 Task: Compose an email with the signature Janice Green with the subject Request for feedback on a resume and the message Could you please provide a summary of the project plan? from softage.2@softage.net to softage.8@softage.net with an attached image file Postcard_design.png Undo the message and rewrite the message as I am writing to request your feedback on the project proposal. Send the email. Finally, move the email from Sent Items to the label Birthday parties
Action: Mouse moved to (903, 65)
Screenshot: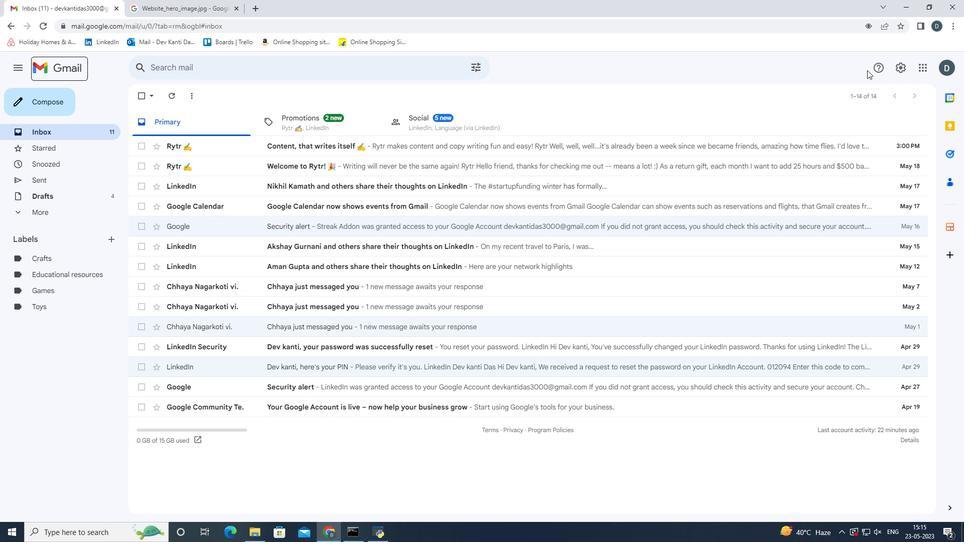 
Action: Mouse pressed left at (903, 65)
Screenshot: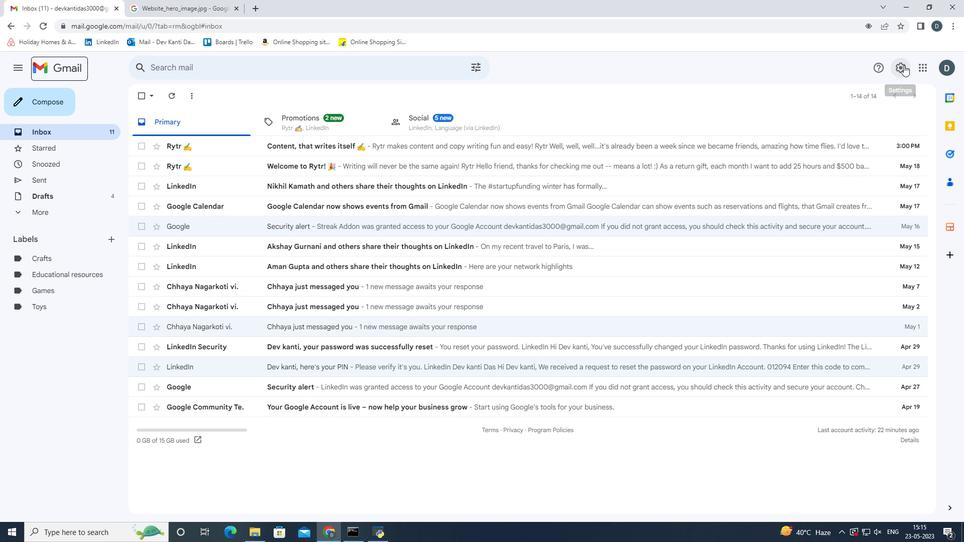 
Action: Mouse moved to (875, 121)
Screenshot: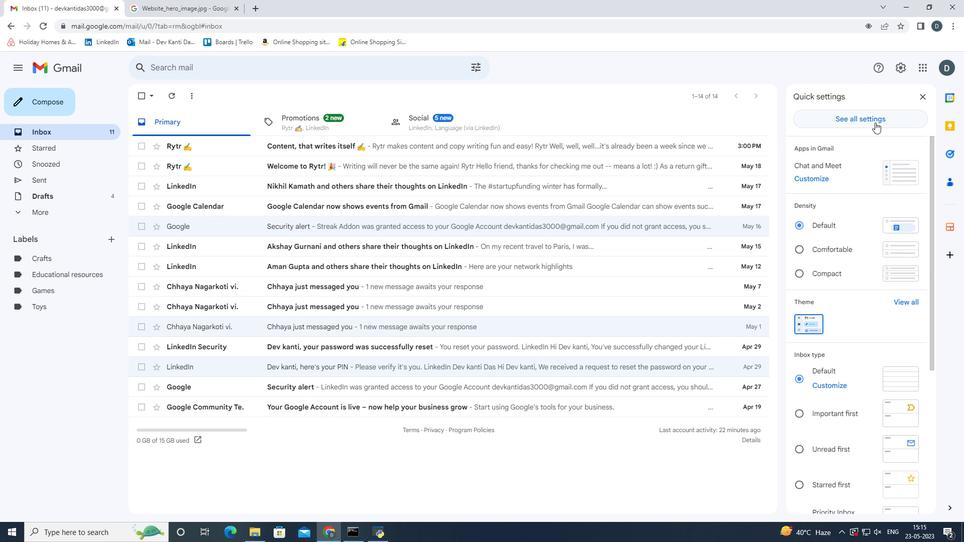
Action: Mouse pressed left at (875, 121)
Screenshot: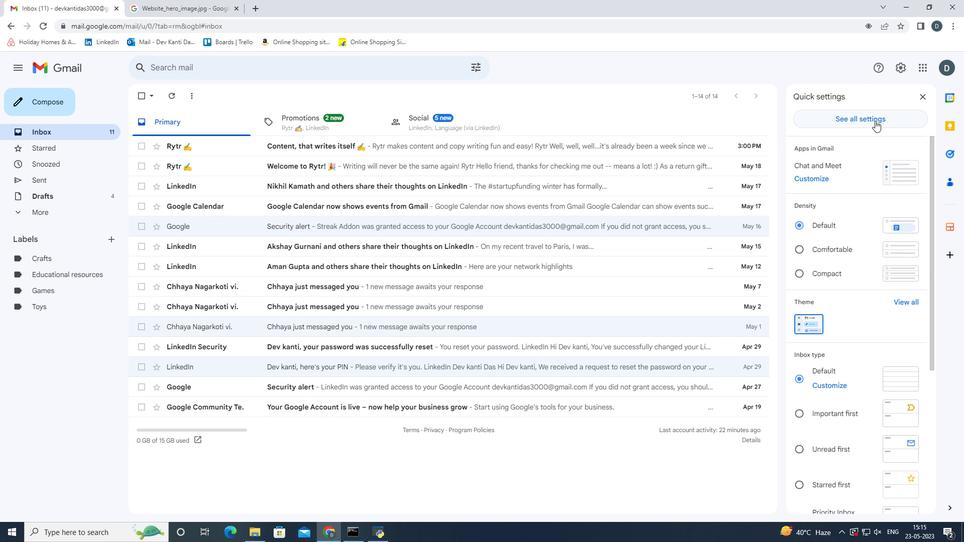 
Action: Mouse moved to (417, 342)
Screenshot: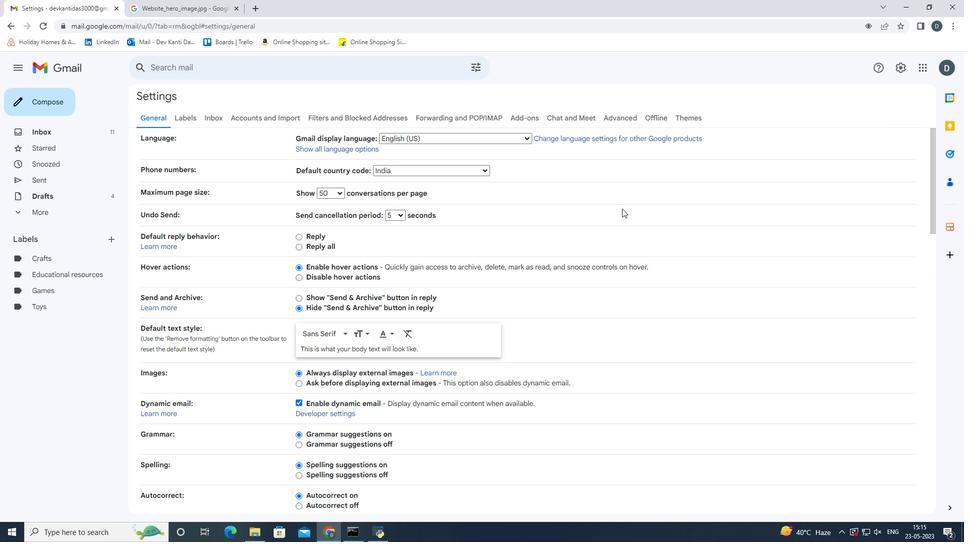 
Action: Mouse scrolled (417, 341) with delta (0, 0)
Screenshot: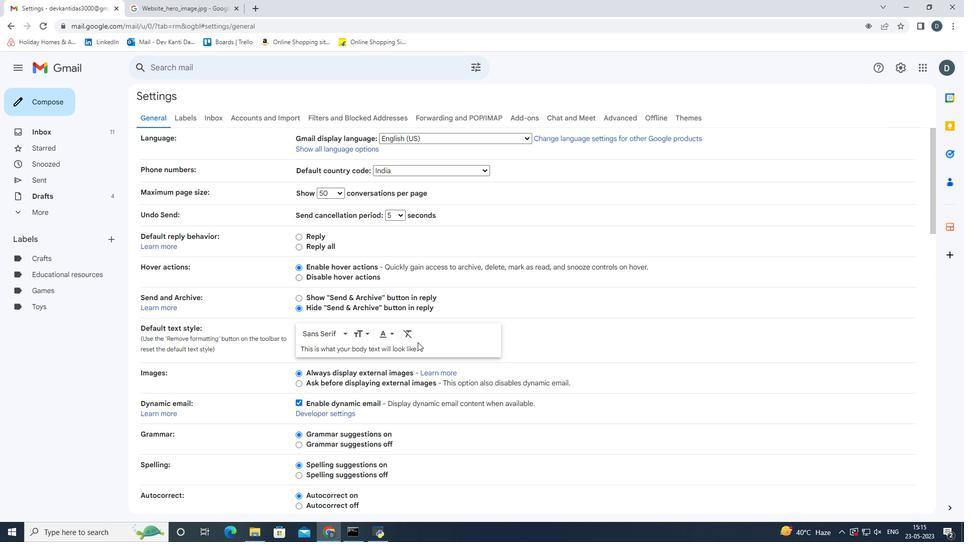 
Action: Mouse scrolled (417, 341) with delta (0, 0)
Screenshot: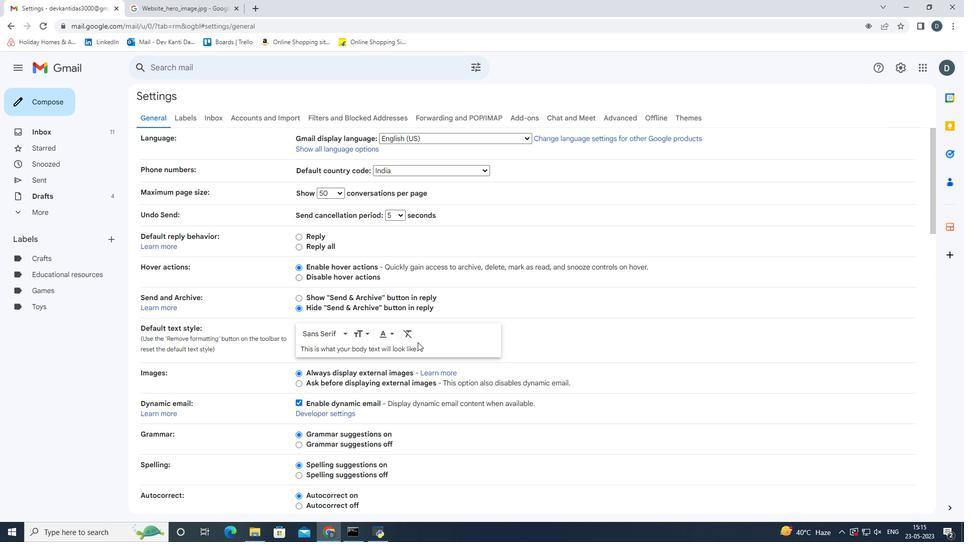 
Action: Mouse scrolled (417, 341) with delta (0, 0)
Screenshot: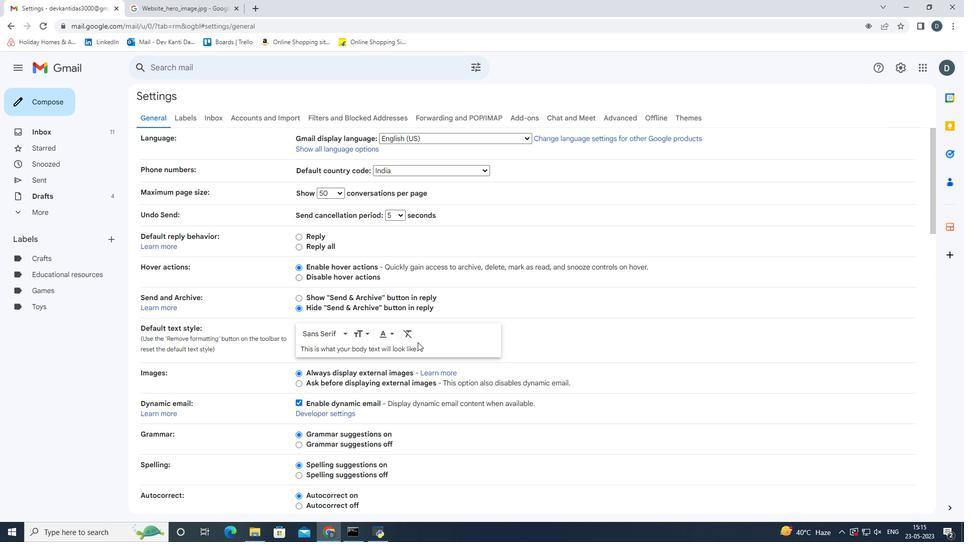 
Action: Mouse moved to (417, 342)
Screenshot: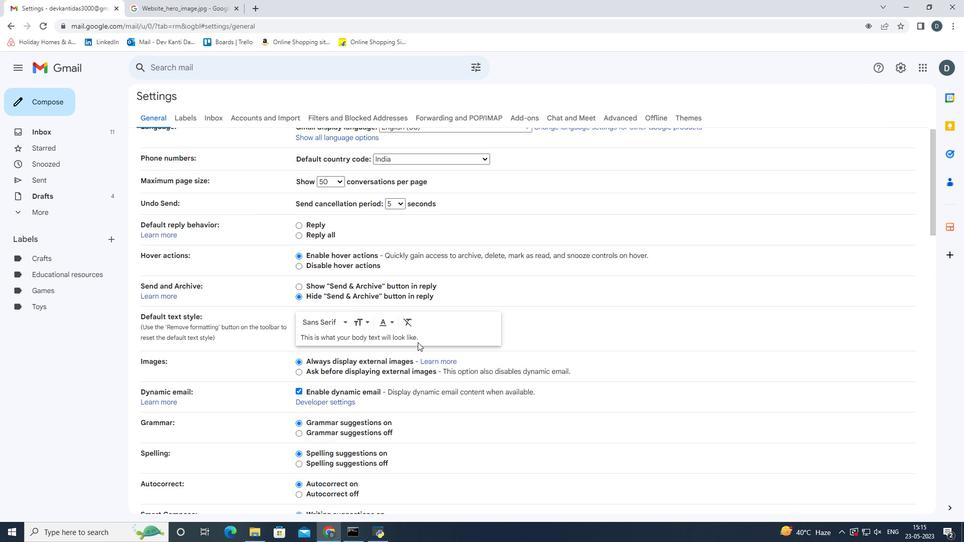 
Action: Mouse scrolled (417, 341) with delta (0, 0)
Screenshot: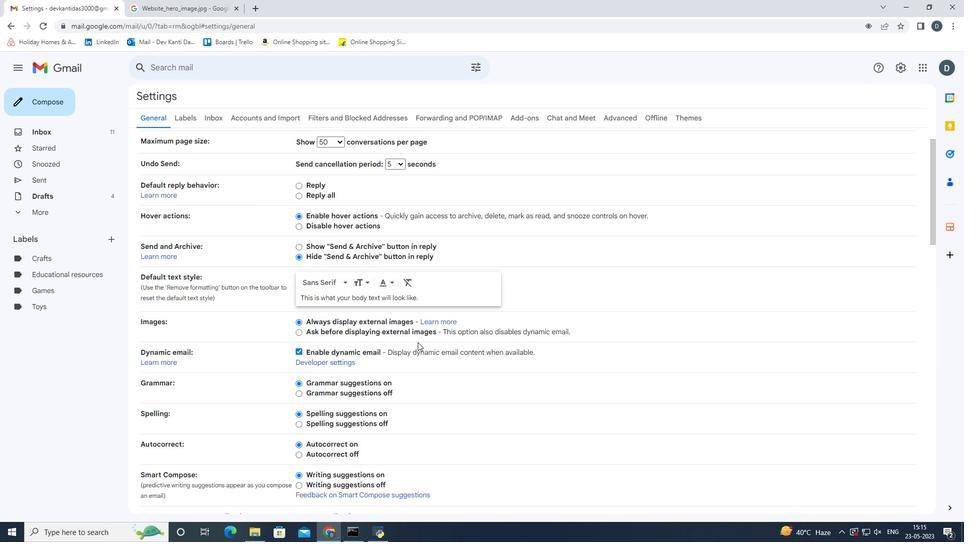 
Action: Mouse scrolled (417, 341) with delta (0, 0)
Screenshot: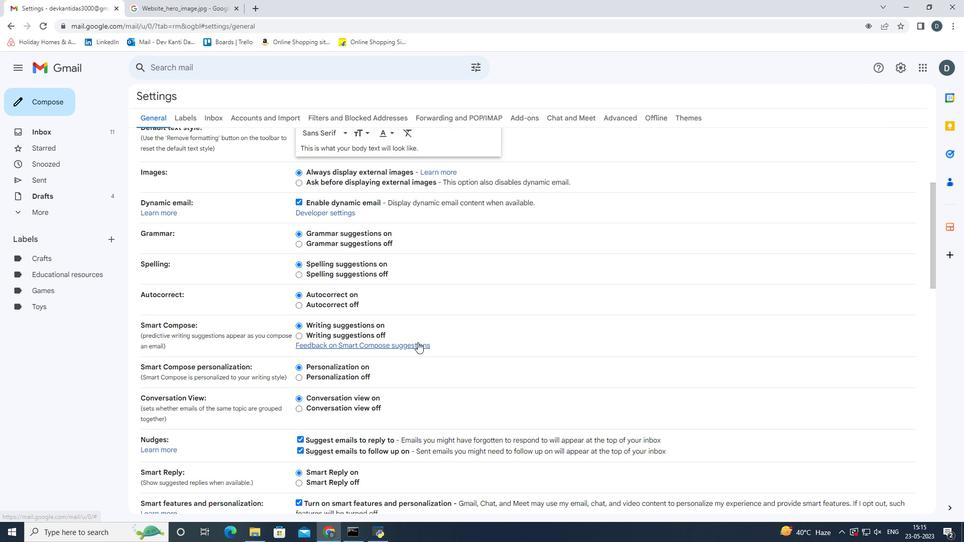 
Action: Mouse scrolled (417, 341) with delta (0, 0)
Screenshot: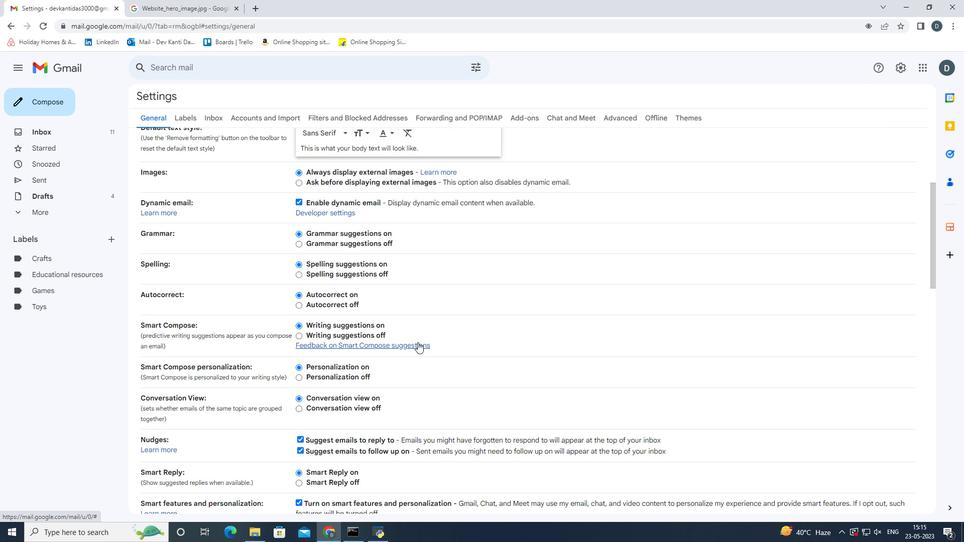 
Action: Mouse scrolled (417, 341) with delta (0, 0)
Screenshot: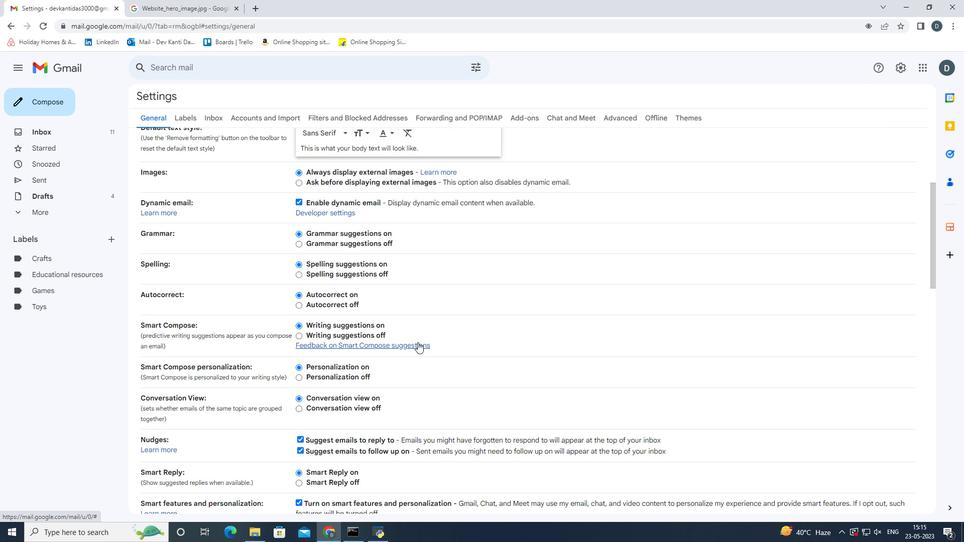 
Action: Mouse scrolled (417, 341) with delta (0, 0)
Screenshot: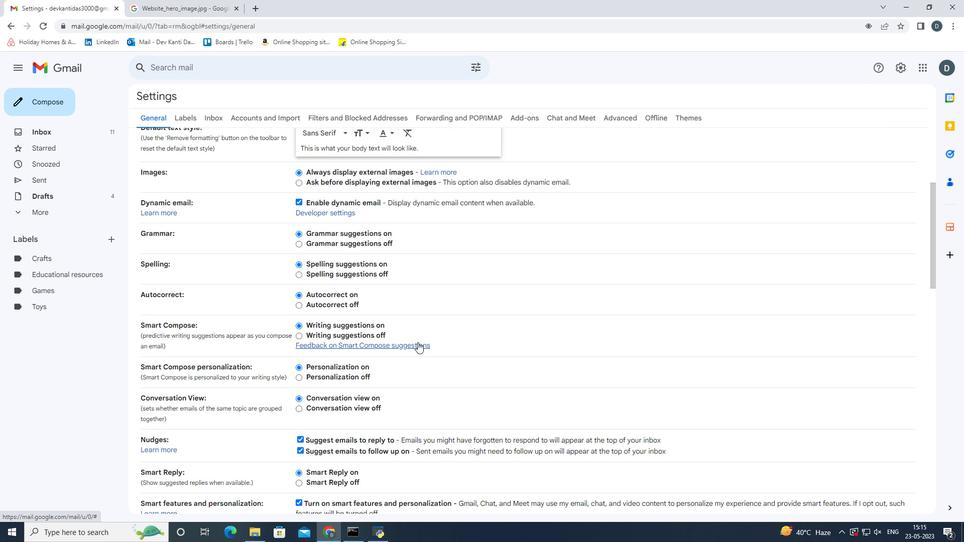 
Action: Mouse scrolled (417, 341) with delta (0, 0)
Screenshot: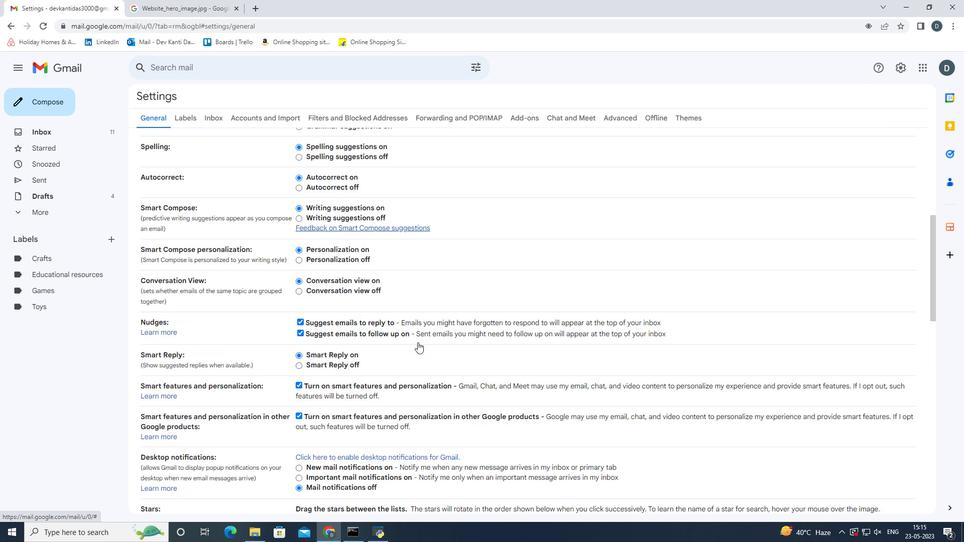 
Action: Mouse scrolled (417, 341) with delta (0, 0)
Screenshot: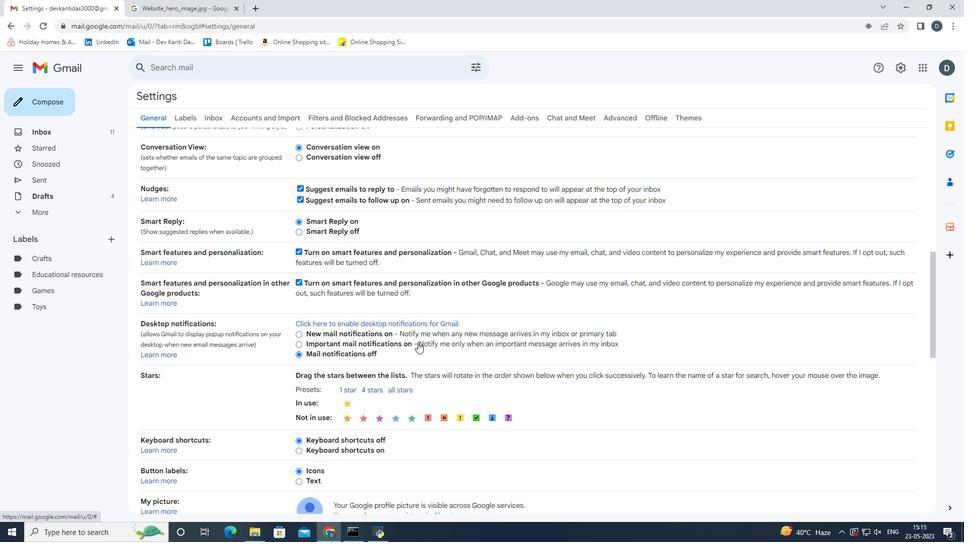 
Action: Mouse scrolled (417, 341) with delta (0, 0)
Screenshot: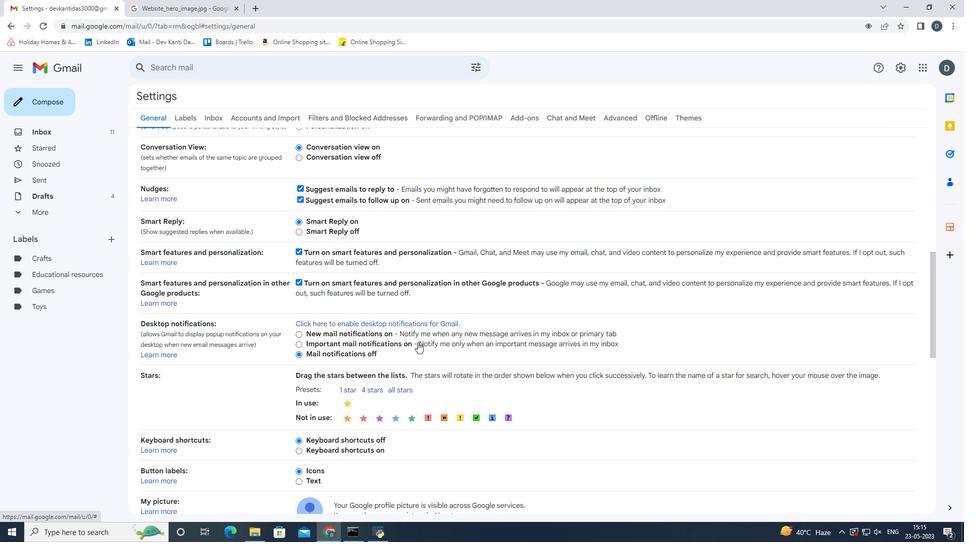 
Action: Mouse scrolled (417, 341) with delta (0, 0)
Screenshot: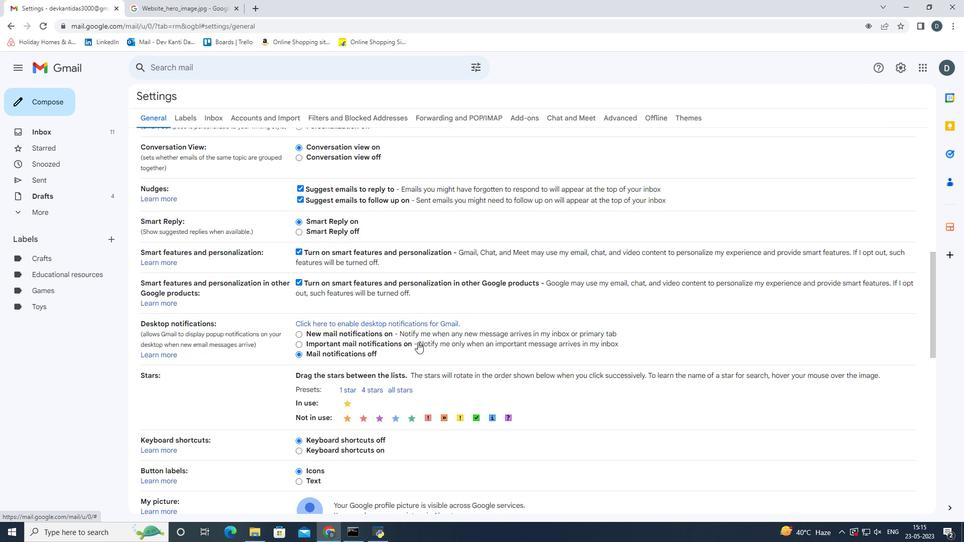 
Action: Mouse scrolled (417, 341) with delta (0, 0)
Screenshot: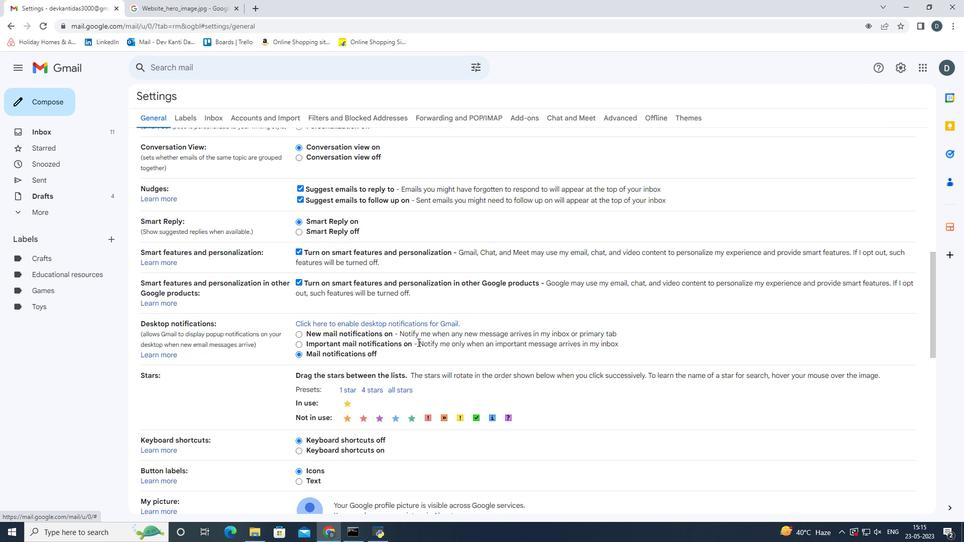 
Action: Mouse scrolled (417, 341) with delta (0, 0)
Screenshot: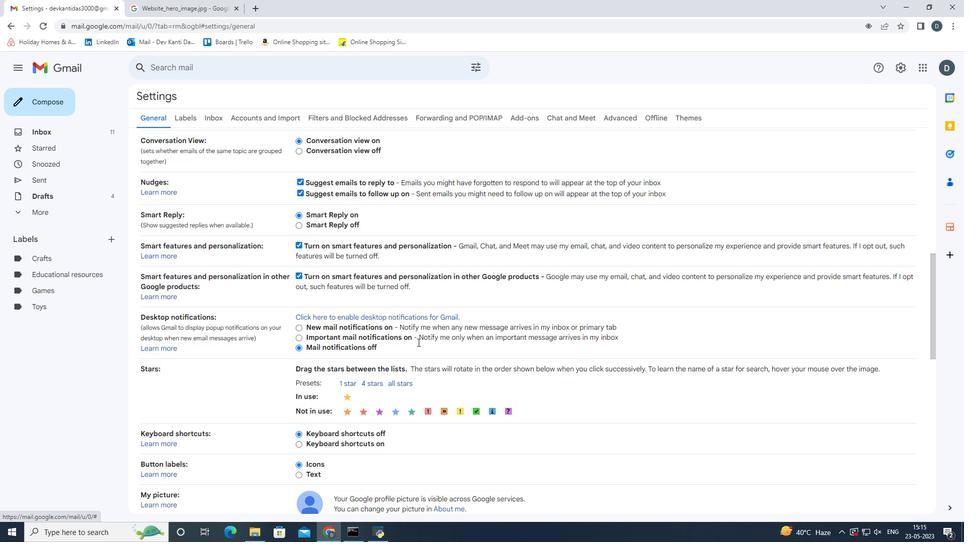 
Action: Mouse moved to (401, 350)
Screenshot: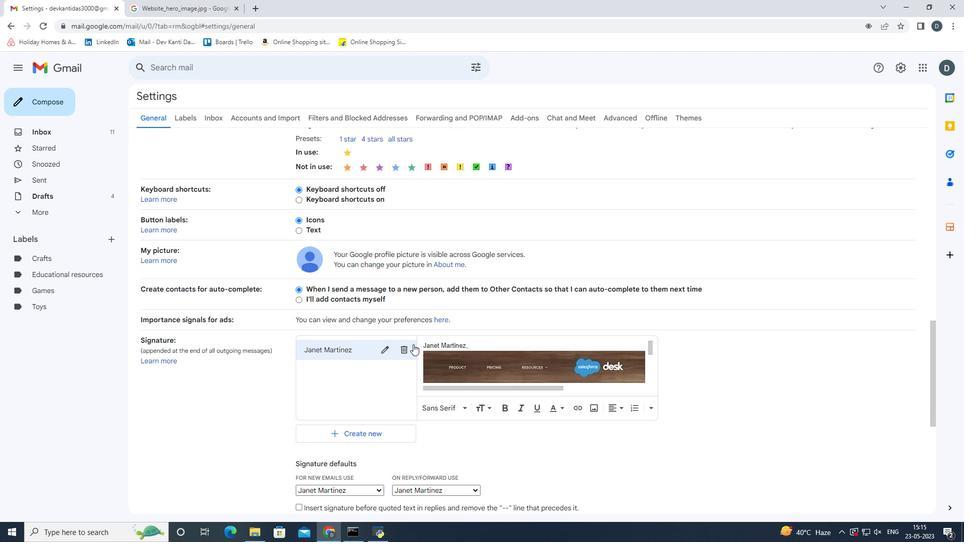 
Action: Mouse pressed left at (401, 350)
Screenshot: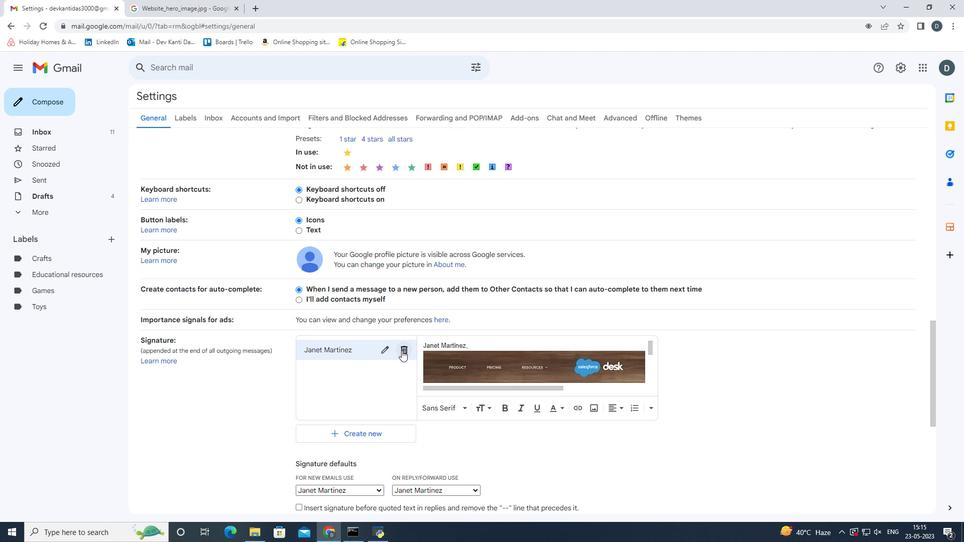 
Action: Mouse moved to (571, 305)
Screenshot: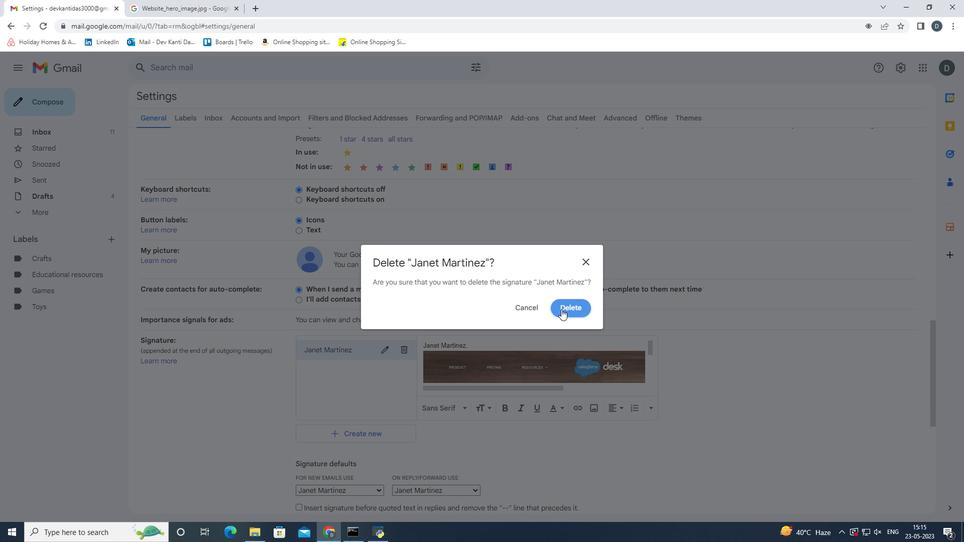 
Action: Mouse pressed left at (571, 305)
Screenshot: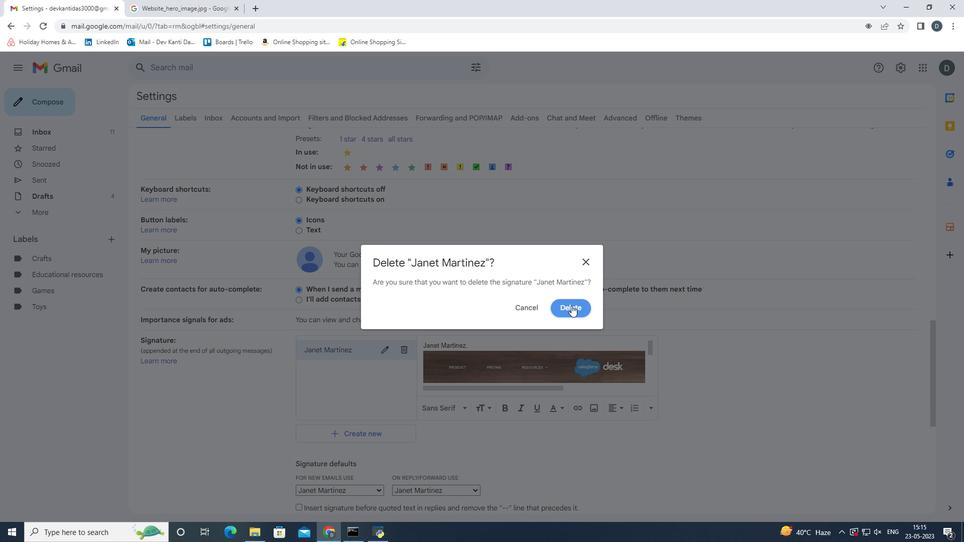 
Action: Mouse moved to (334, 356)
Screenshot: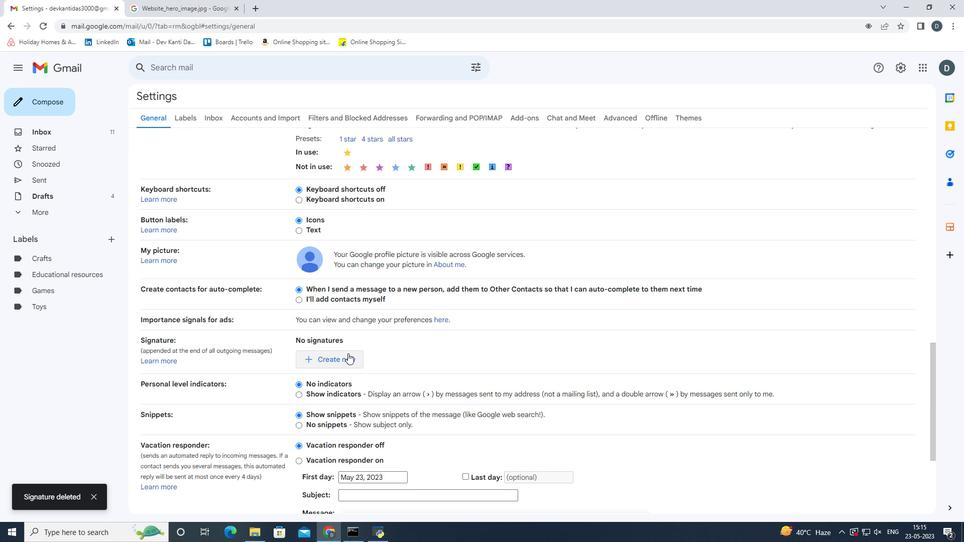 
Action: Mouse pressed left at (334, 356)
Screenshot: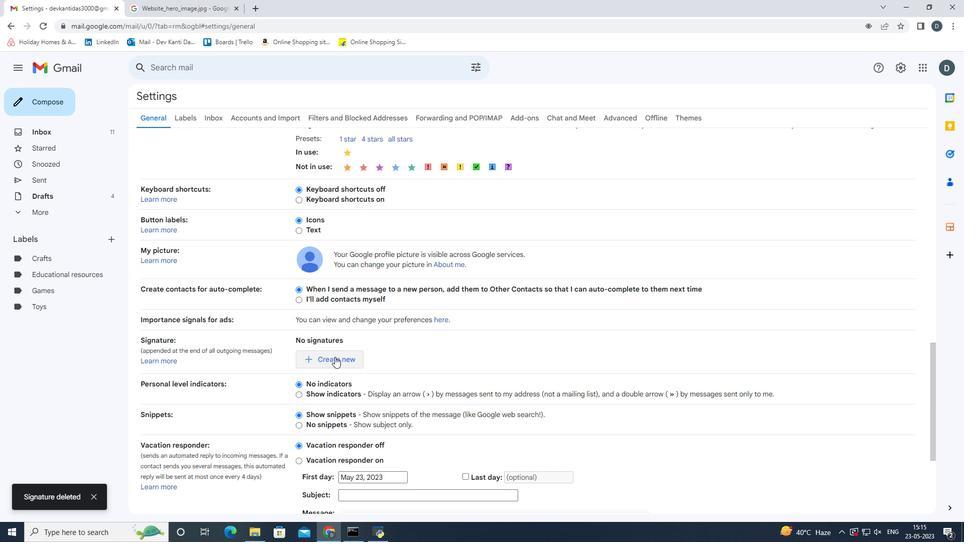 
Action: Mouse moved to (463, 285)
Screenshot: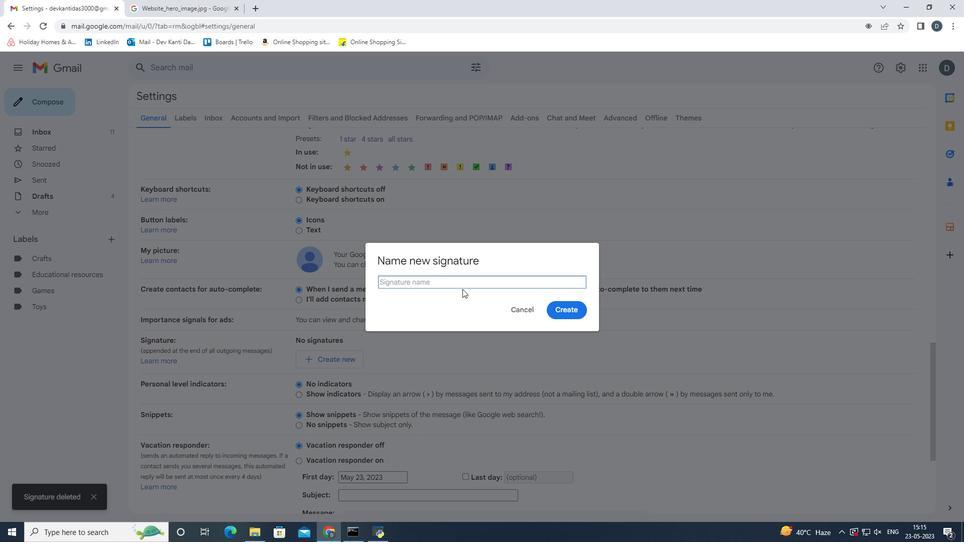 
Action: Key pressed <Key.shift><Key.shift><Key.shift><Key.shift><Key.shift><Key.shift>Janice<Key.space><Key.shift><Key.shift><Key.shift>Green<Key.enter>
Screenshot: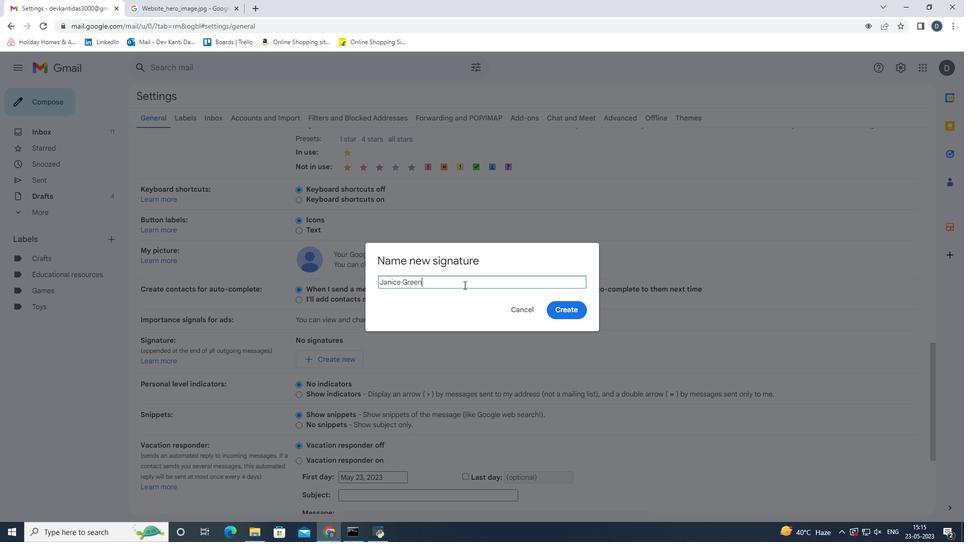 
Action: Mouse moved to (445, 357)
Screenshot: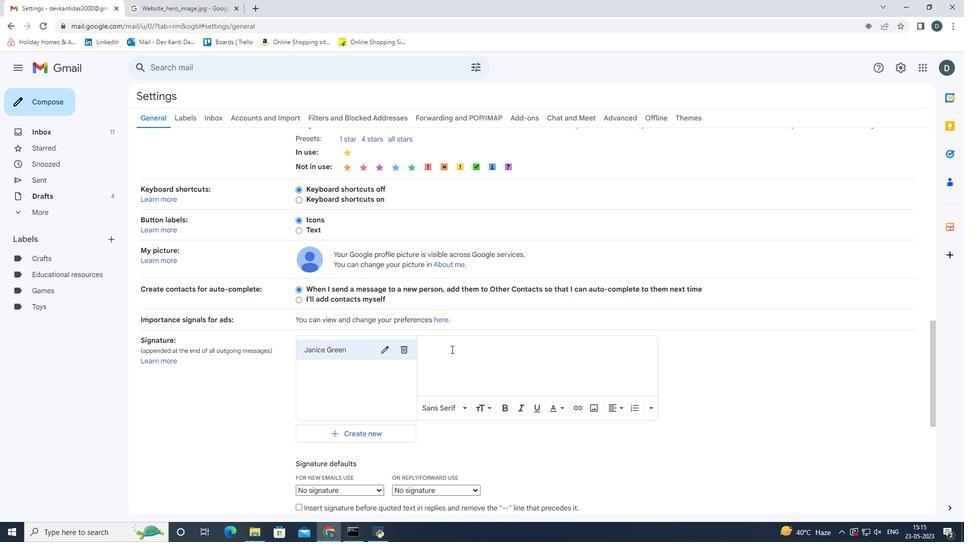 
Action: Mouse pressed left at (445, 357)
Screenshot: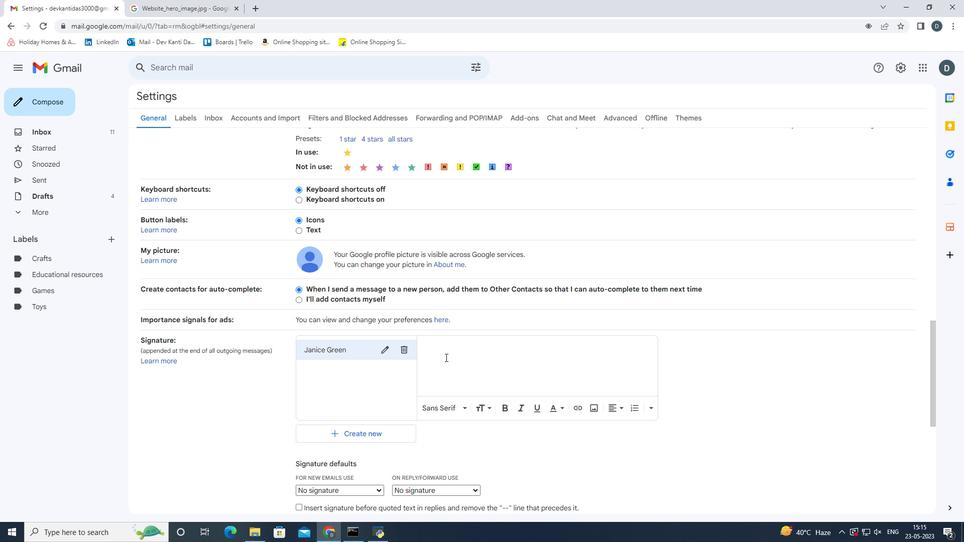 
Action: Key pressed <Key.shift><Key.shift><Key.shift><Key.shift><Key.shift><Key.shift><Key.shift><Key.shift><Key.shift><Key.shift>Janice<Key.space><Key.shift>Green,<Key.enter>
Screenshot: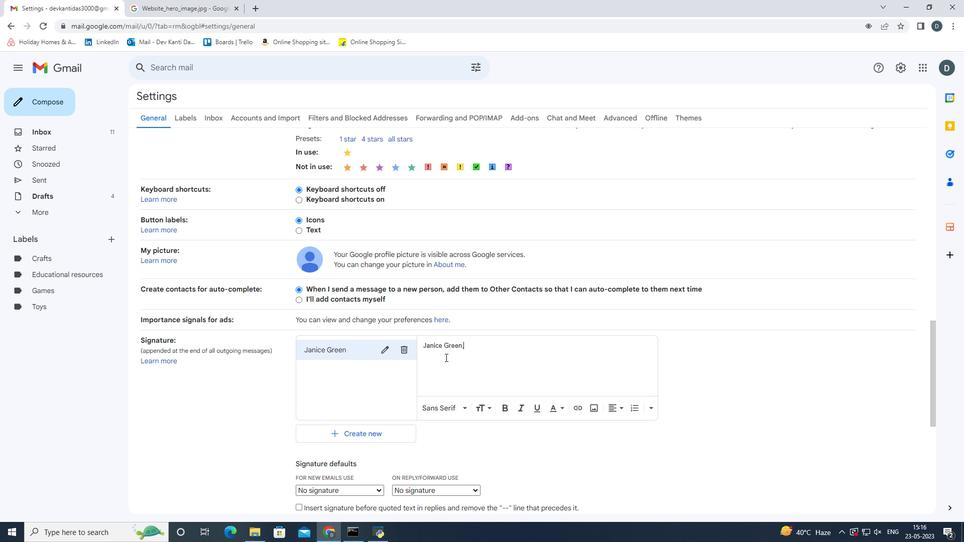 
Action: Mouse moved to (149, 0)
Screenshot: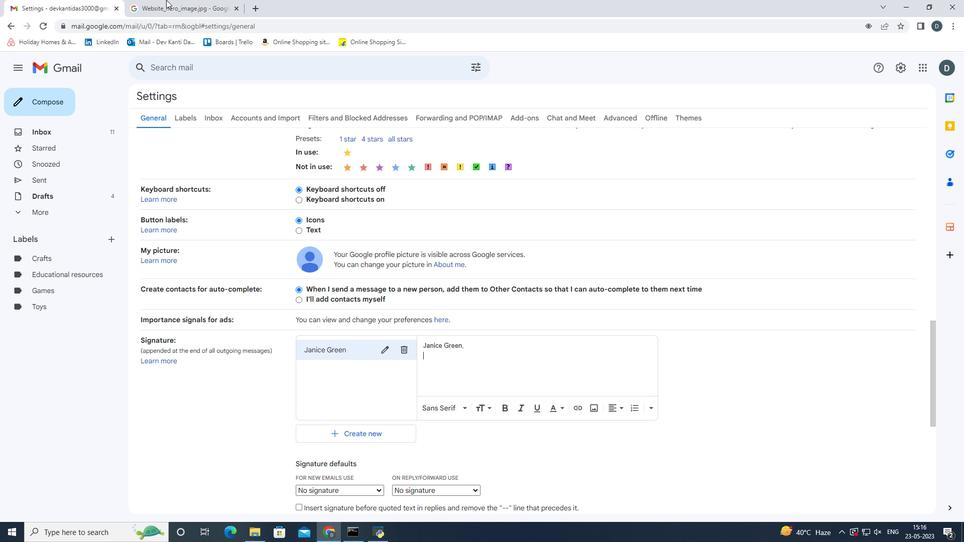 
Action: Mouse pressed left at (149, 0)
Screenshot: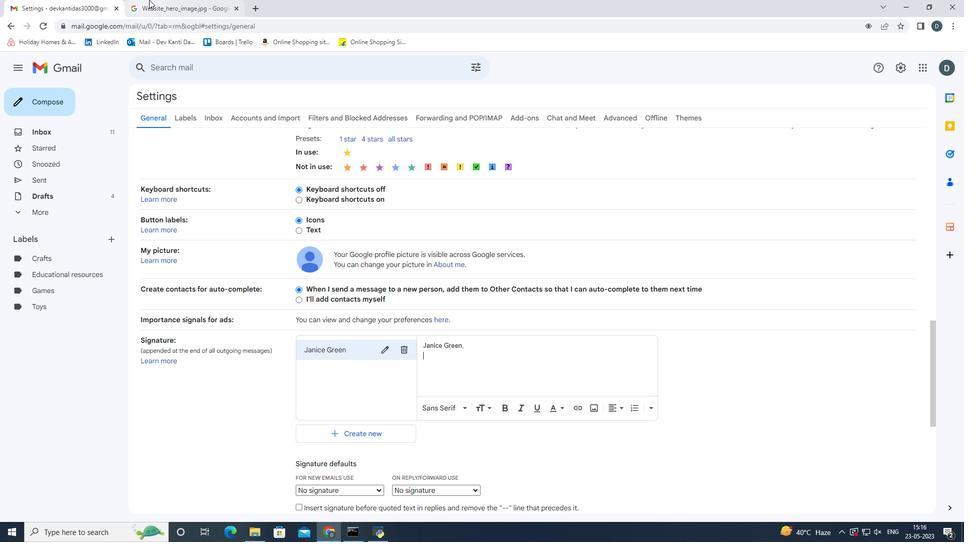 
Action: Mouse moved to (375, 78)
Screenshot: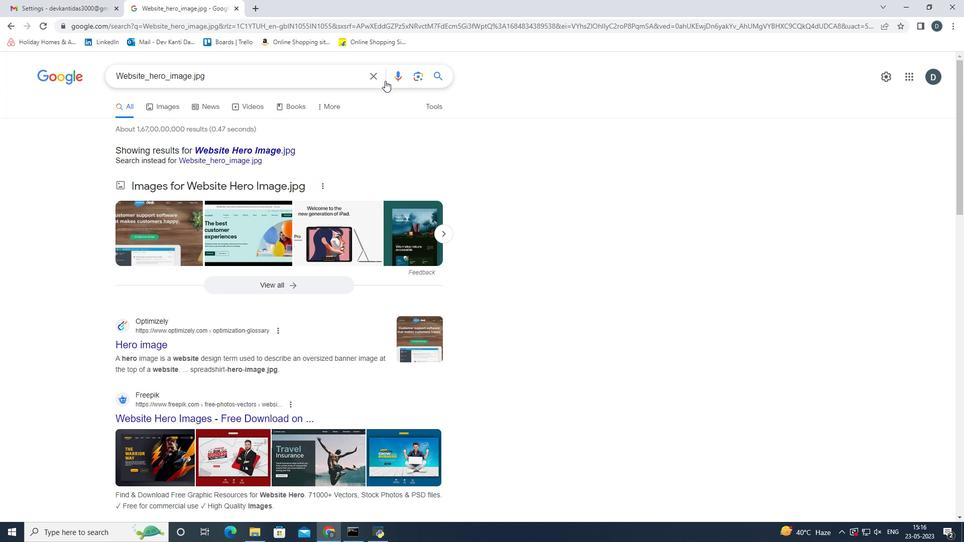 
Action: Mouse pressed left at (375, 78)
Screenshot: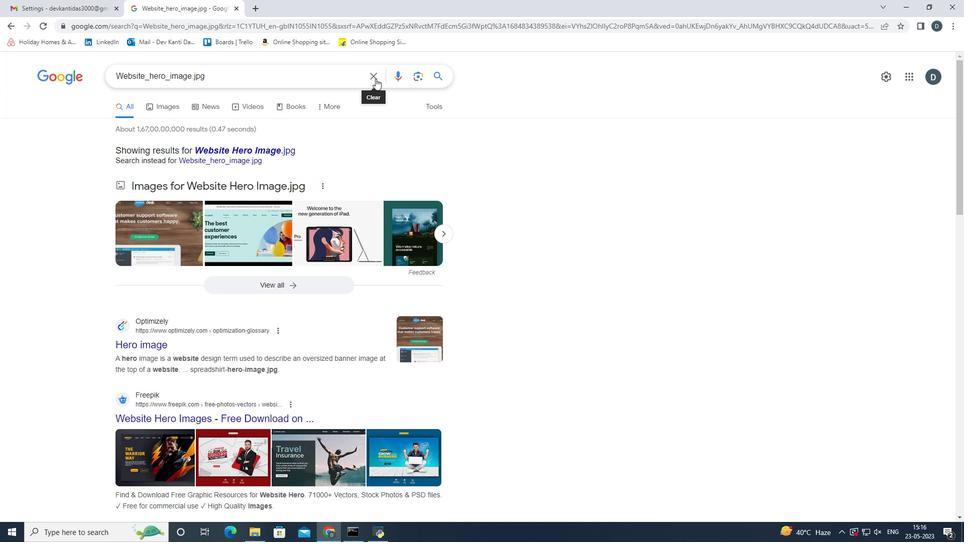 
Action: Key pressed <Key.shift>Postcard<Key.shift_r>_design.png<Key.enter>
Screenshot: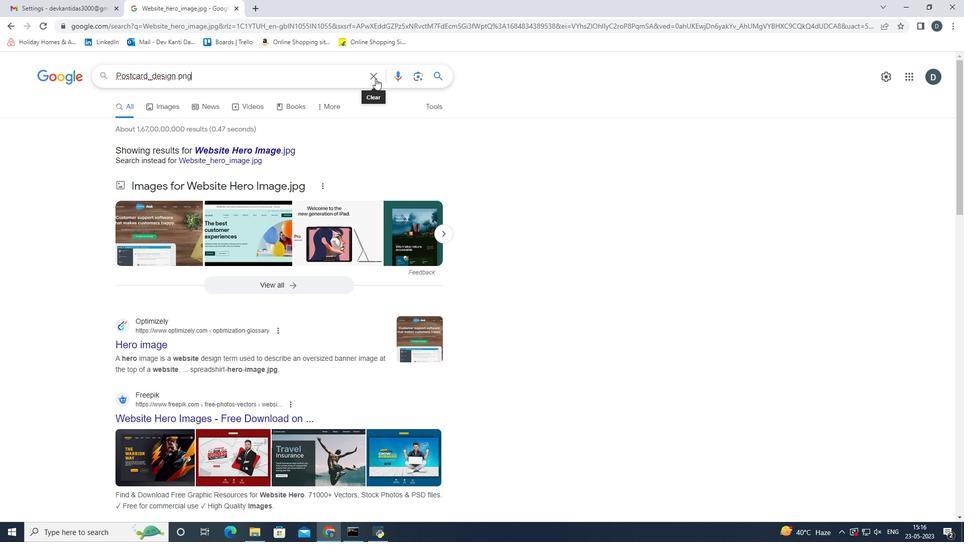 
Action: Mouse moved to (307, 80)
Screenshot: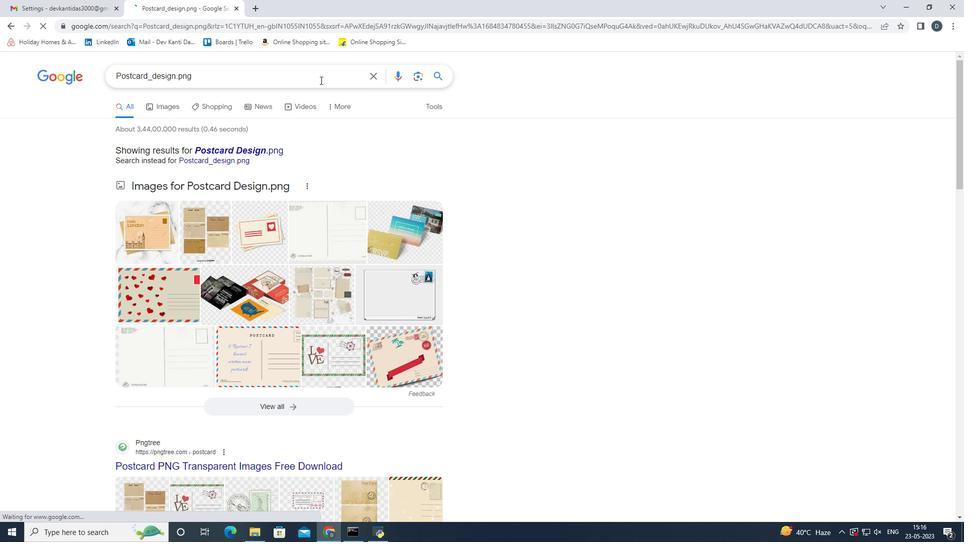 
Action: Mouse pressed left at (307, 80)
Screenshot: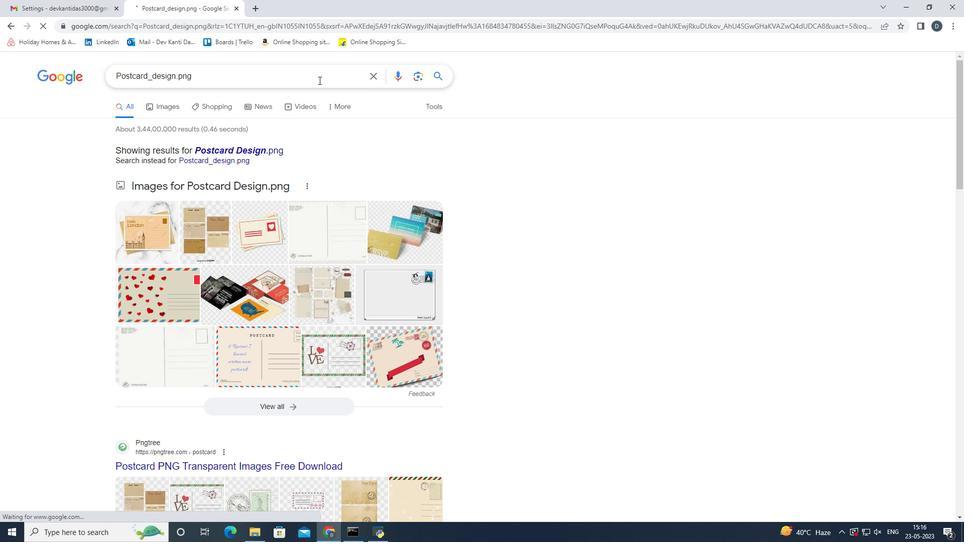 
Action: Key pressed ctrl+A<'\x03'>
Screenshot: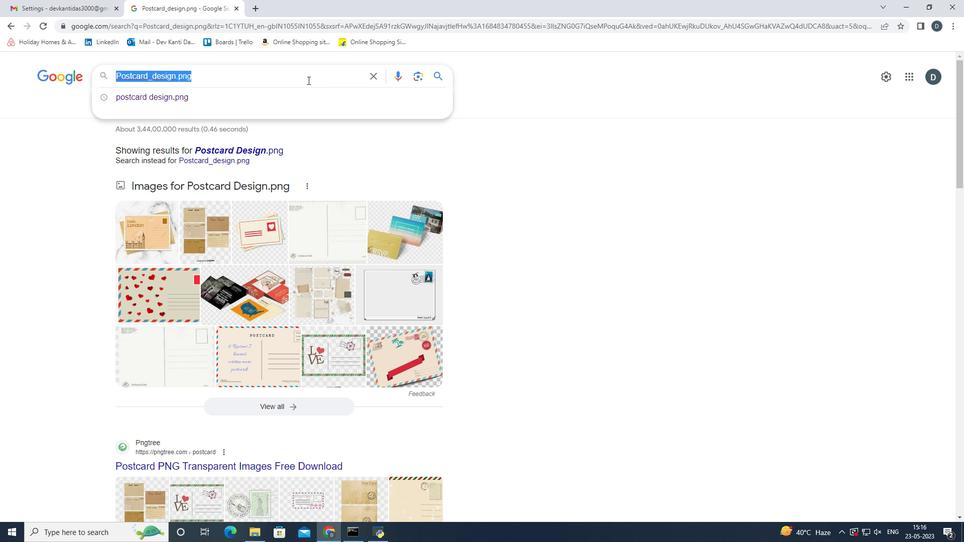 
Action: Mouse moved to (559, 246)
Screenshot: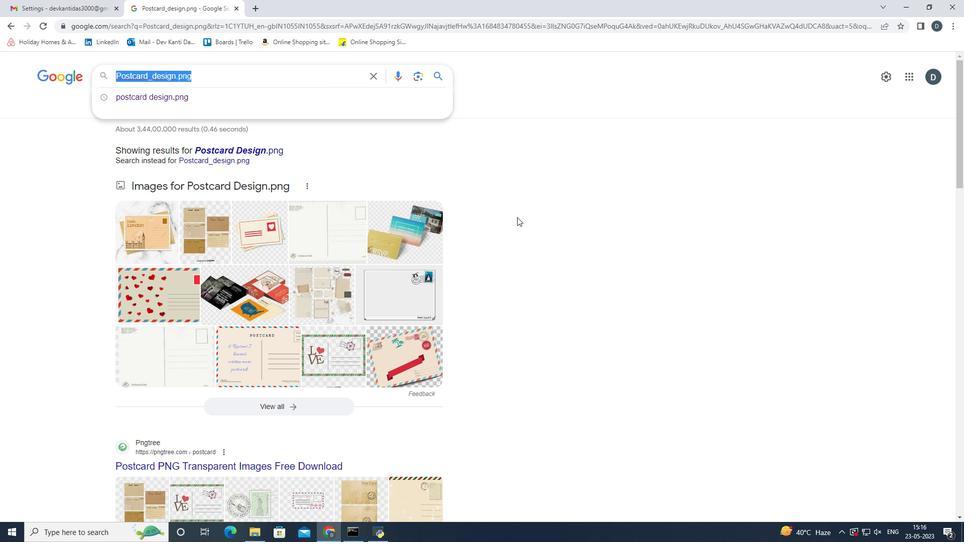 
Action: Mouse pressed left at (559, 246)
Screenshot: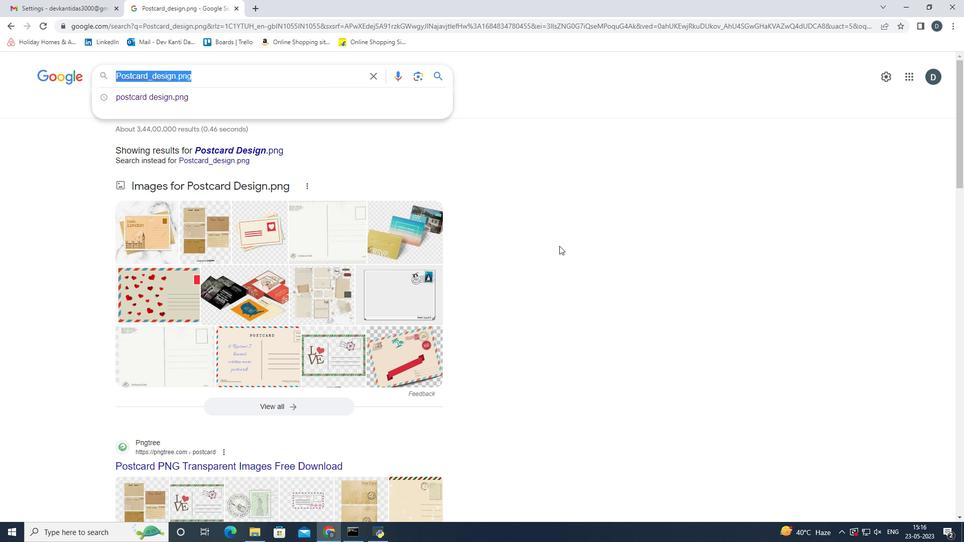 
Action: Mouse moved to (148, 214)
Screenshot: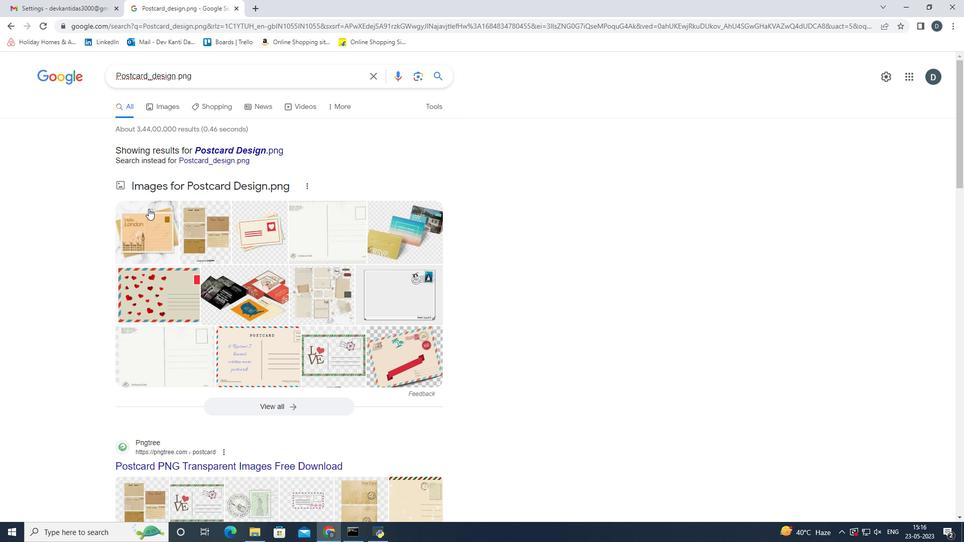
Action: Mouse pressed left at (148, 214)
Screenshot: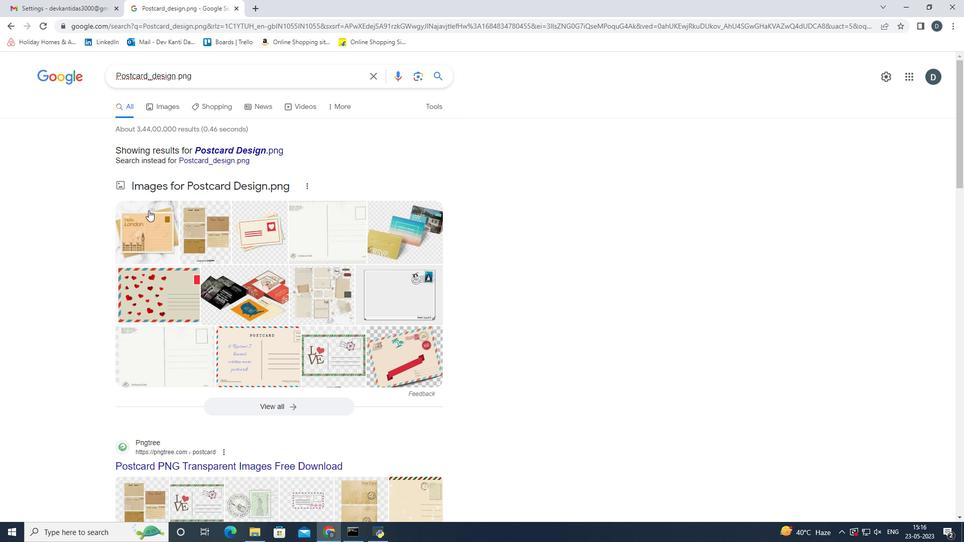 
Action: Mouse moved to (591, 232)
Screenshot: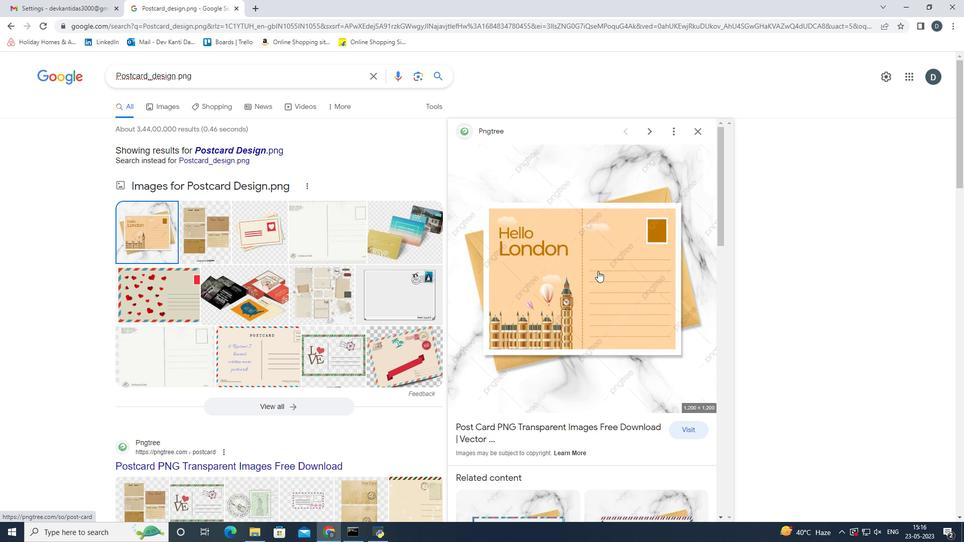 
Action: Mouse pressed right at (591, 232)
Screenshot: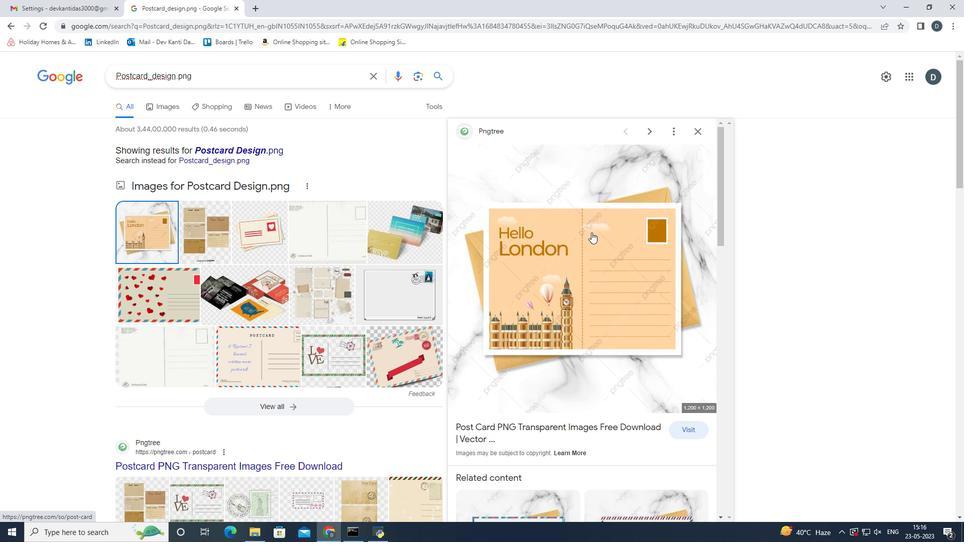 
Action: Mouse moved to (641, 337)
Screenshot: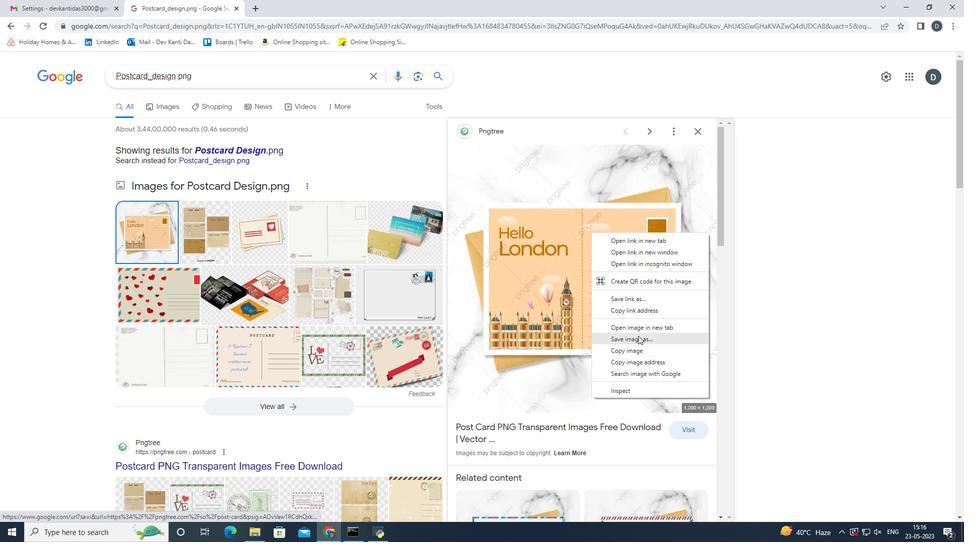 
Action: Mouse pressed left at (641, 337)
Screenshot: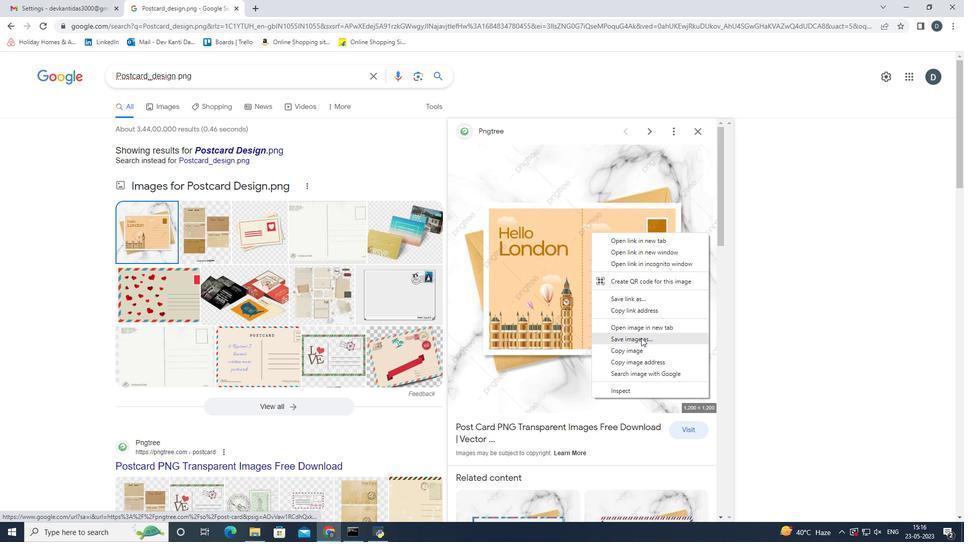 
Action: Mouse moved to (324, 218)
Screenshot: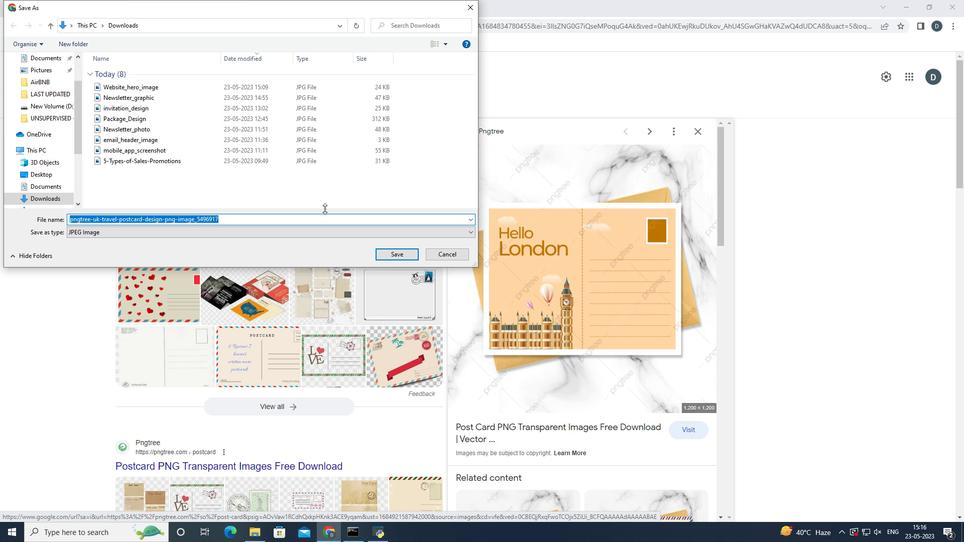 
Action: Key pressed ctrl+V
Screenshot: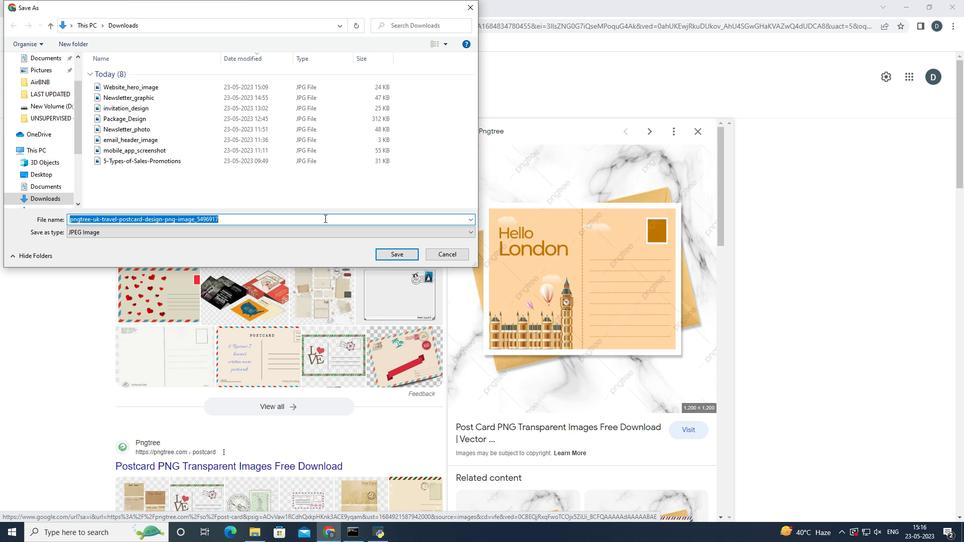 
Action: Mouse moved to (412, 249)
Screenshot: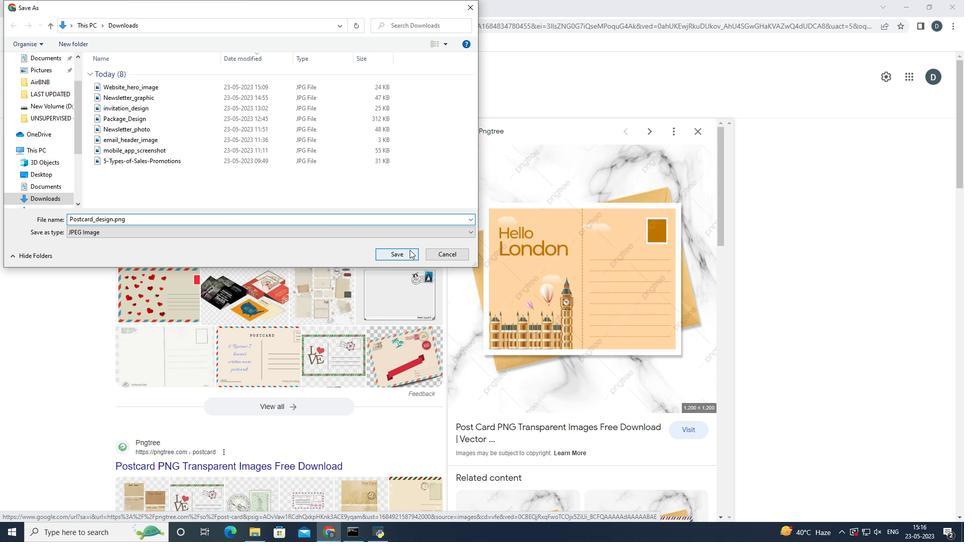 
Action: Mouse pressed left at (412, 249)
Screenshot: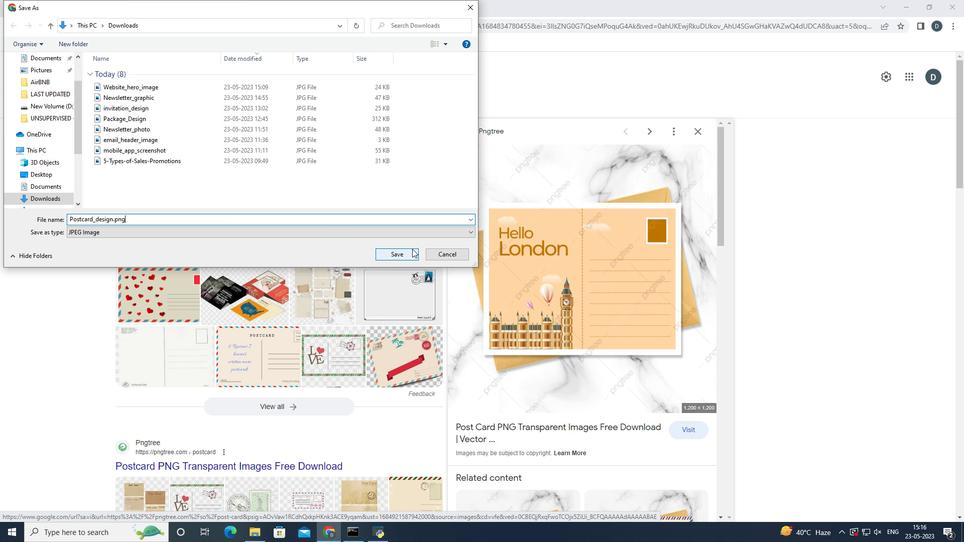 
Action: Mouse moved to (695, 132)
Screenshot: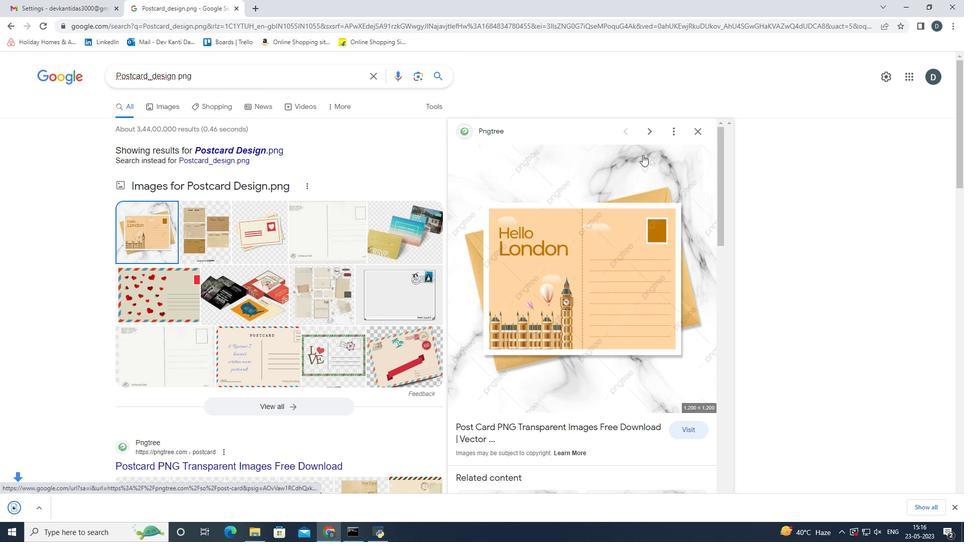 
Action: Mouse pressed left at (695, 132)
Screenshot: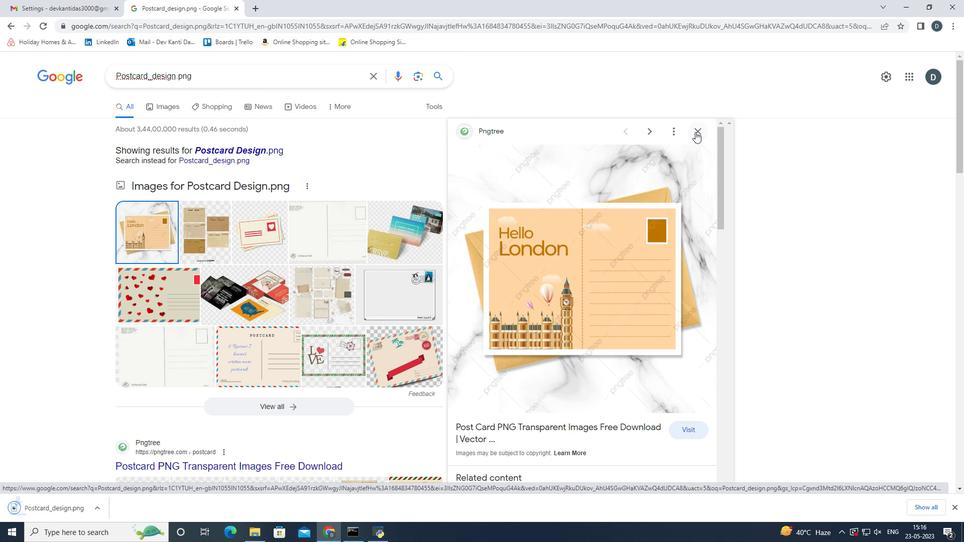 
Action: Mouse moved to (956, 510)
Screenshot: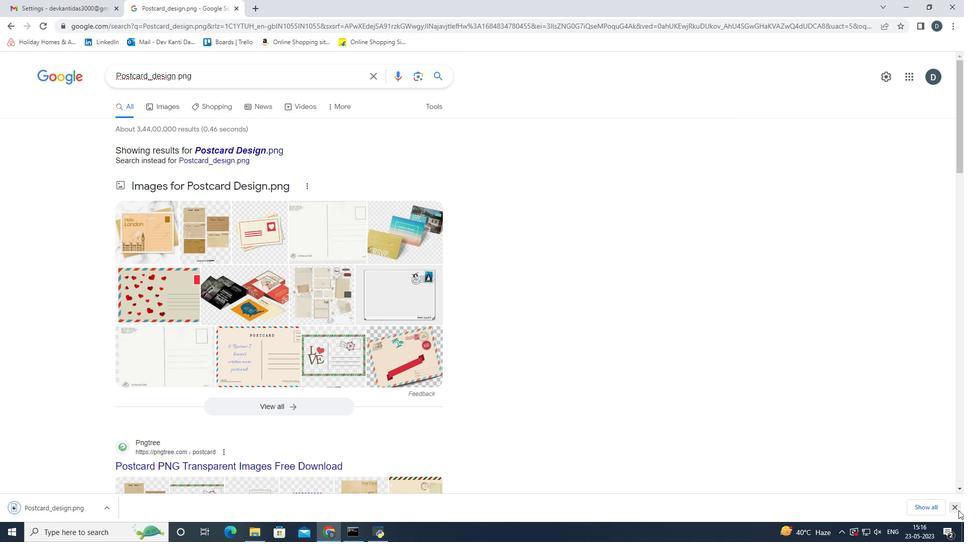 
Action: Mouse pressed left at (956, 510)
Screenshot: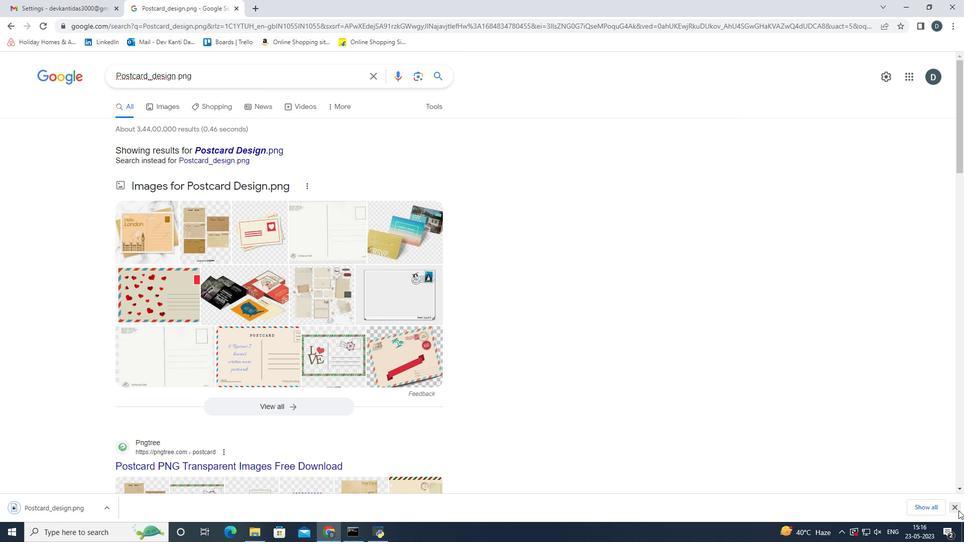 
Action: Mouse moved to (89, 0)
Screenshot: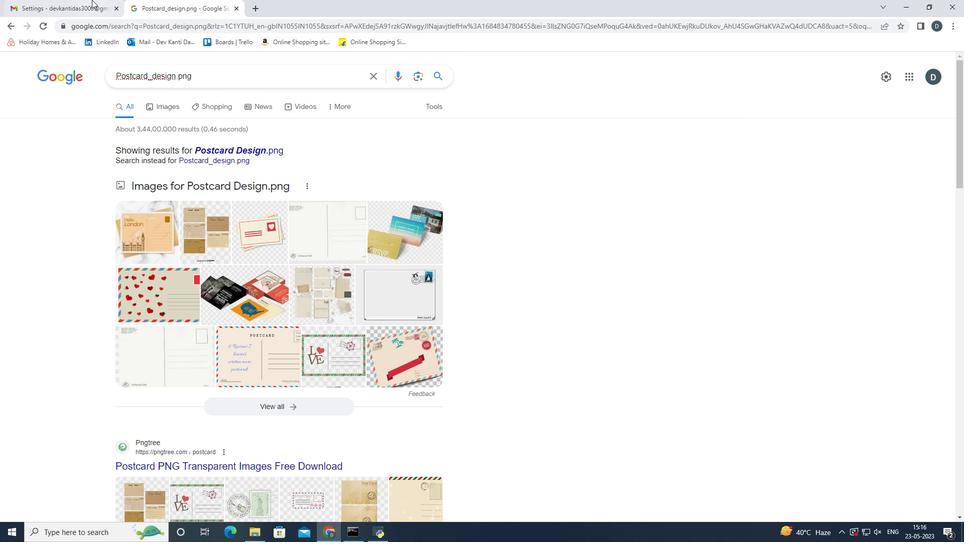 
Action: Mouse pressed left at (89, 0)
Screenshot: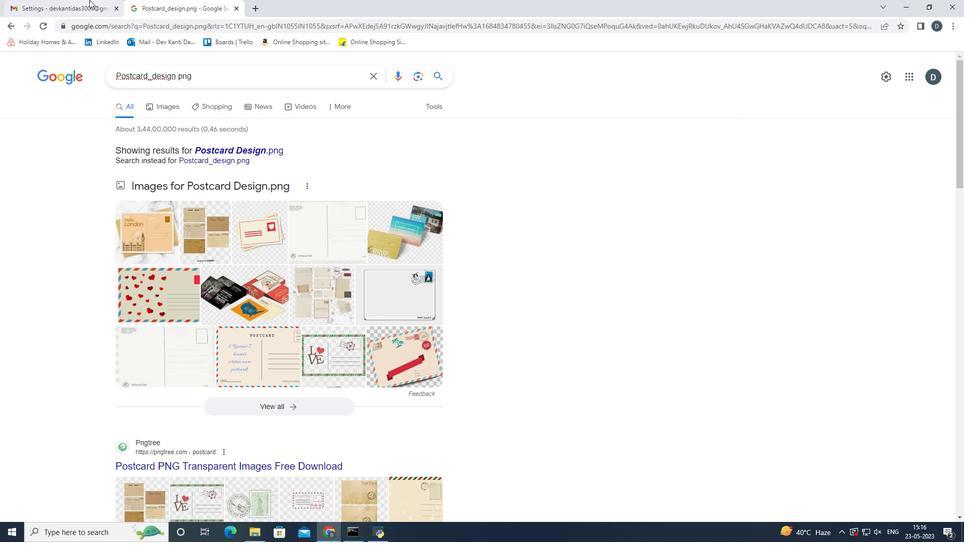 
Action: Mouse moved to (596, 407)
Screenshot: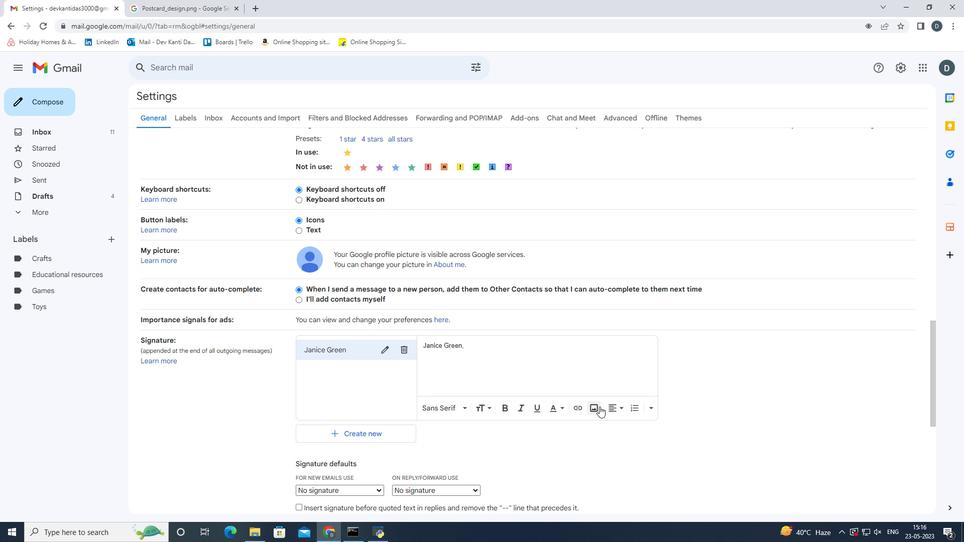 
Action: Mouse pressed left at (596, 407)
Screenshot: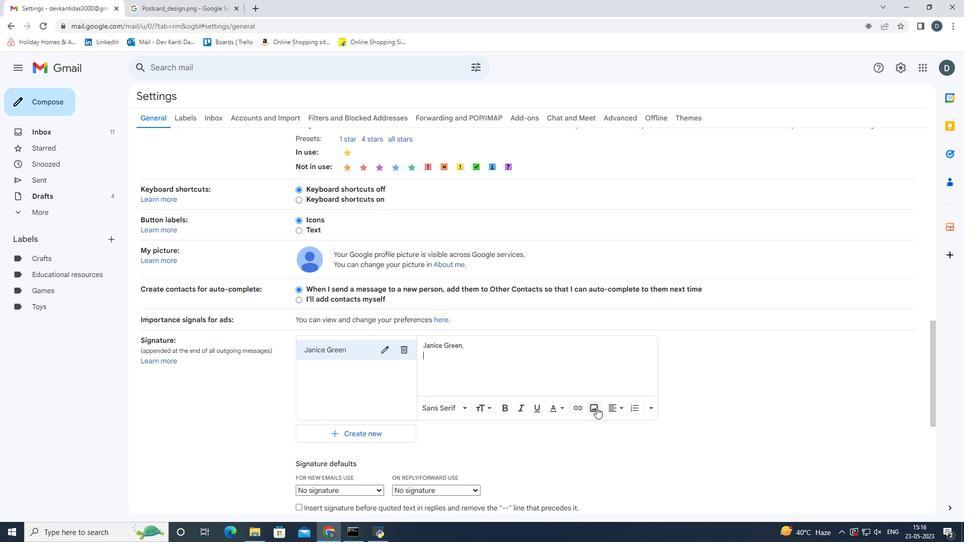 
Action: Mouse moved to (372, 158)
Screenshot: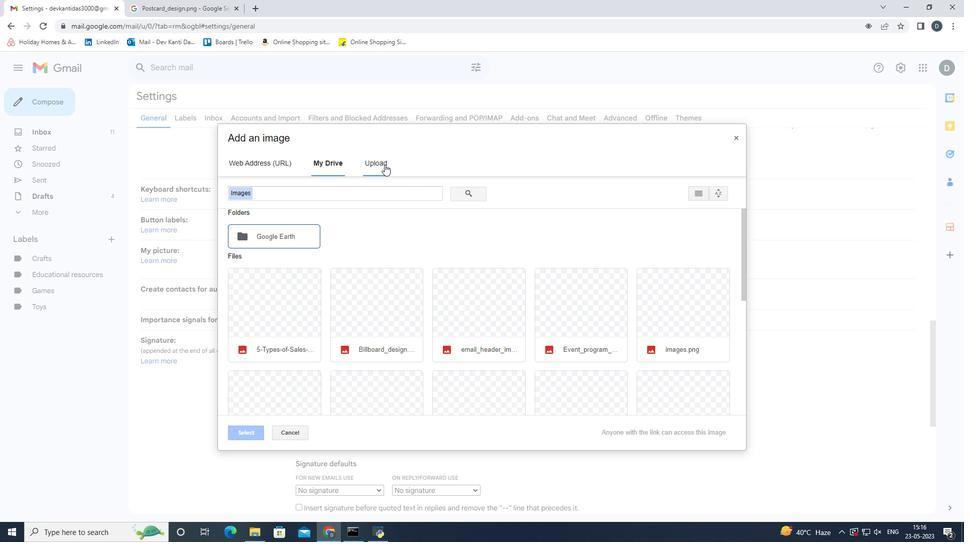 
Action: Mouse pressed left at (372, 158)
Screenshot: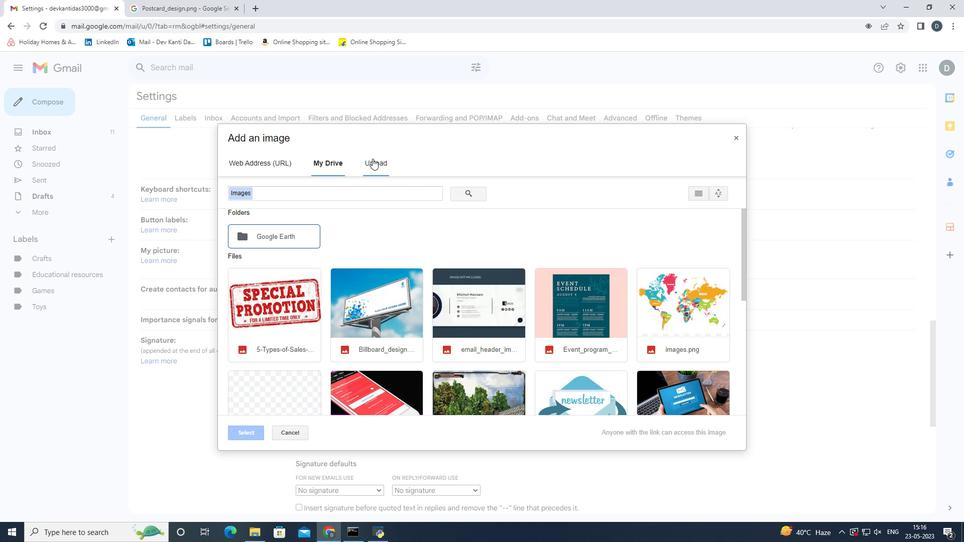 
Action: Mouse moved to (479, 311)
Screenshot: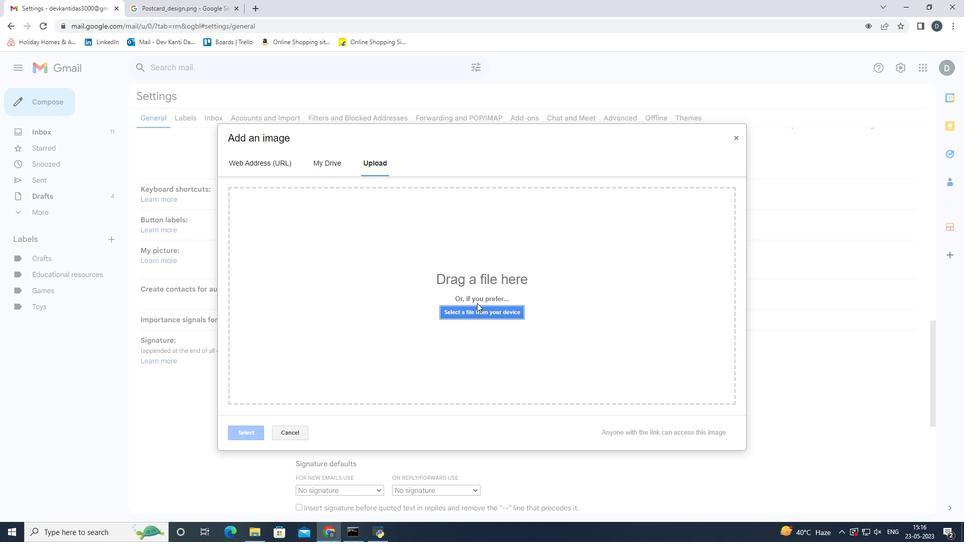 
Action: Mouse pressed left at (479, 311)
Screenshot: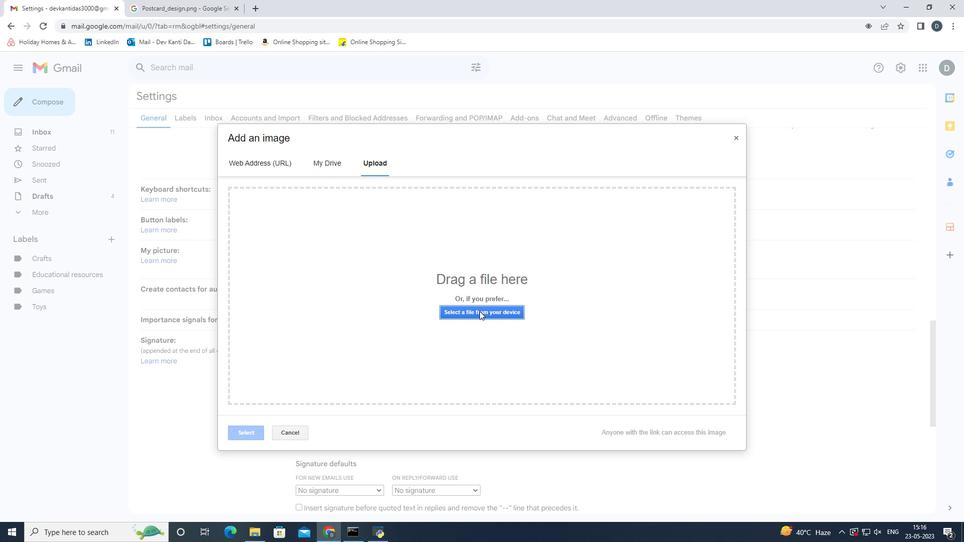 
Action: Mouse moved to (282, 81)
Screenshot: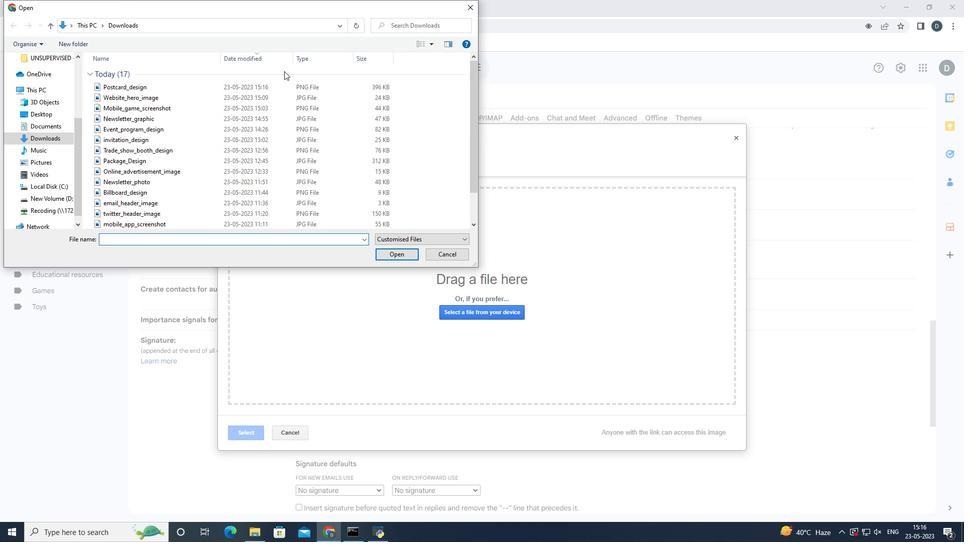 
Action: Mouse pressed left at (282, 81)
Screenshot: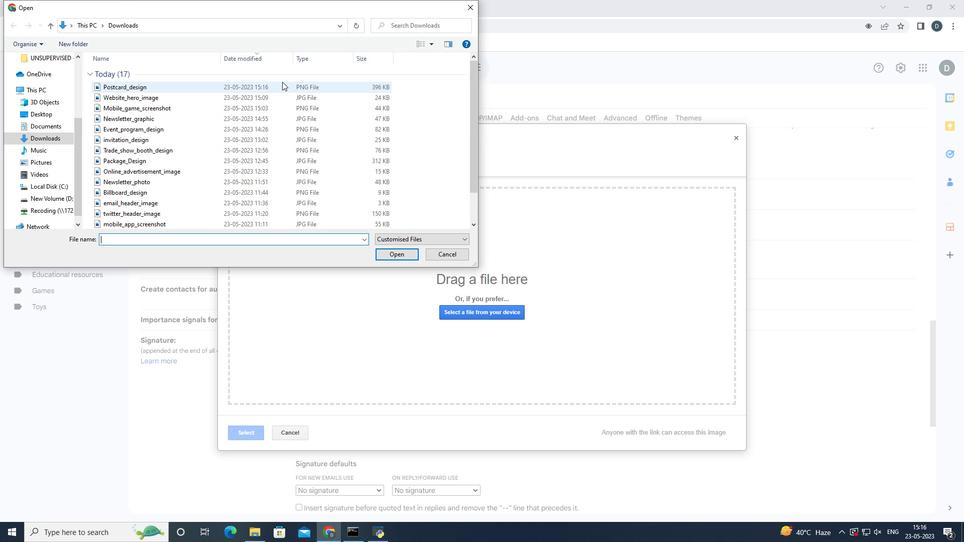 
Action: Mouse moved to (386, 258)
Screenshot: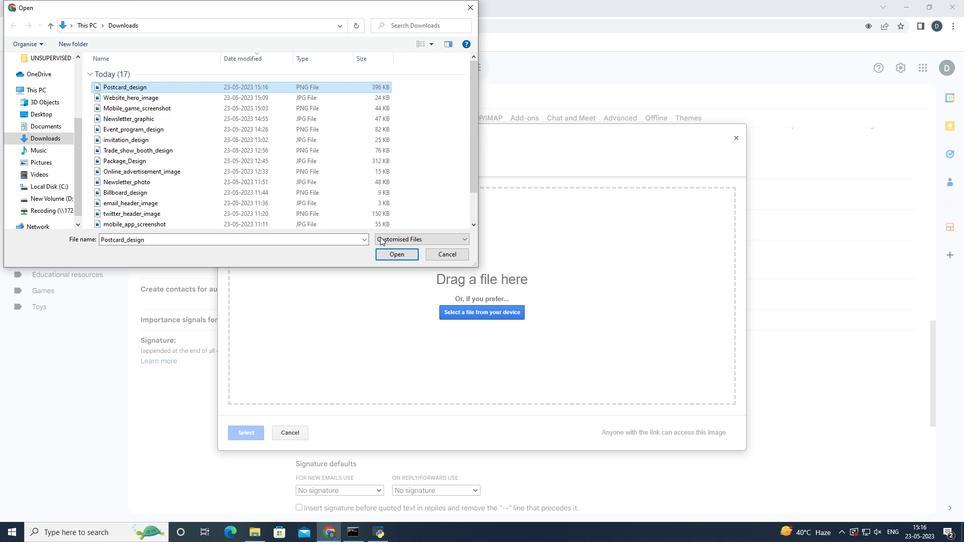 
Action: Mouse pressed left at (386, 258)
Screenshot: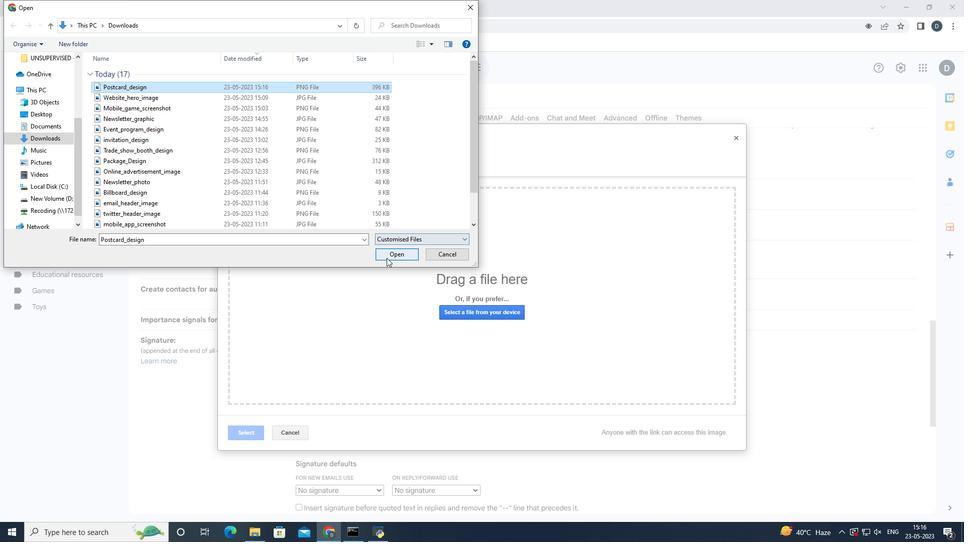 
Action: Mouse moved to (515, 369)
Screenshot: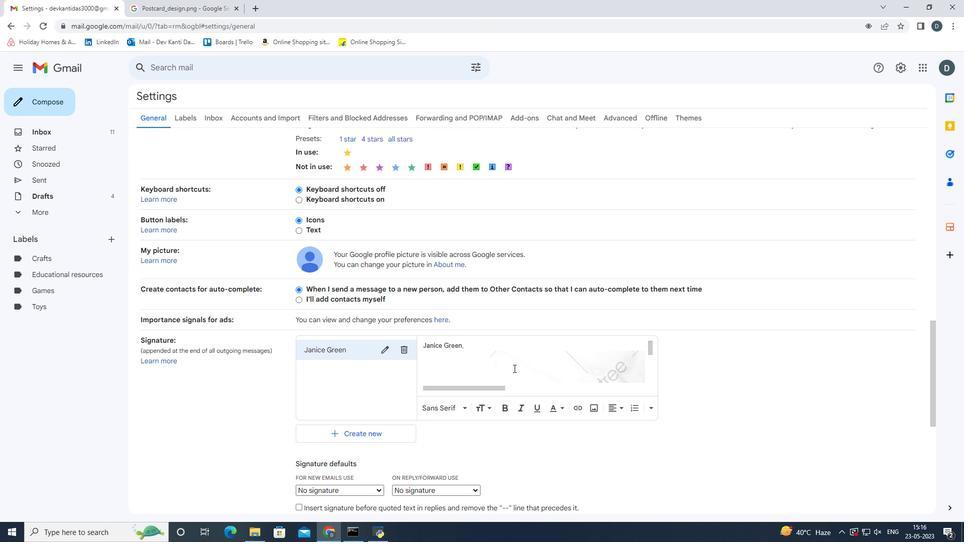 
Action: Mouse scrolled (515, 369) with delta (0, 0)
Screenshot: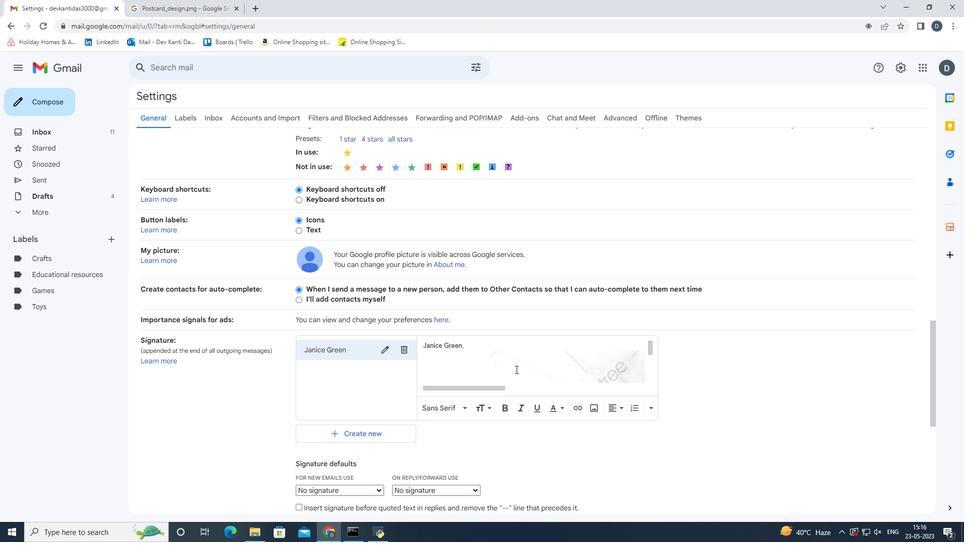 
Action: Mouse scrolled (515, 369) with delta (0, 0)
Screenshot: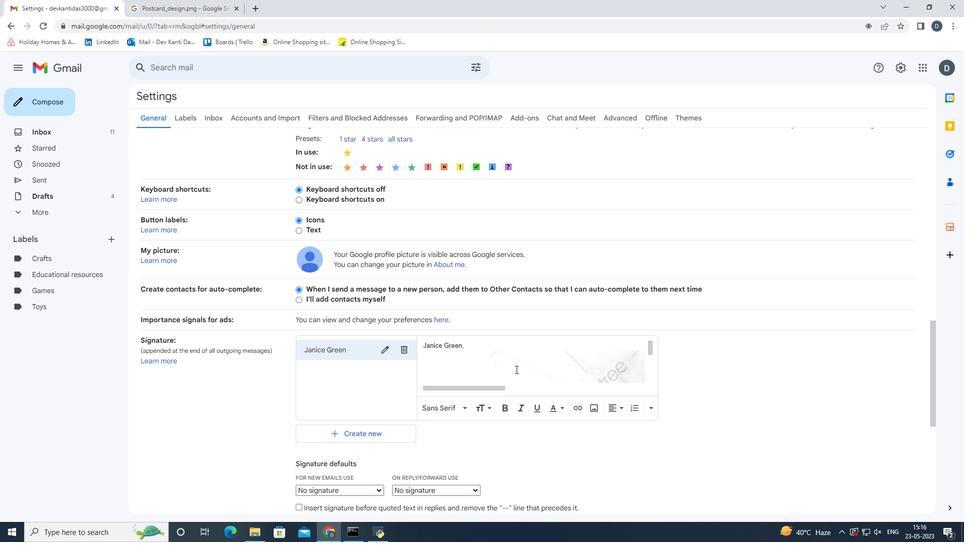 
Action: Mouse scrolled (515, 369) with delta (0, 0)
Screenshot: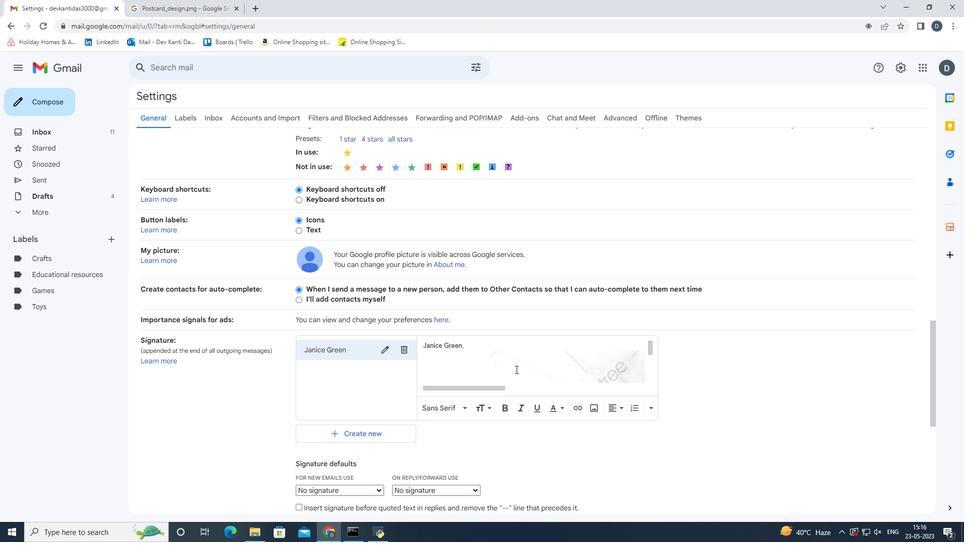 
Action: Mouse scrolled (515, 369) with delta (0, 0)
Screenshot: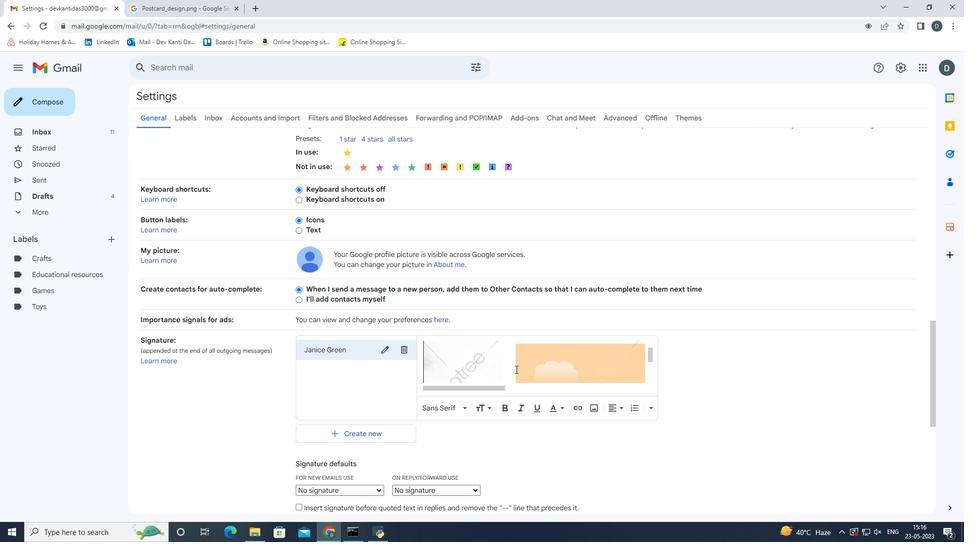 
Action: Mouse scrolled (515, 369) with delta (0, 0)
Screenshot: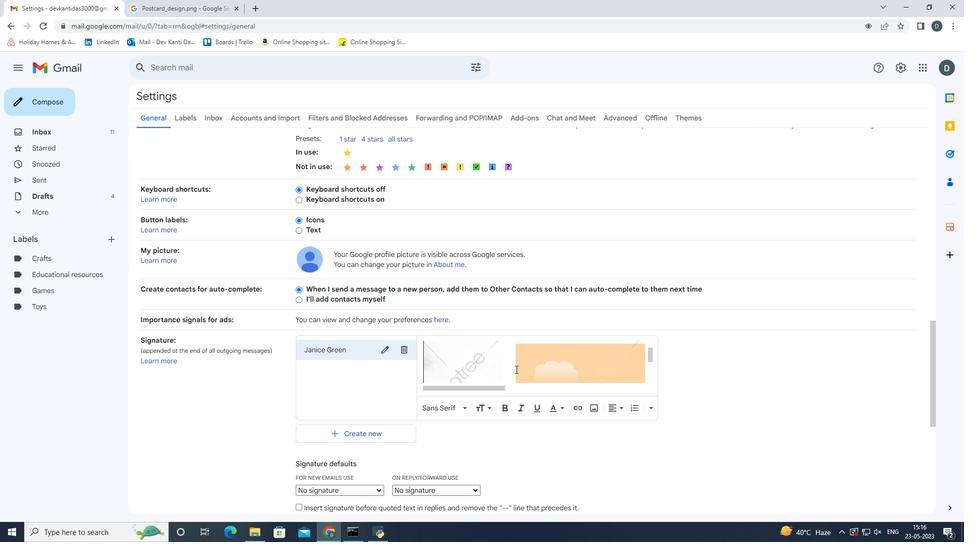 
Action: Mouse scrolled (515, 369) with delta (0, 0)
Screenshot: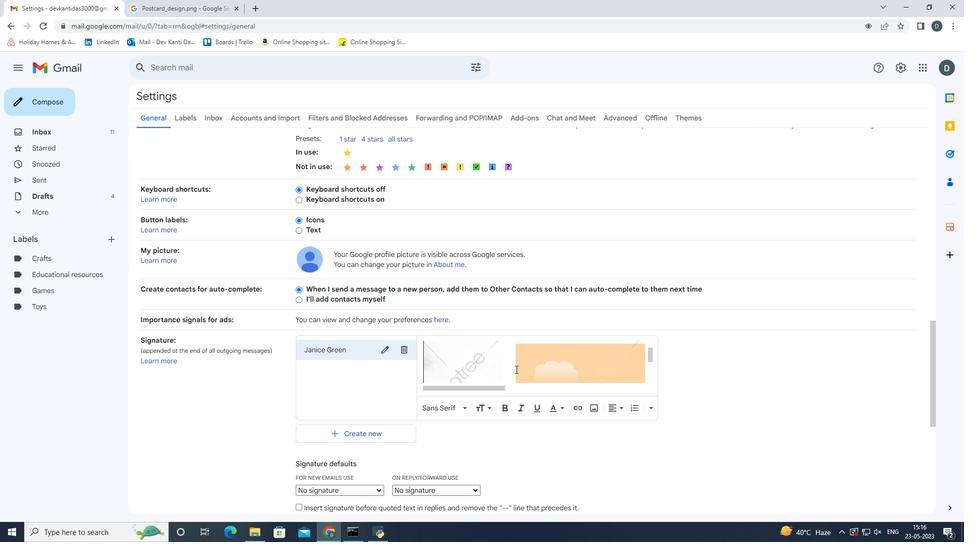 
Action: Mouse scrolled (515, 369) with delta (0, 0)
Screenshot: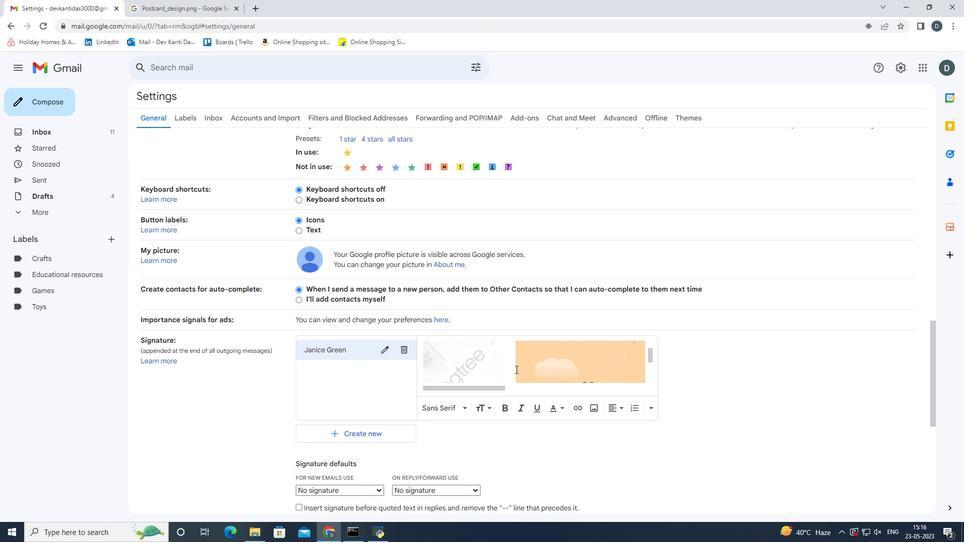 
Action: Mouse scrolled (515, 369) with delta (0, 0)
Screenshot: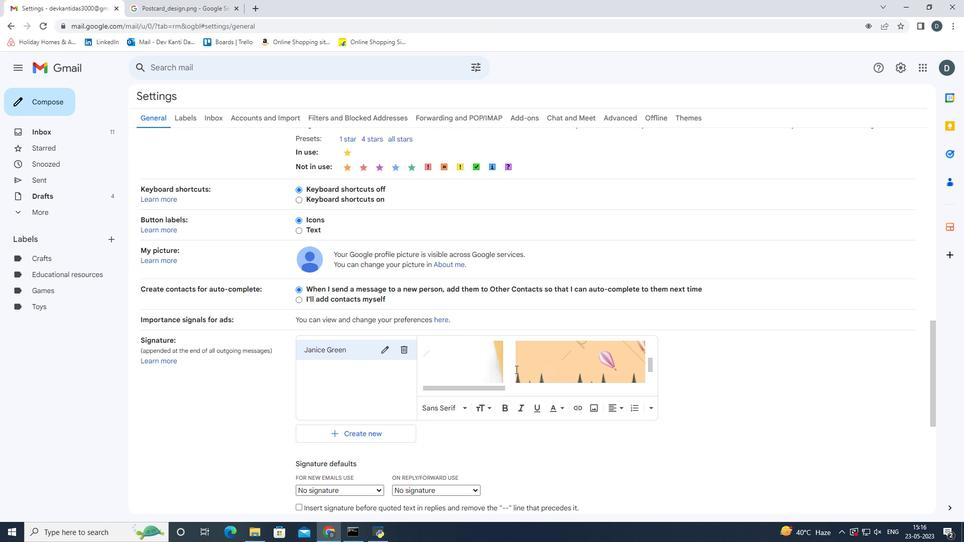 
Action: Mouse scrolled (515, 369) with delta (0, 0)
Screenshot: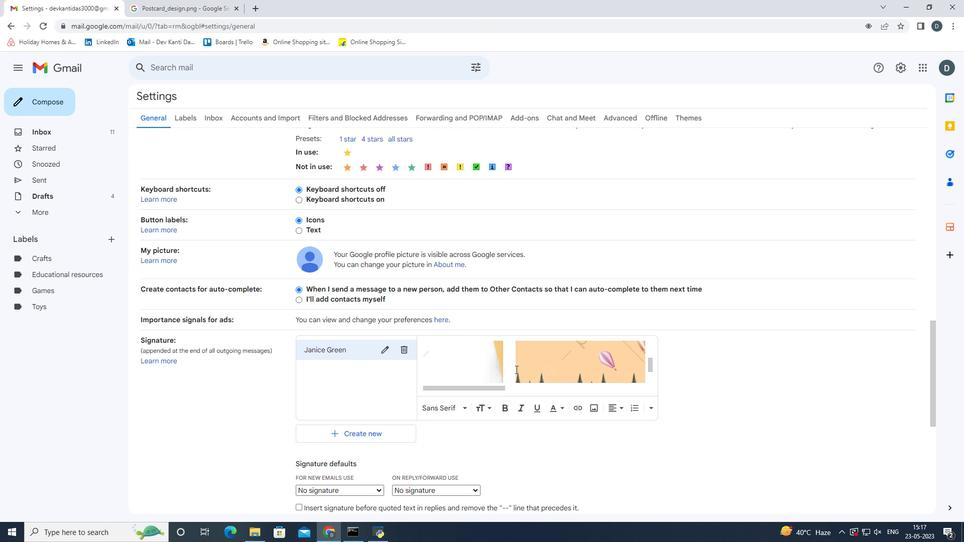 
Action: Mouse scrolled (515, 369) with delta (0, 0)
Screenshot: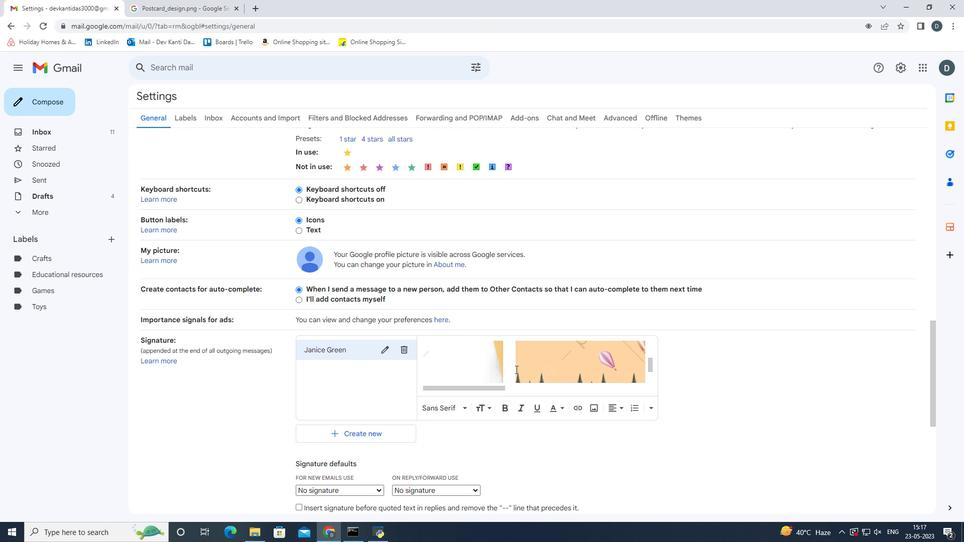 
Action: Mouse scrolled (515, 369) with delta (0, 0)
Screenshot: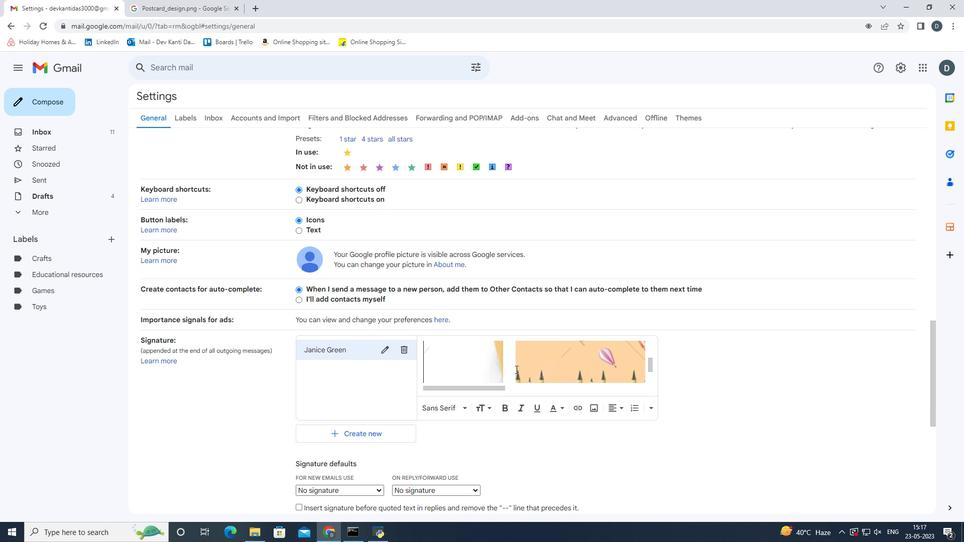 
Action: Mouse scrolled (515, 370) with delta (0, 0)
Screenshot: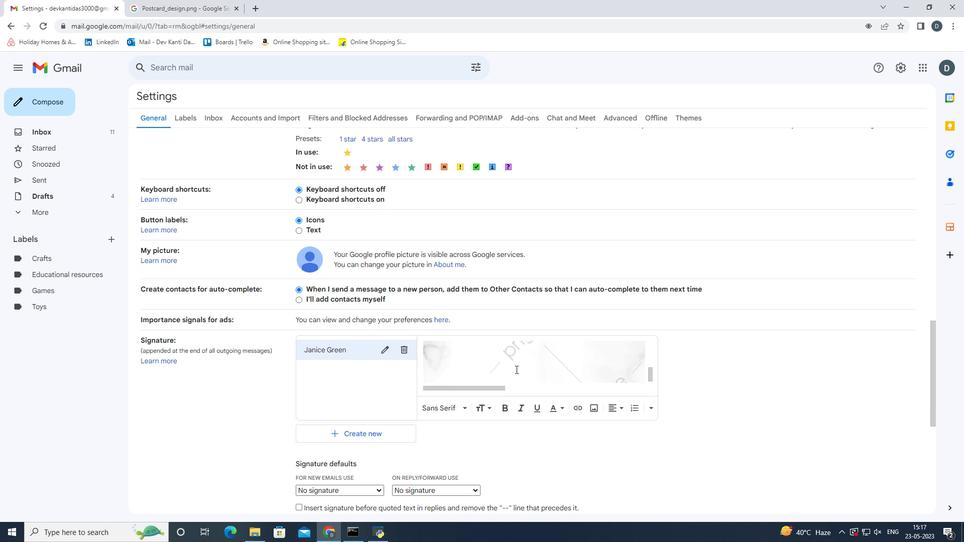 
Action: Mouse scrolled (515, 370) with delta (0, 0)
Screenshot: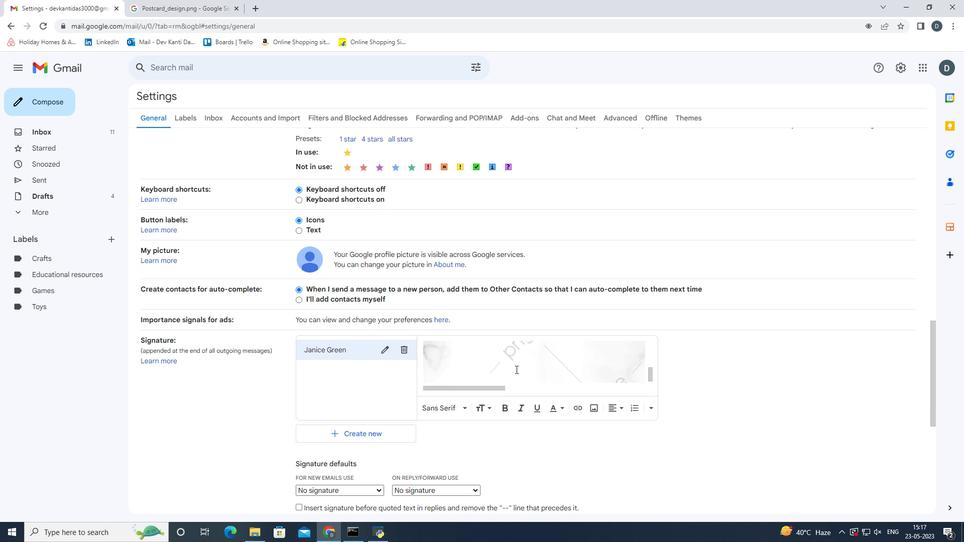 
Action: Mouse scrolled (515, 370) with delta (0, 0)
Screenshot: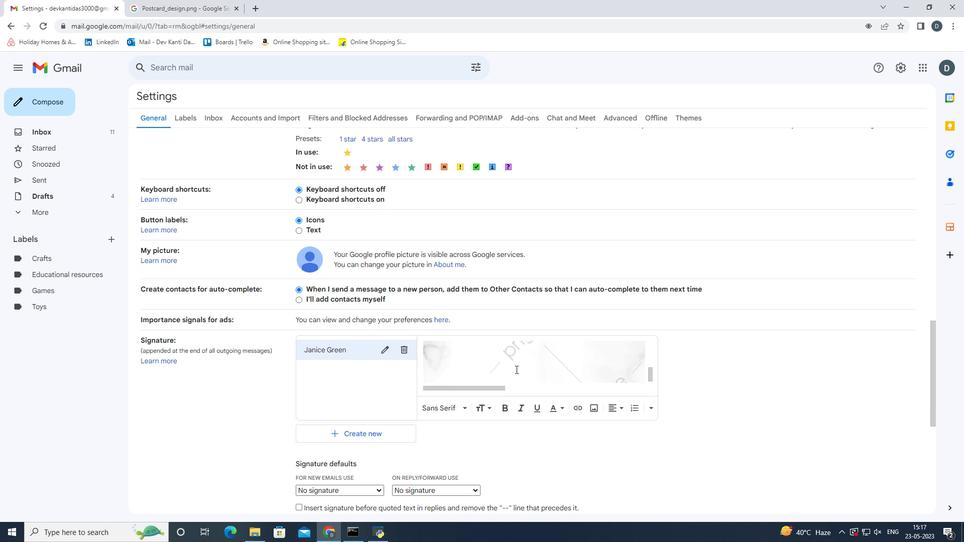 
Action: Mouse scrolled (515, 370) with delta (0, 0)
Screenshot: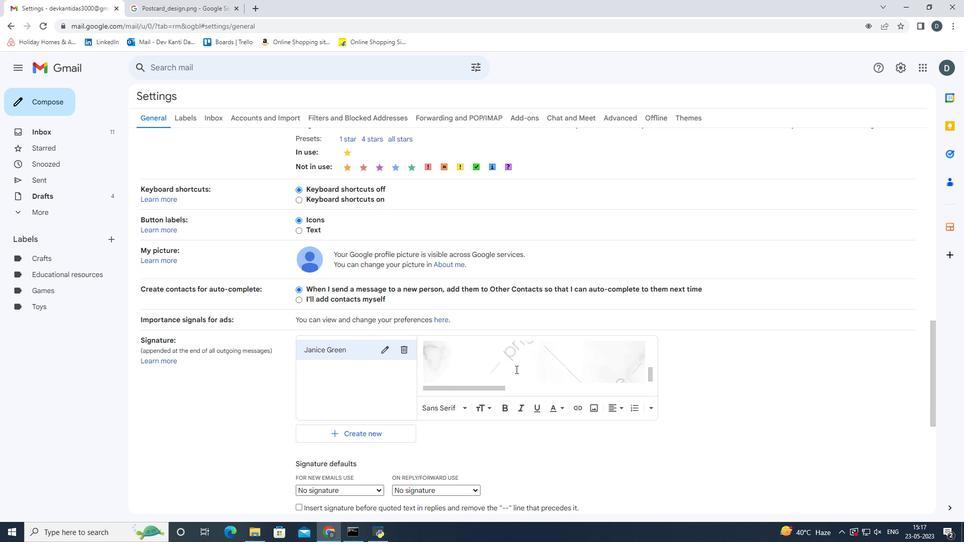 
Action: Mouse scrolled (515, 370) with delta (0, 0)
Screenshot: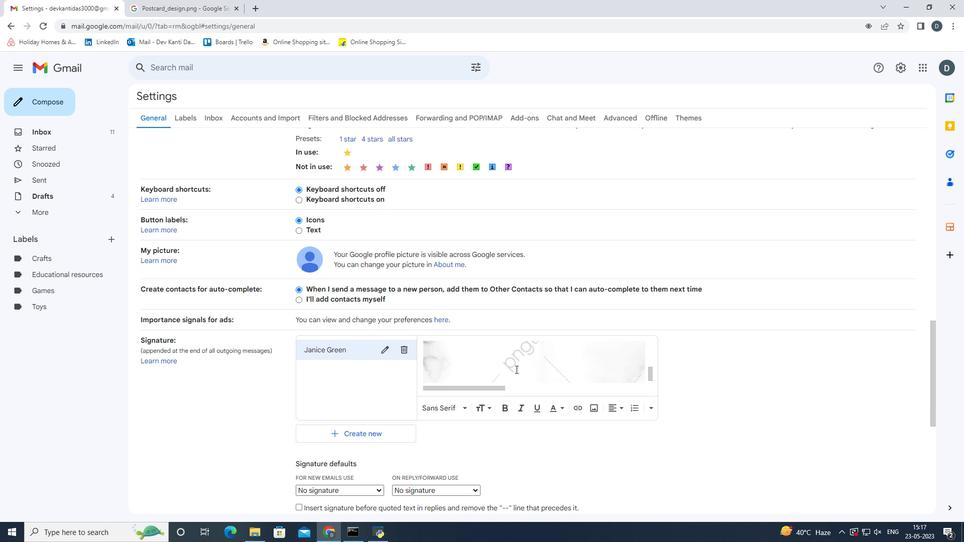 
Action: Mouse scrolled (515, 370) with delta (0, 0)
Screenshot: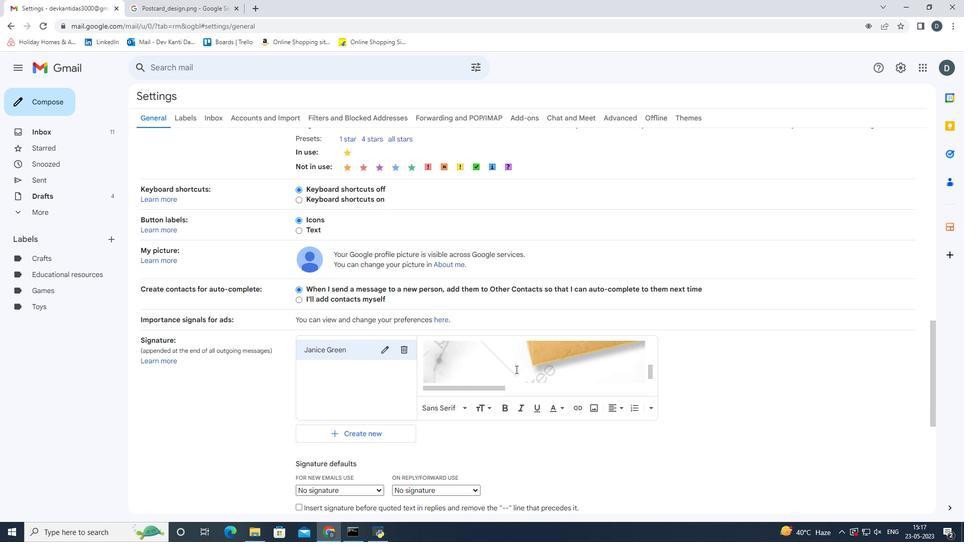 
Action: Mouse scrolled (515, 370) with delta (0, 0)
Screenshot: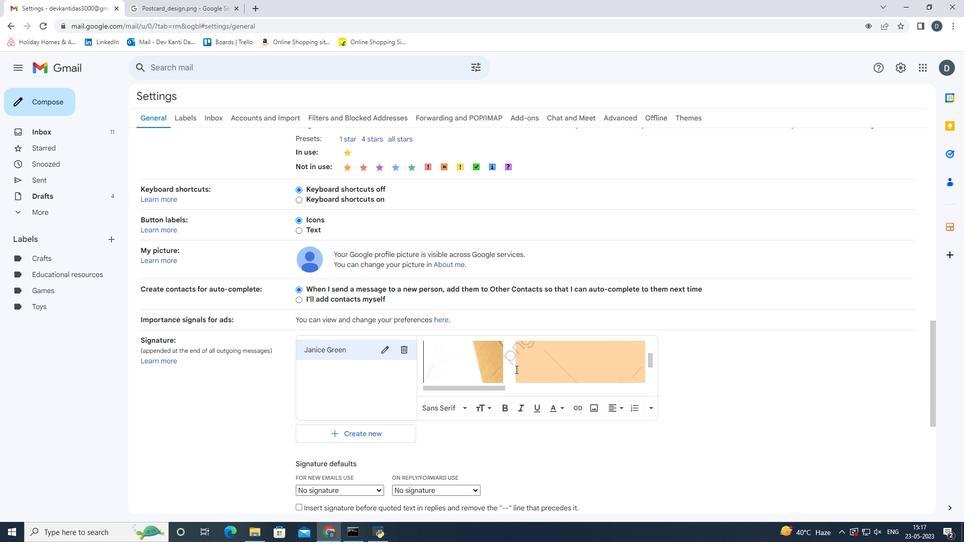 
Action: Mouse scrolled (515, 370) with delta (0, 0)
Screenshot: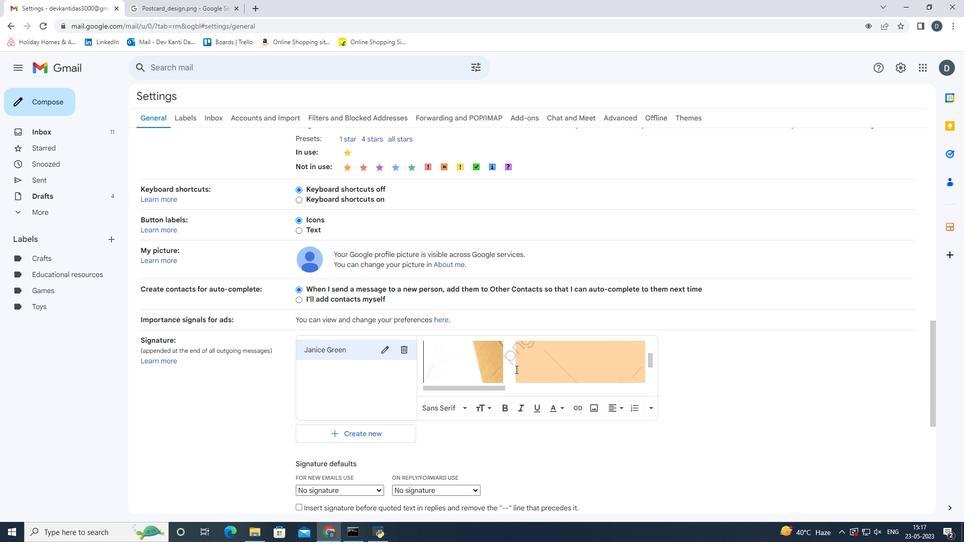 
Action: Mouse scrolled (515, 370) with delta (0, 0)
Screenshot: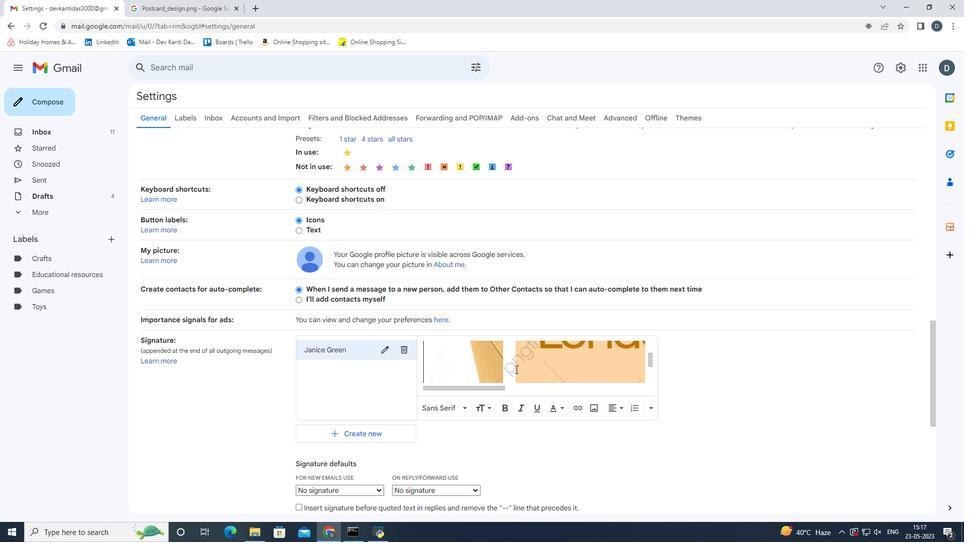 
Action: Mouse scrolled (515, 370) with delta (0, 0)
Screenshot: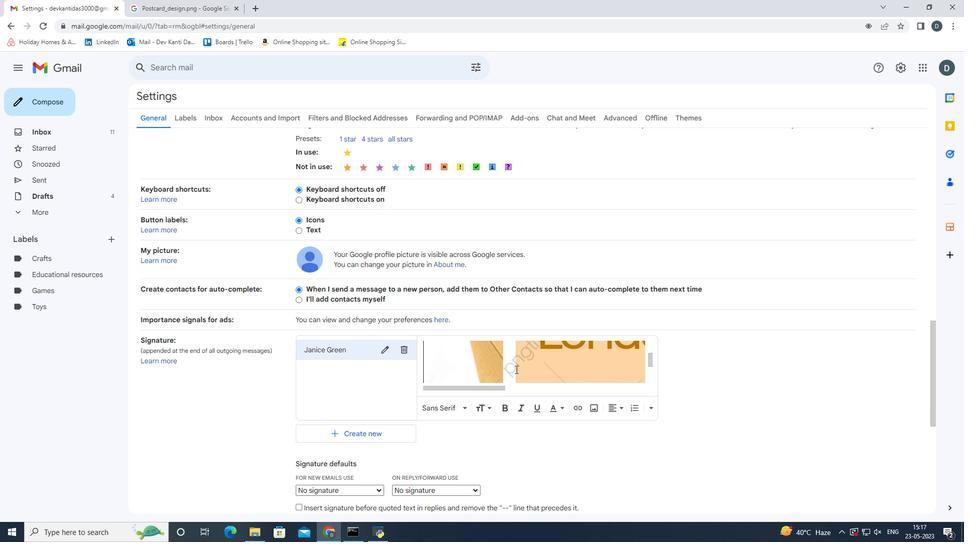 
Action: Mouse moved to (731, 362)
Screenshot: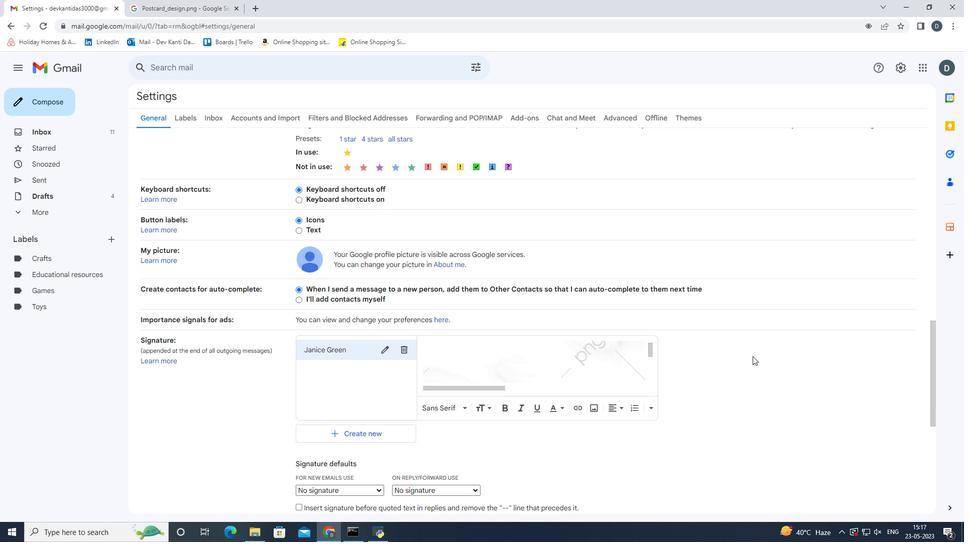 
Action: Mouse scrolled (731, 362) with delta (0, 0)
Screenshot: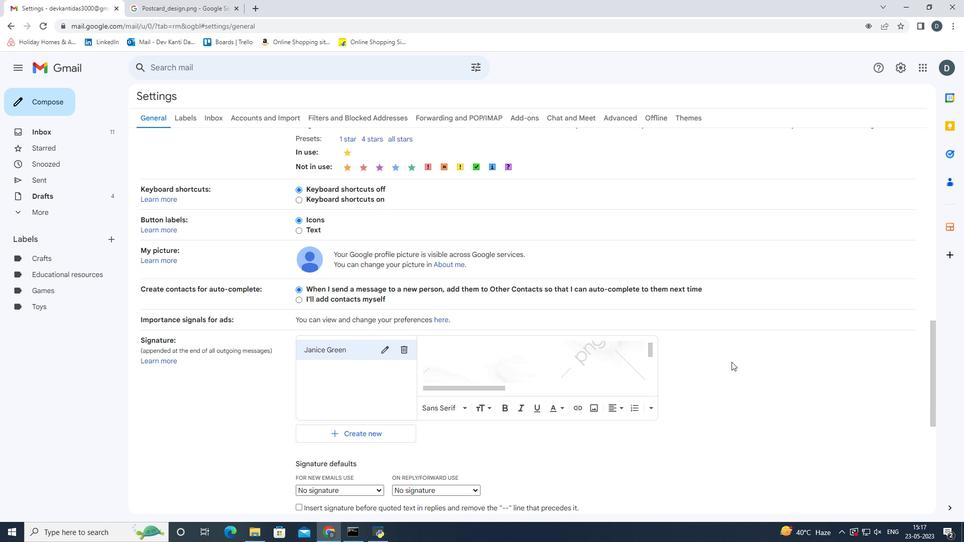 
Action: Mouse scrolled (731, 362) with delta (0, 0)
Screenshot: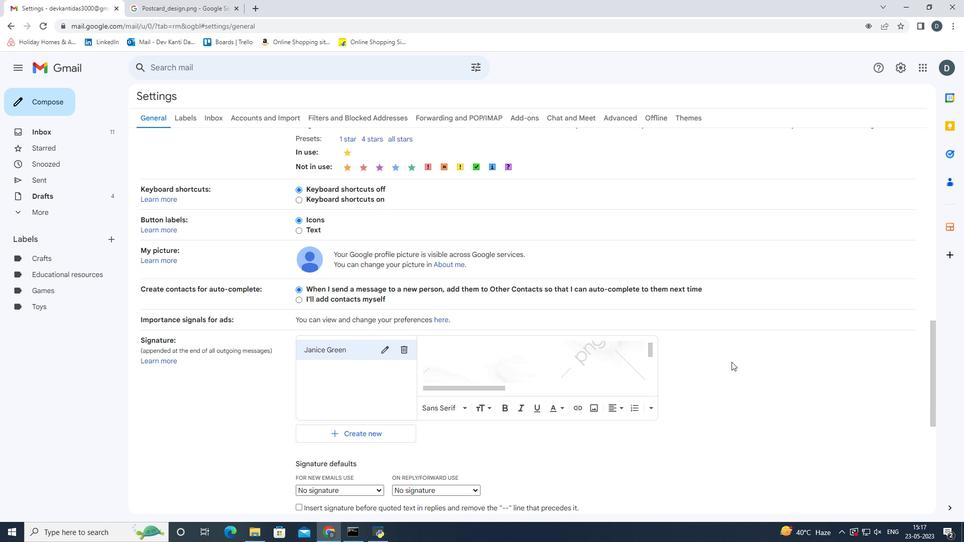 
Action: Mouse scrolled (731, 362) with delta (0, 0)
Screenshot: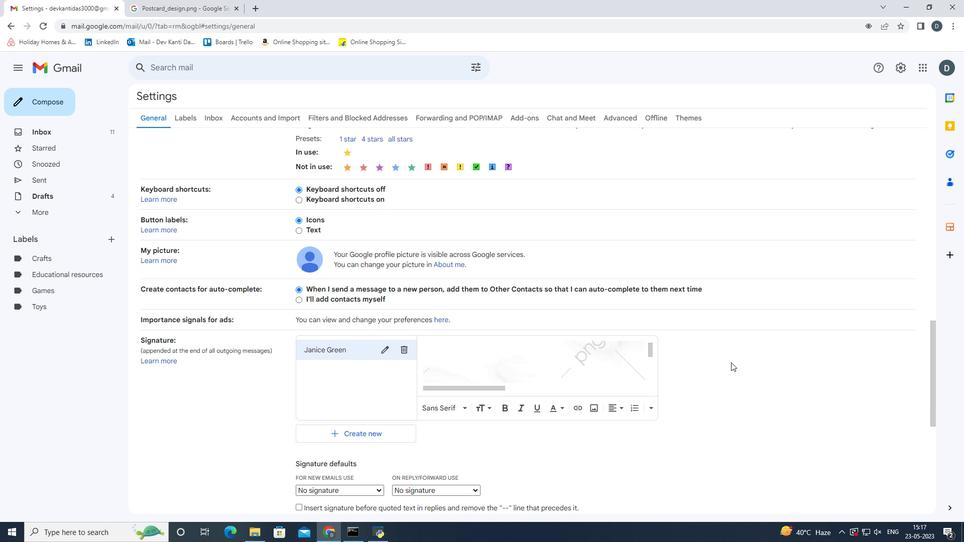 
Action: Mouse moved to (362, 343)
Screenshot: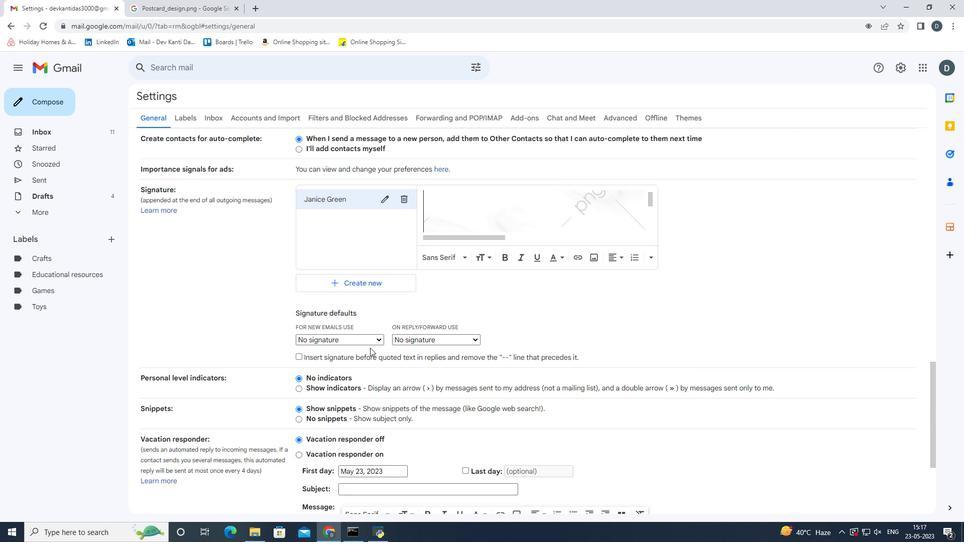 
Action: Mouse pressed left at (362, 343)
Screenshot: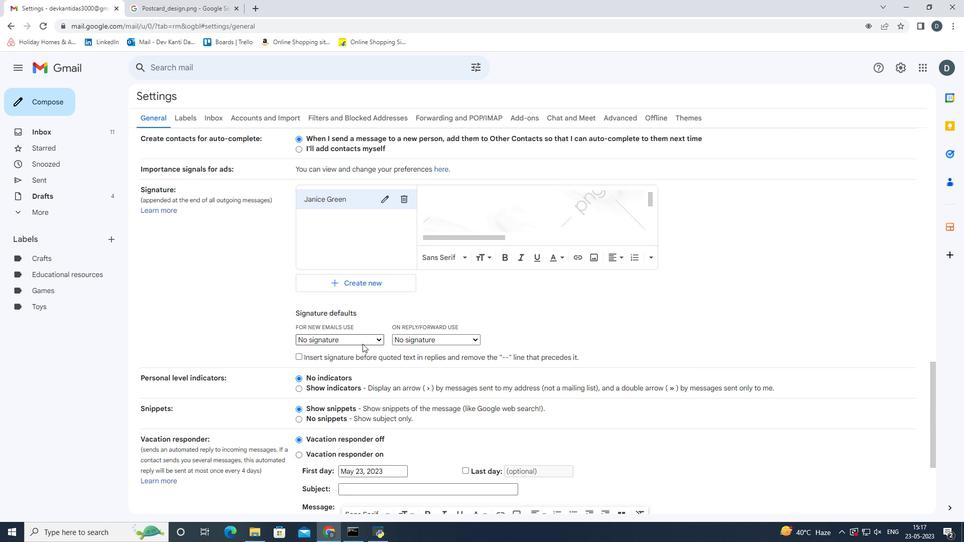 
Action: Mouse moved to (360, 360)
Screenshot: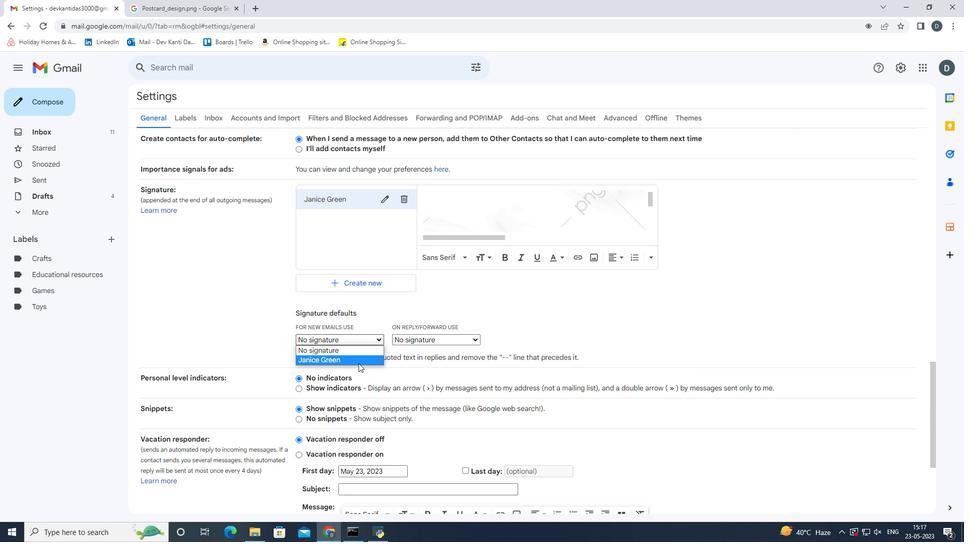 
Action: Mouse pressed left at (360, 360)
Screenshot: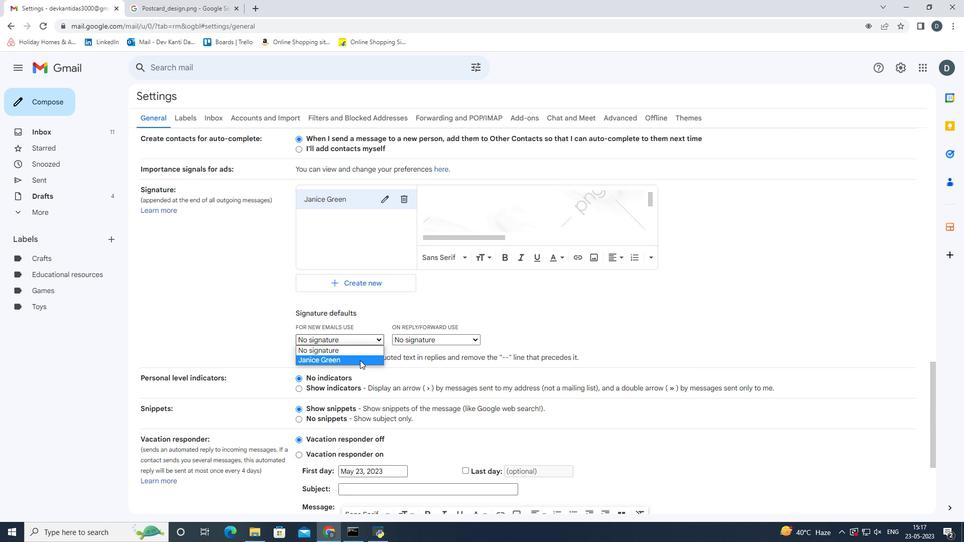 
Action: Mouse moved to (416, 344)
Screenshot: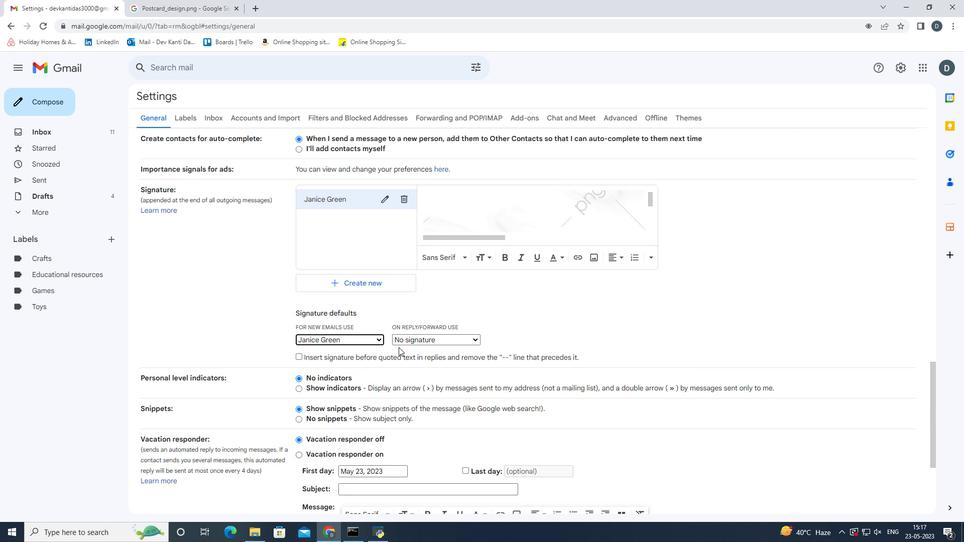 
Action: Mouse pressed left at (416, 344)
Screenshot: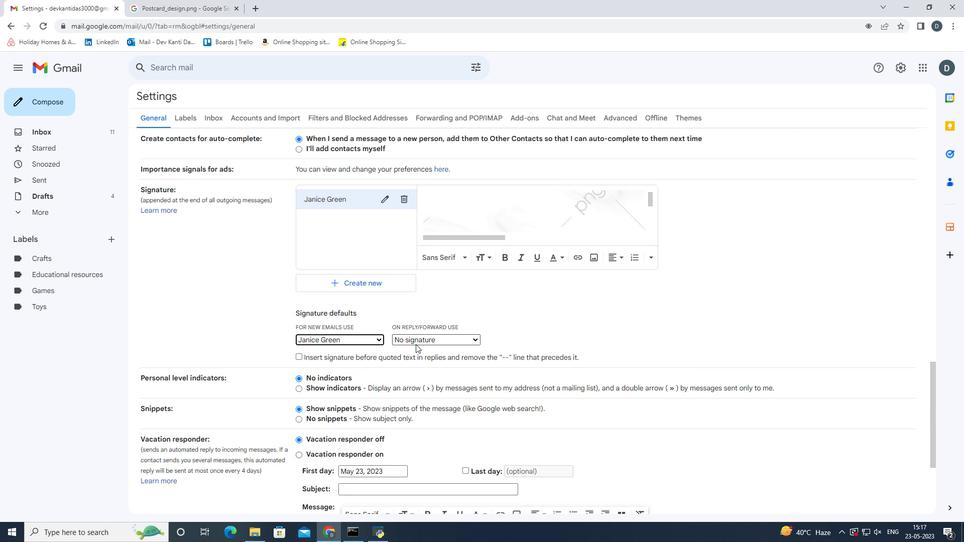 
Action: Mouse moved to (416, 357)
Screenshot: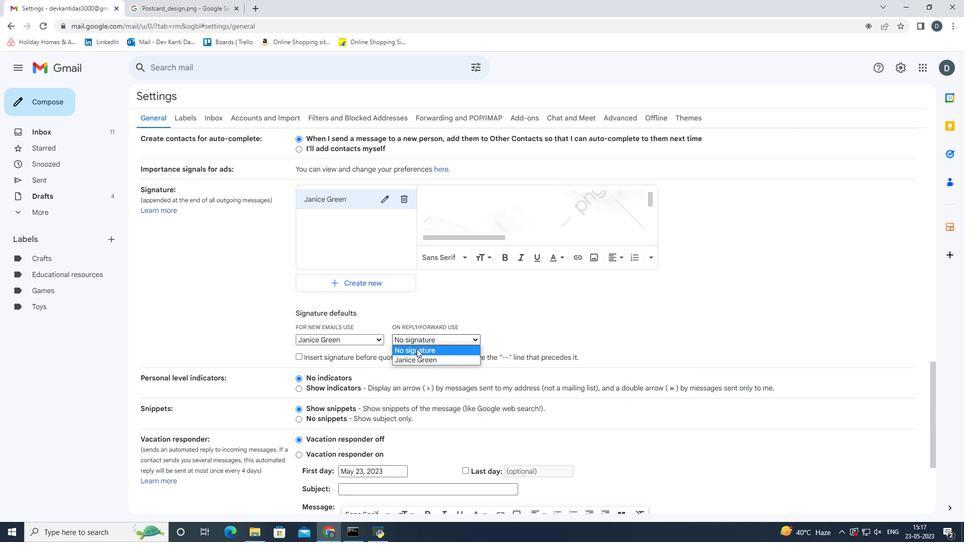 
Action: Mouse pressed left at (416, 357)
Screenshot: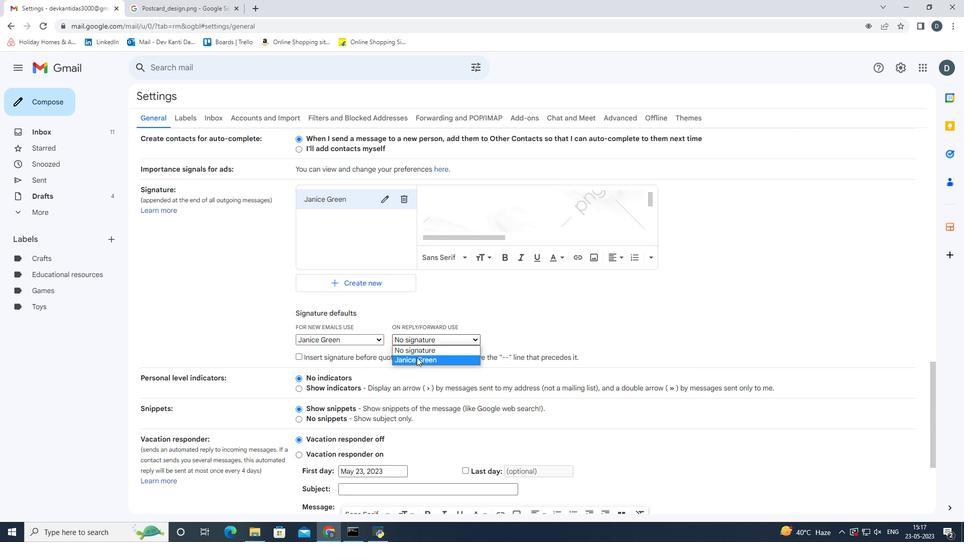 
Action: Mouse moved to (685, 356)
Screenshot: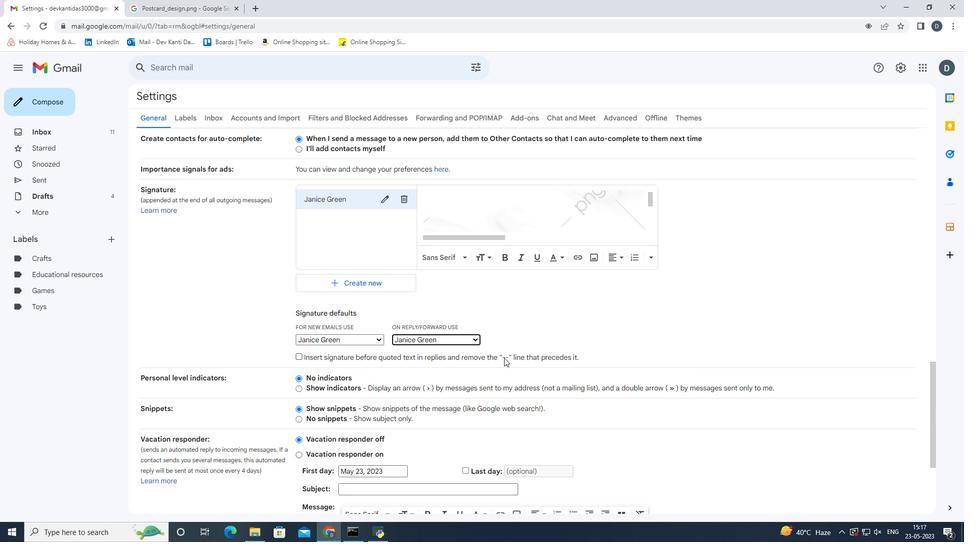 
Action: Mouse pressed left at (685, 356)
Screenshot: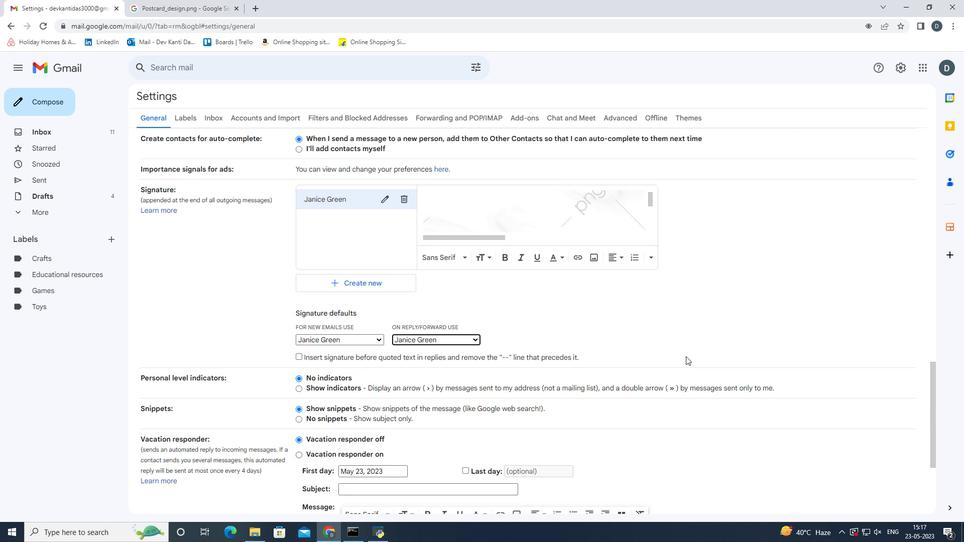
Action: Mouse scrolled (685, 355) with delta (0, 0)
Screenshot: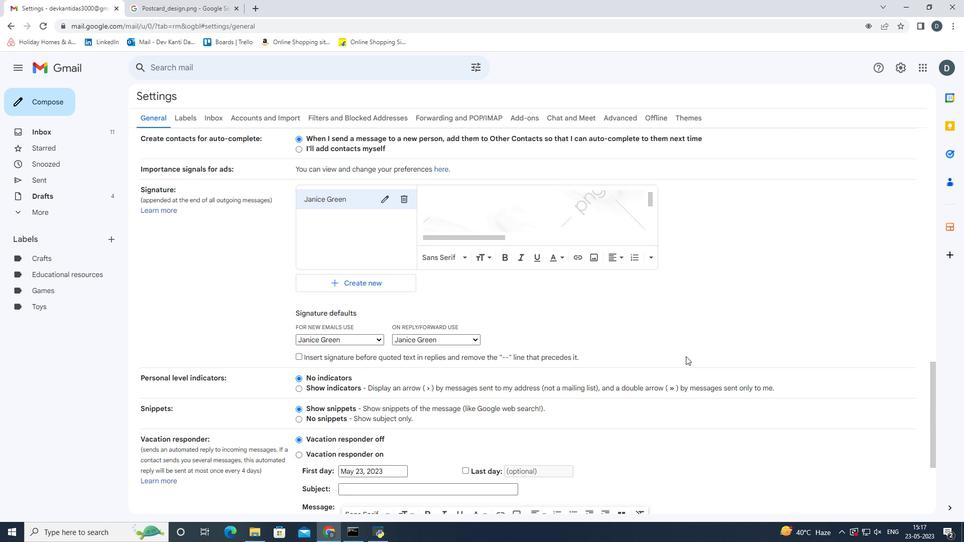 
Action: Mouse scrolled (685, 355) with delta (0, 0)
Screenshot: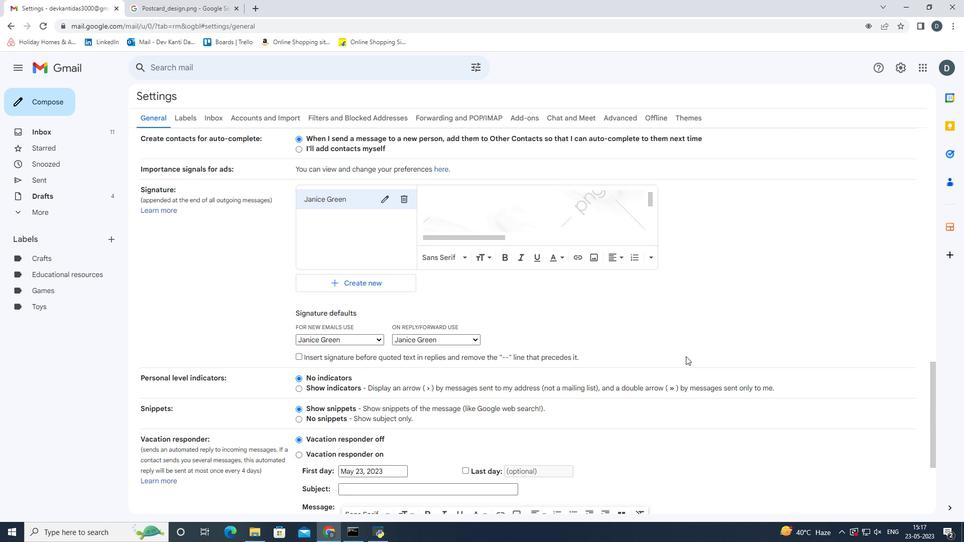 
Action: Mouse scrolled (685, 355) with delta (0, 0)
Screenshot: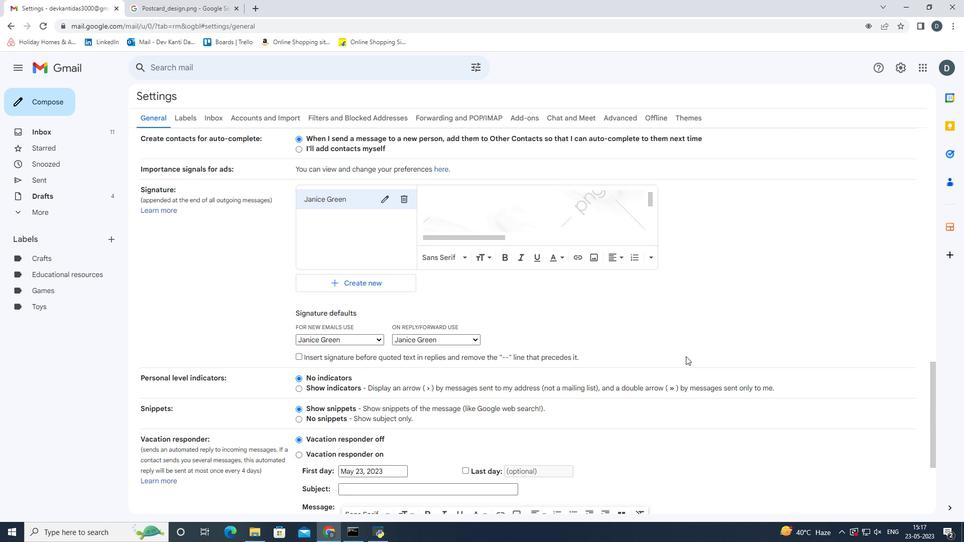 
Action: Mouse scrolled (685, 355) with delta (0, 0)
Screenshot: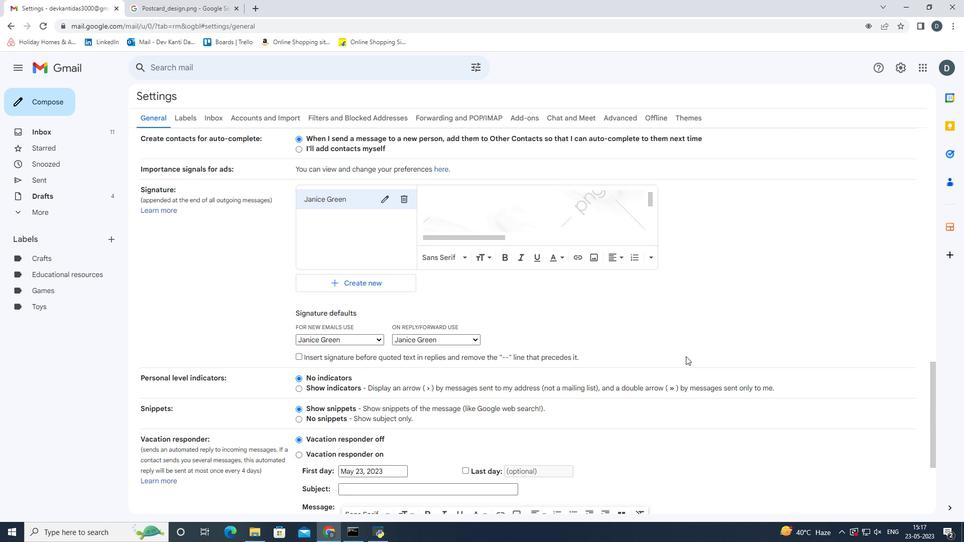 
Action: Mouse scrolled (685, 355) with delta (0, 0)
Screenshot: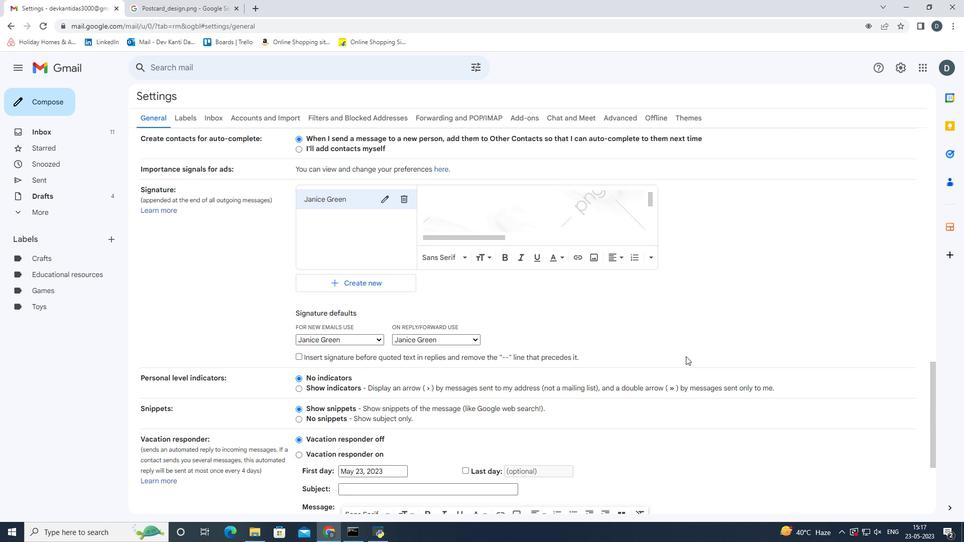 
Action: Mouse scrolled (685, 355) with delta (0, 0)
Screenshot: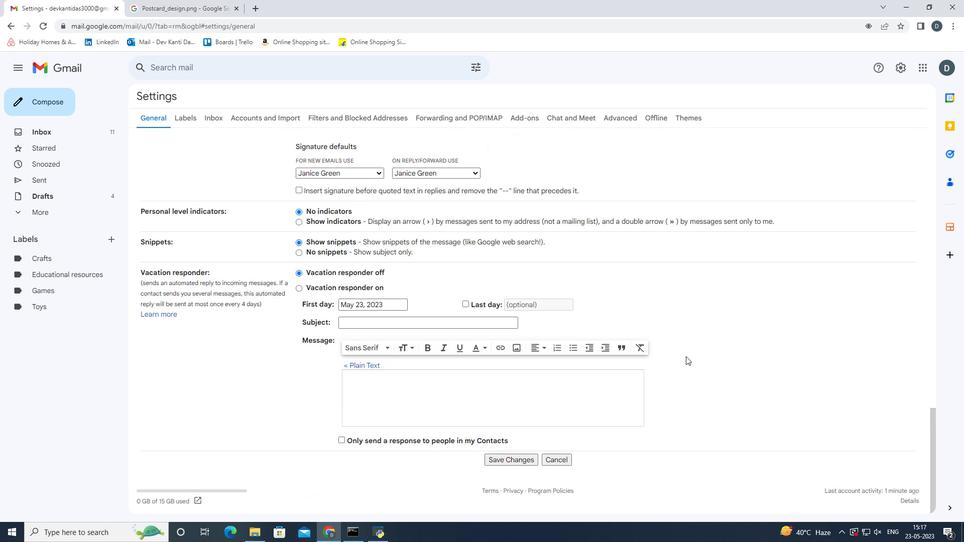 
Action: Mouse scrolled (685, 355) with delta (0, 0)
Screenshot: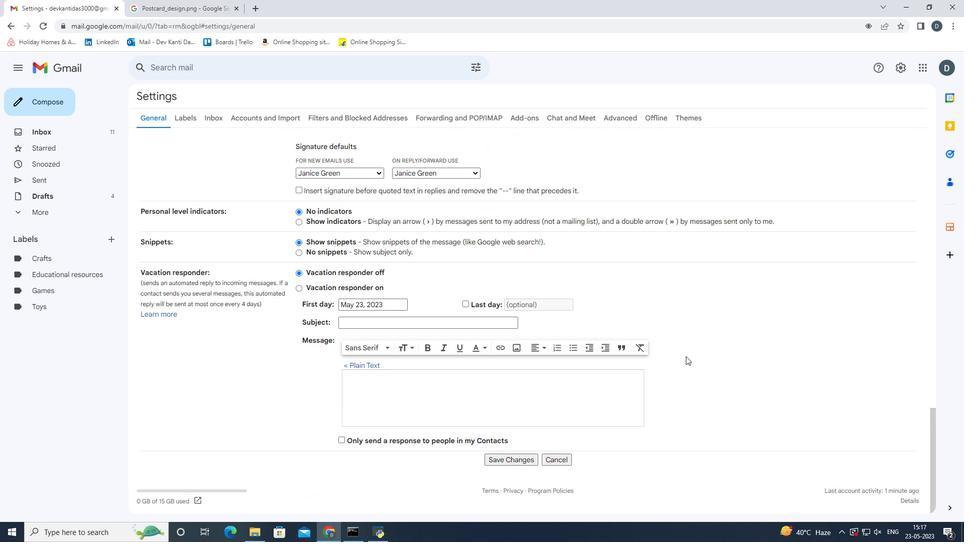 
Action: Mouse scrolled (685, 355) with delta (0, 0)
Screenshot: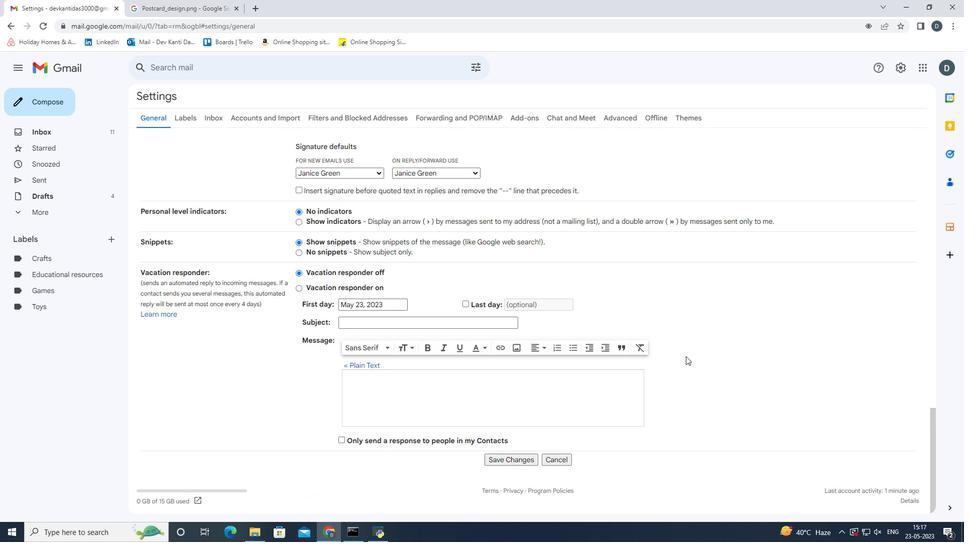
Action: Mouse scrolled (685, 355) with delta (0, 0)
Screenshot: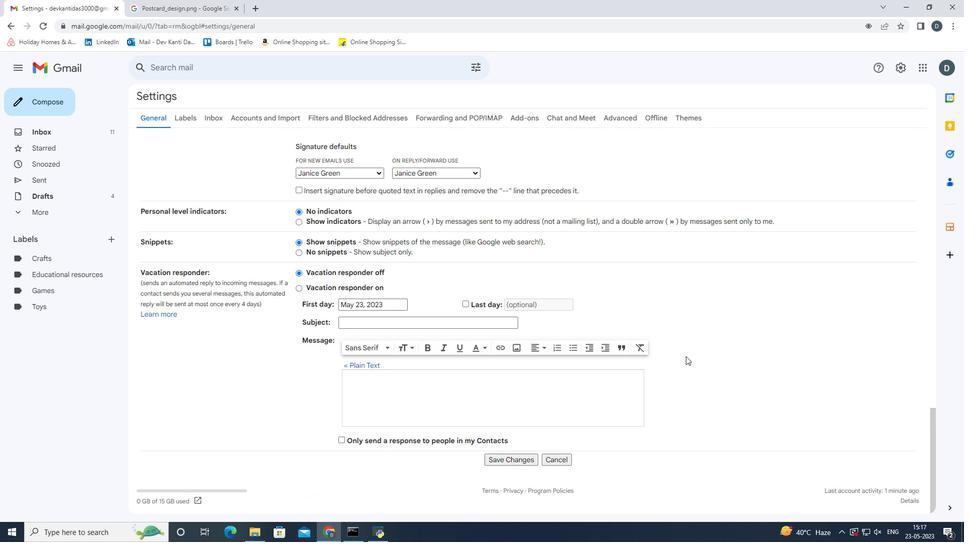 
Action: Mouse moved to (517, 458)
Screenshot: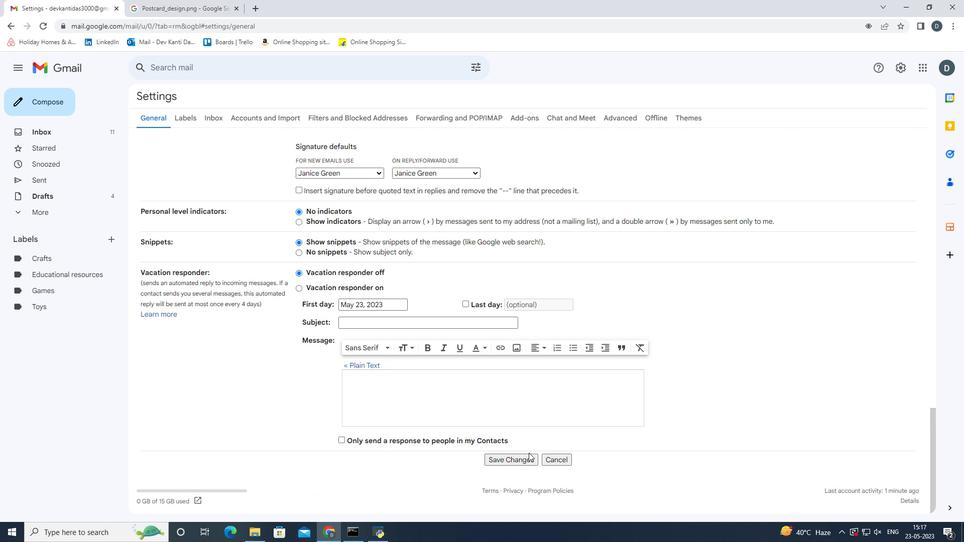 
Action: Mouse pressed left at (517, 458)
Screenshot: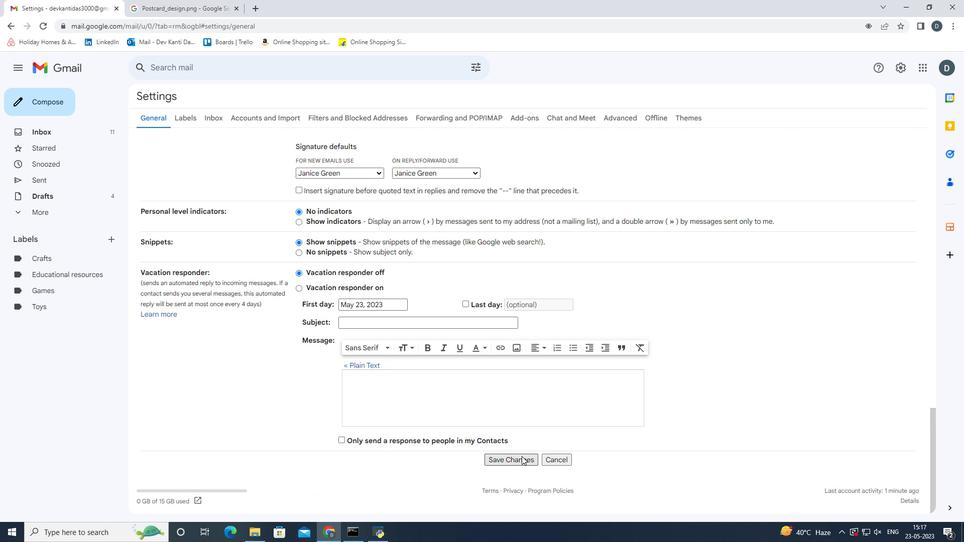 
Action: Mouse moved to (56, 97)
Screenshot: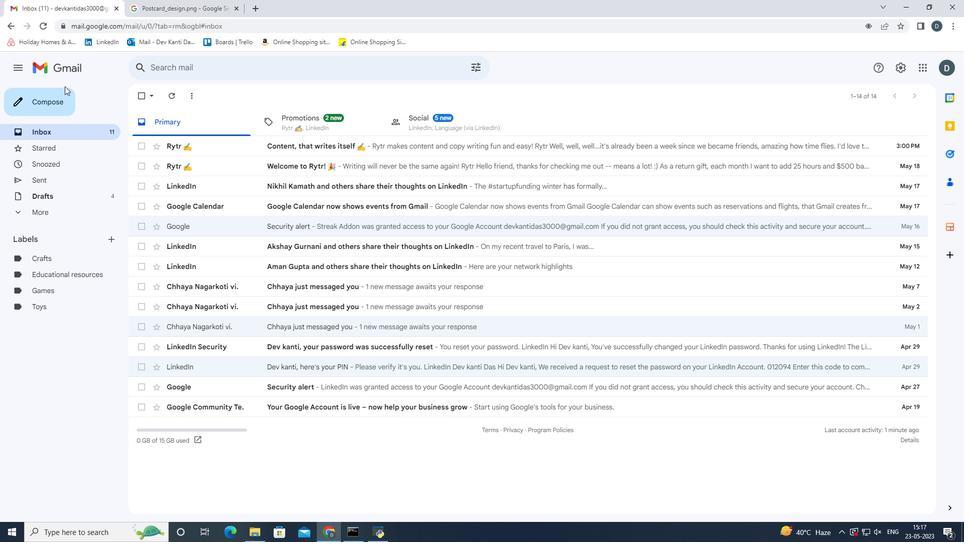 
Action: Mouse pressed left at (56, 97)
Screenshot: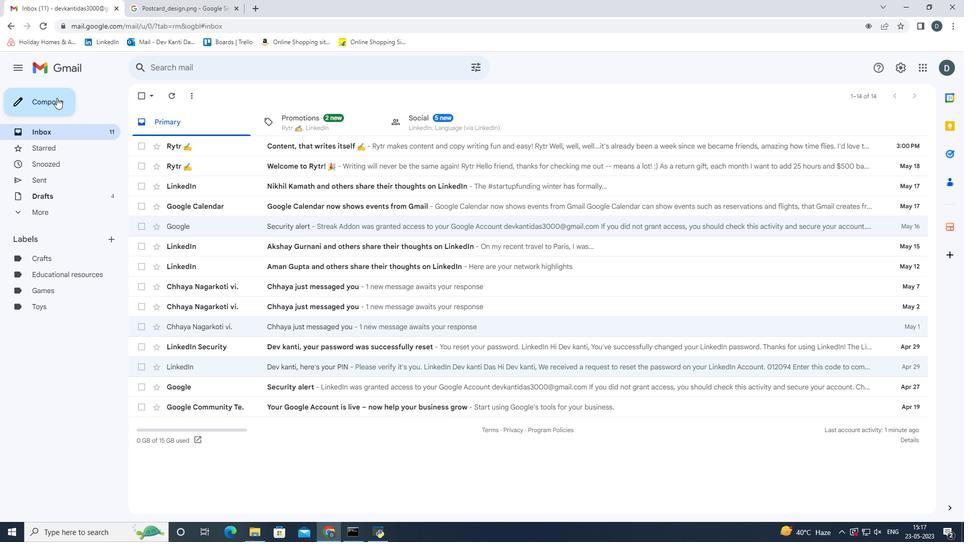 
Action: Mouse moved to (694, 245)
Screenshot: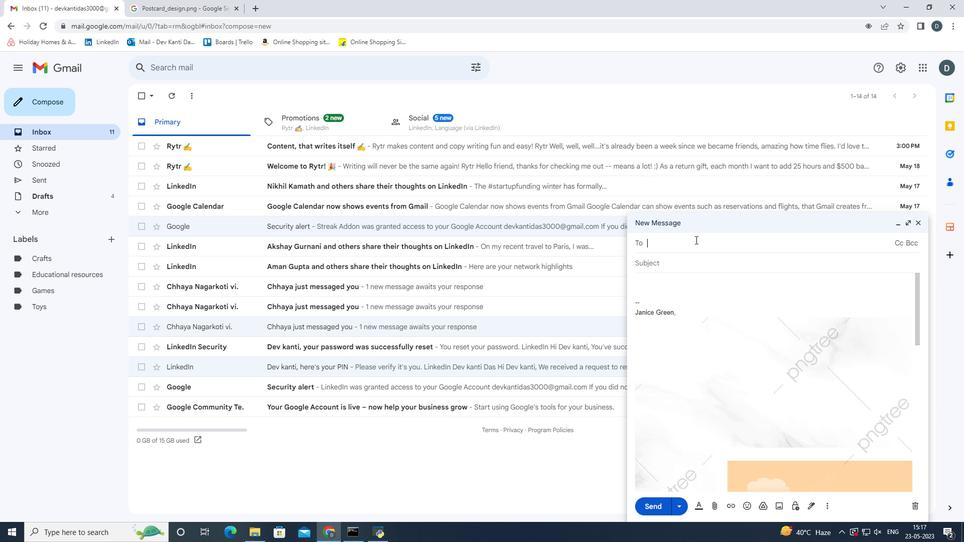 
Action: Key pressed <Key.shift>Softage.8
Screenshot: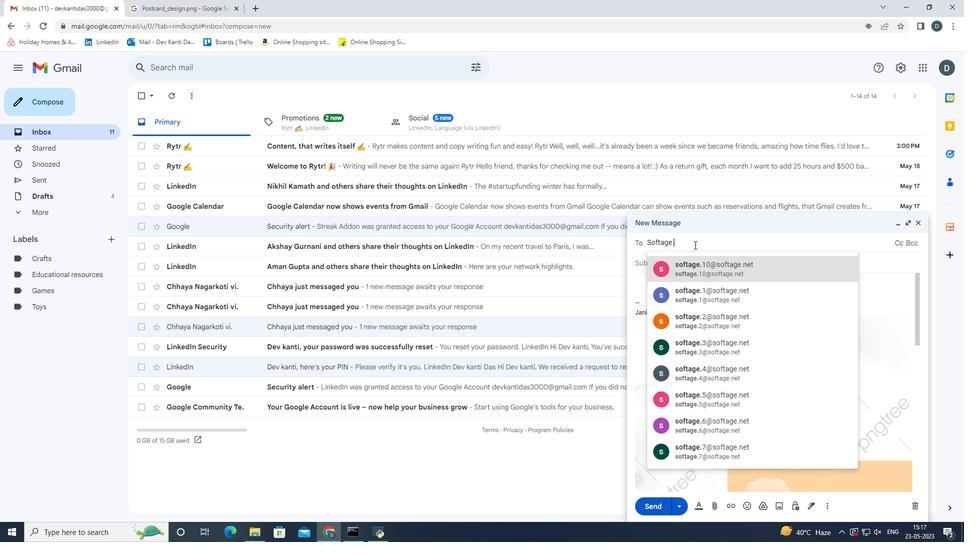 
Action: Mouse moved to (697, 260)
Screenshot: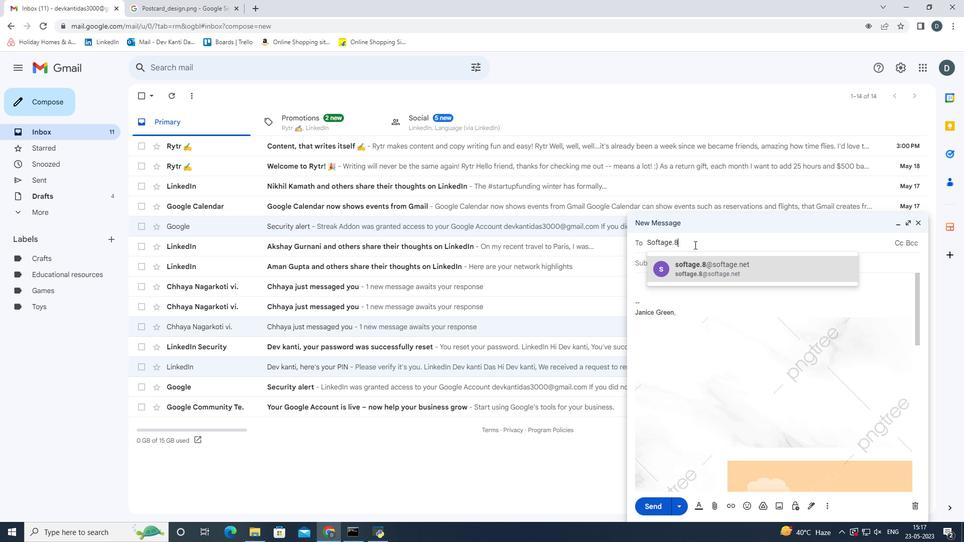 
Action: Mouse pressed left at (697, 260)
Screenshot: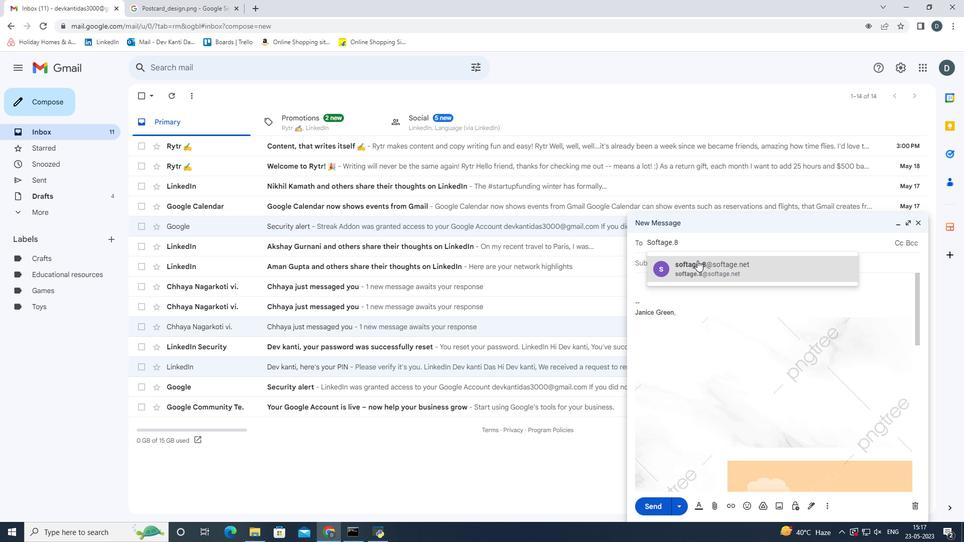 
Action: Mouse moved to (697, 277)
Screenshot: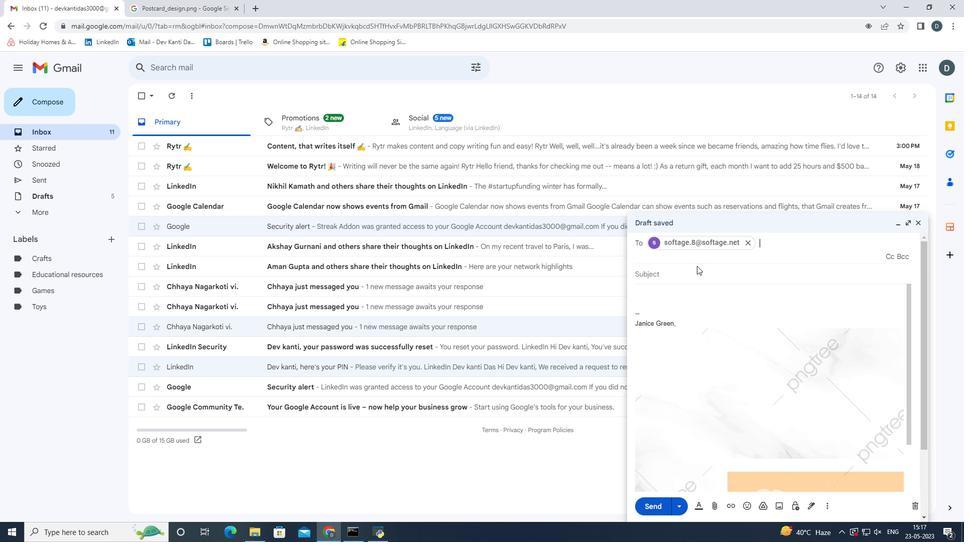 
Action: Mouse pressed left at (697, 277)
Screenshot: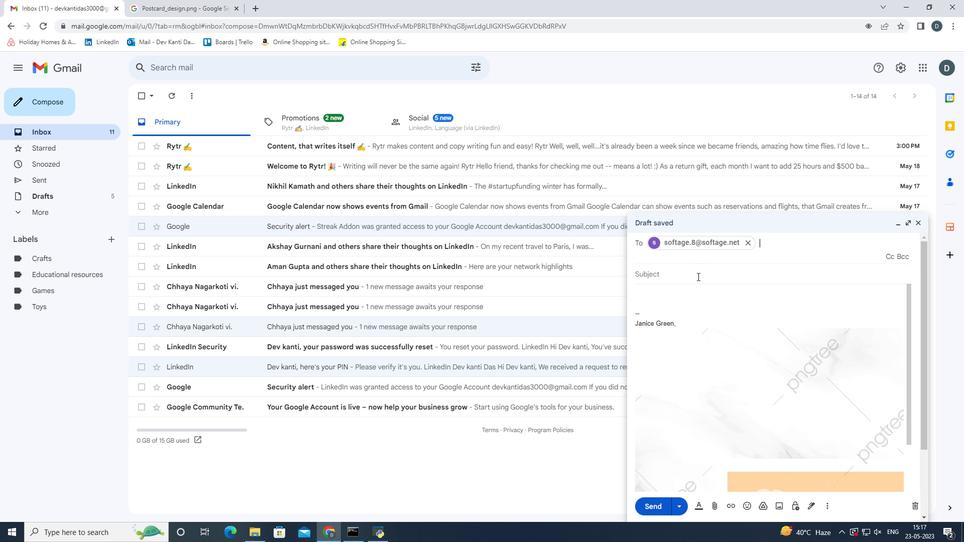 
Action: Key pressed <Key.shift>Request<Key.space>for<Key.space>feedback<Key.space>on<Key.space>a<Key.space>resume<Key.space>a<Key.backspace><Key.backspace>.
Screenshot: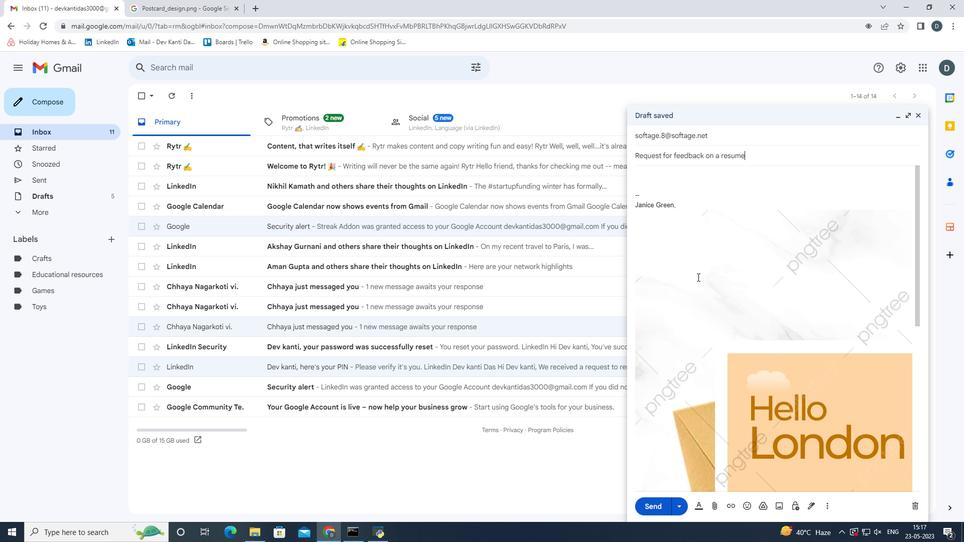 
Action: Mouse moved to (714, 172)
Screenshot: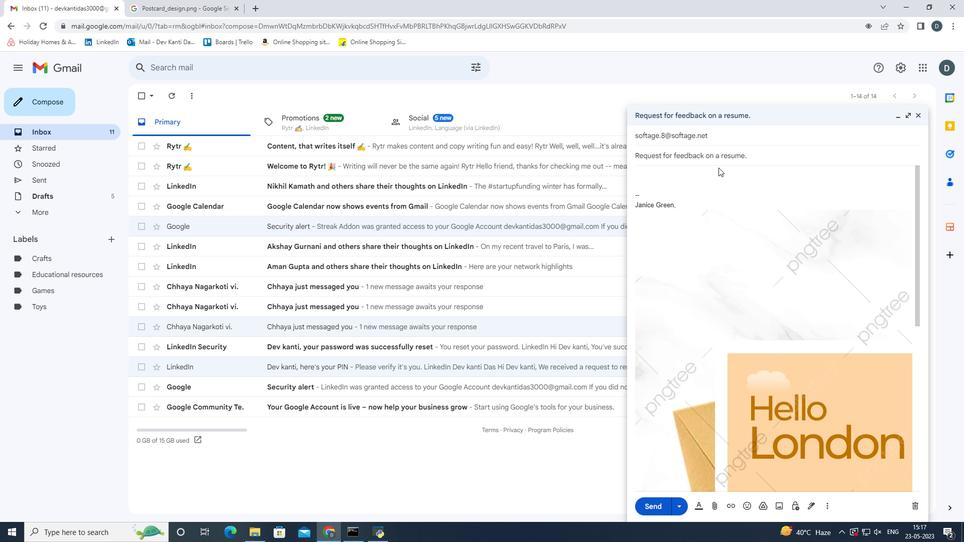 
Action: Mouse pressed left at (714, 172)
Screenshot: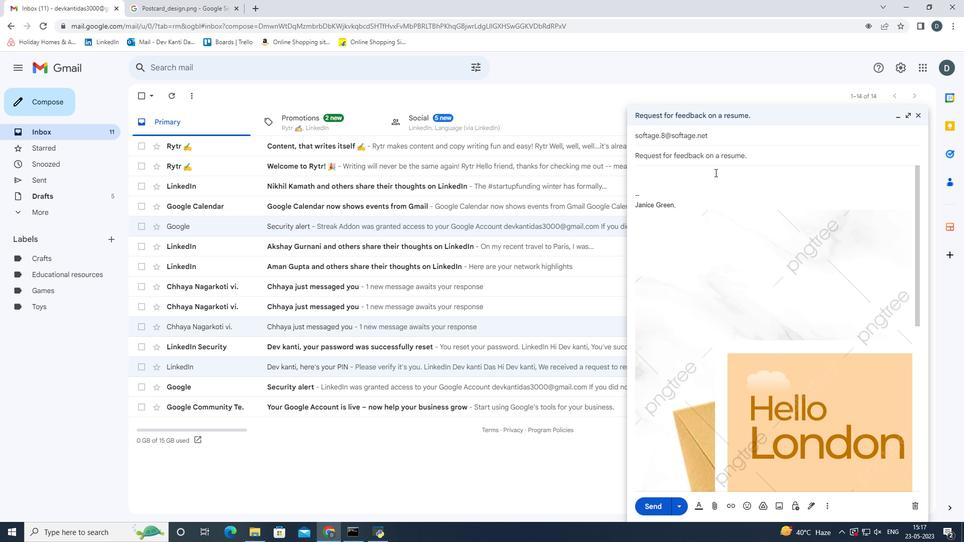 
Action: Key pressed <Key.shift>Dear<Key.space>sir,ma'am,<Key.enter><Key.enter><Key.shift>Could<Key.space>you<Key.space>pl
Screenshot: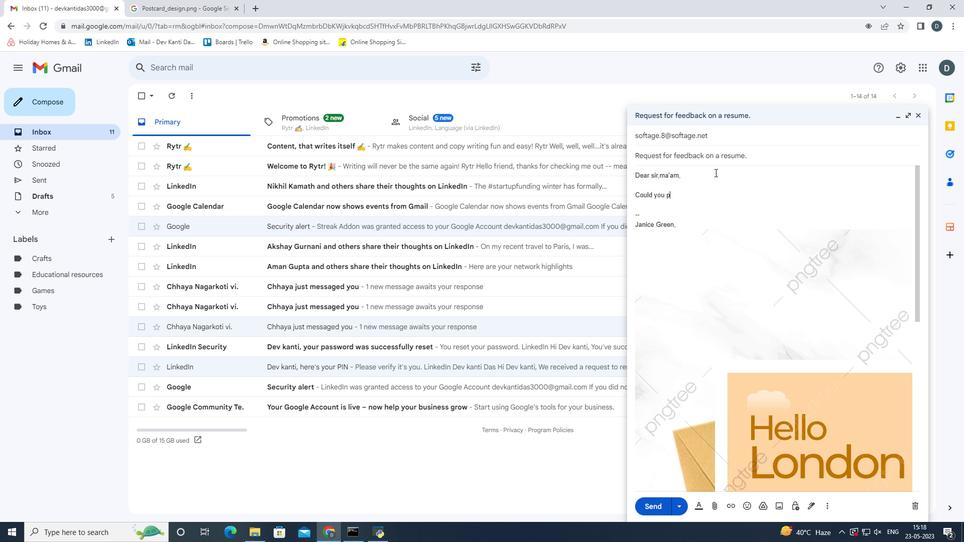 
Action: Mouse moved to (714, 172)
Screenshot: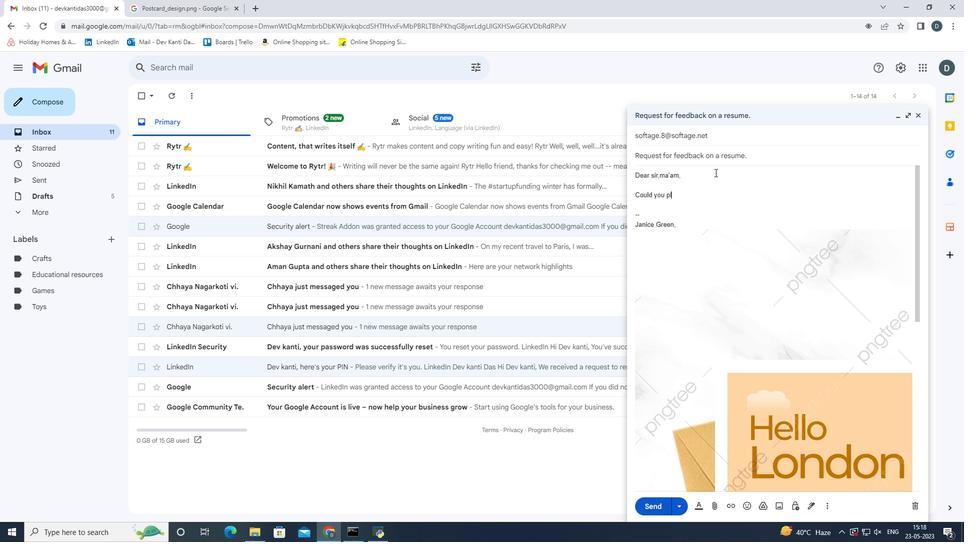 
Action: Key pressed ease<Key.space>provide<Key.space>a<Key.space>summary<Key.space>of<Key.space>the<Key.space>project<Key.space>plan<Key.shift_r>?
Screenshot: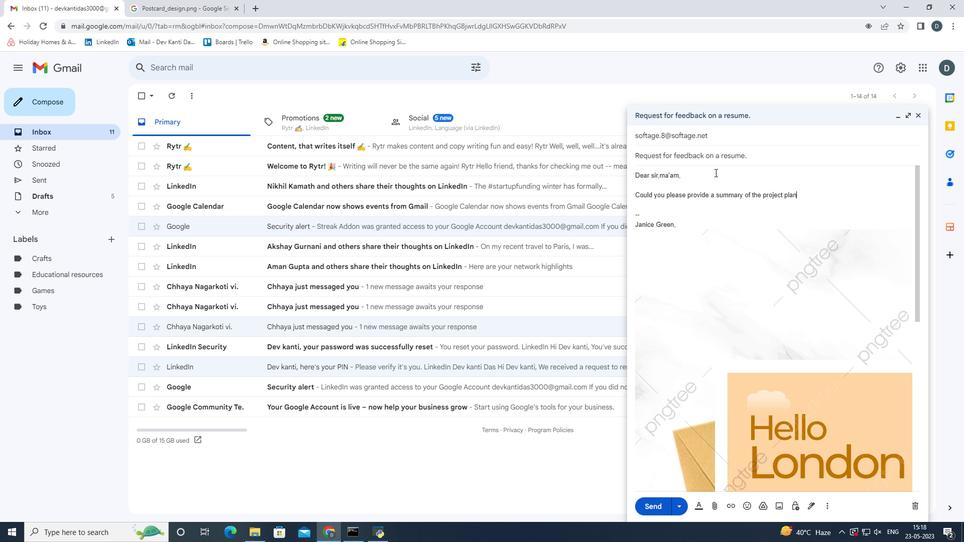 
Action: Mouse moved to (650, 507)
Screenshot: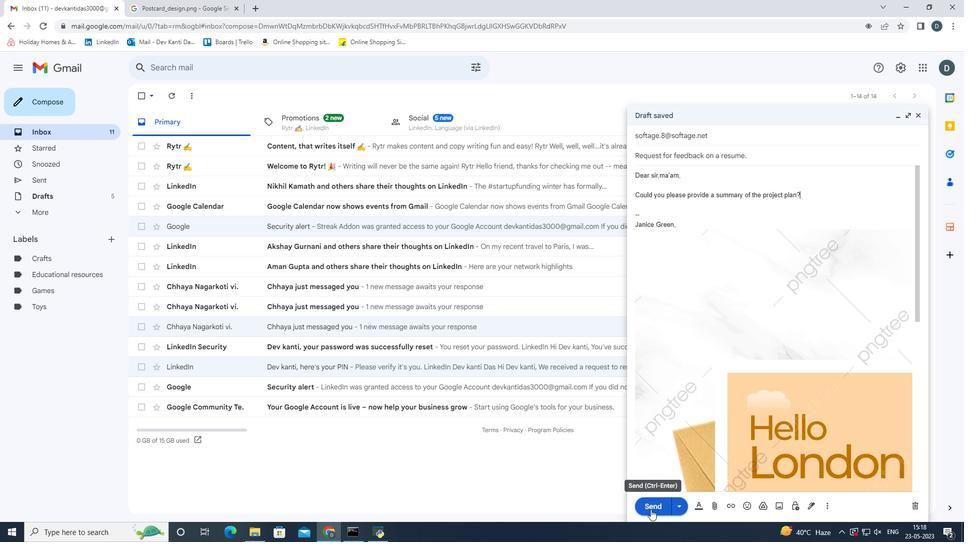 
Action: Mouse pressed left at (650, 507)
Screenshot: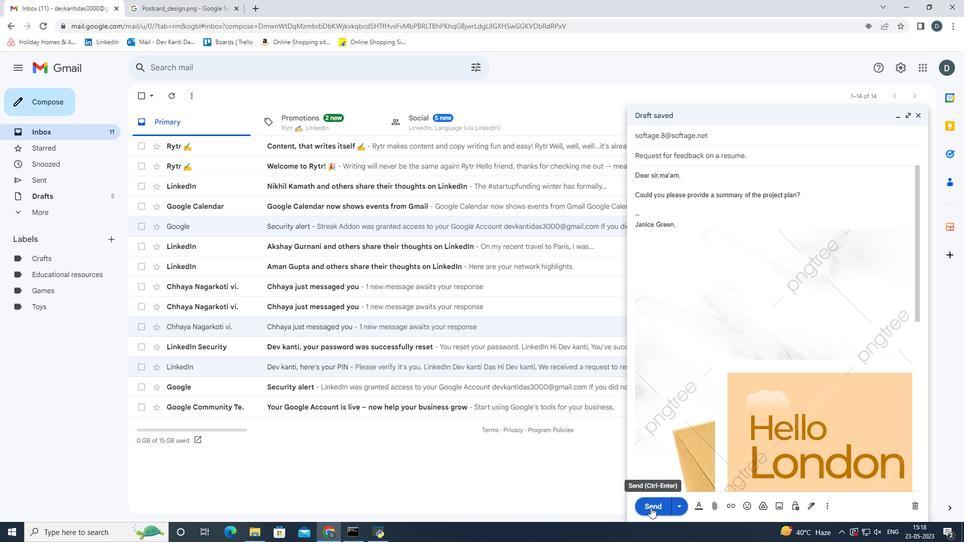
Action: Mouse moved to (82, 494)
Screenshot: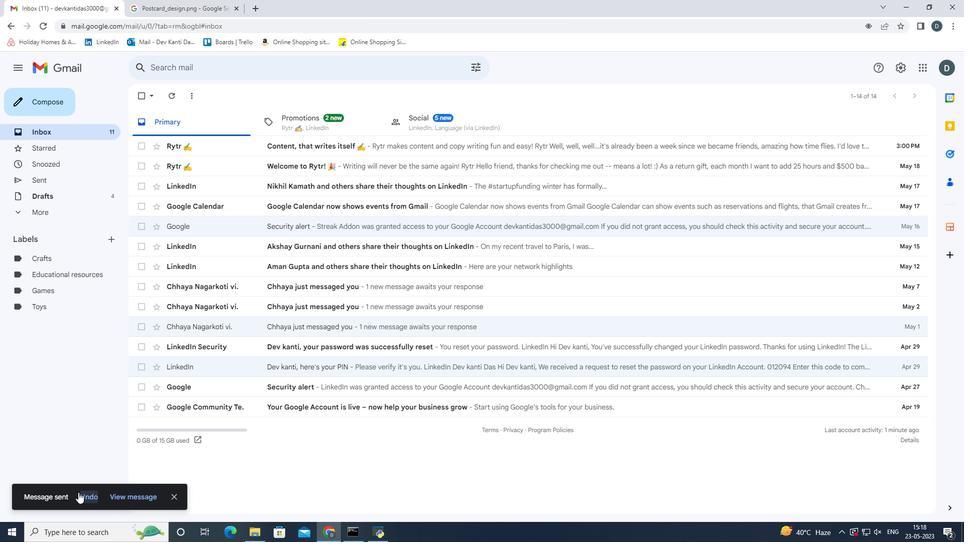 
Action: Mouse pressed left at (82, 494)
Screenshot: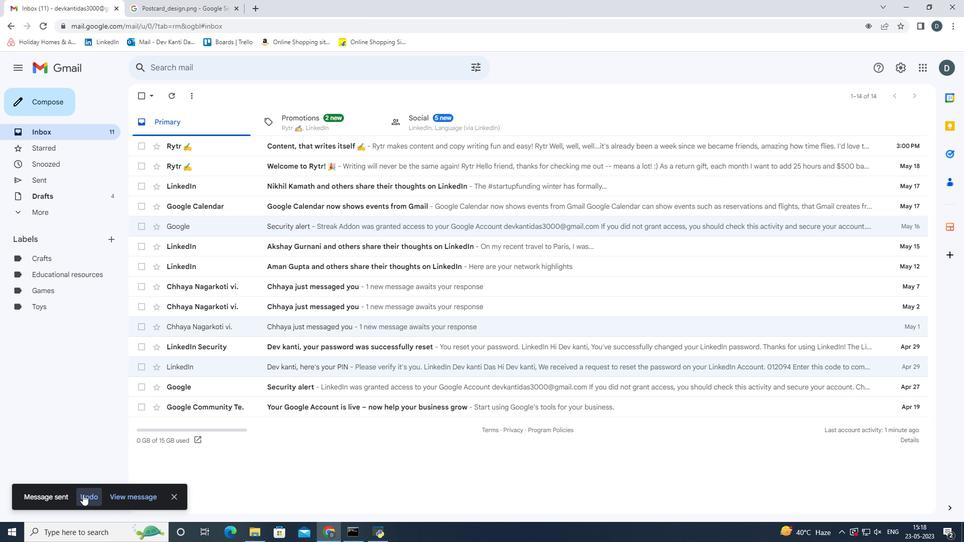 
Action: Mouse moved to (680, 184)
Screenshot: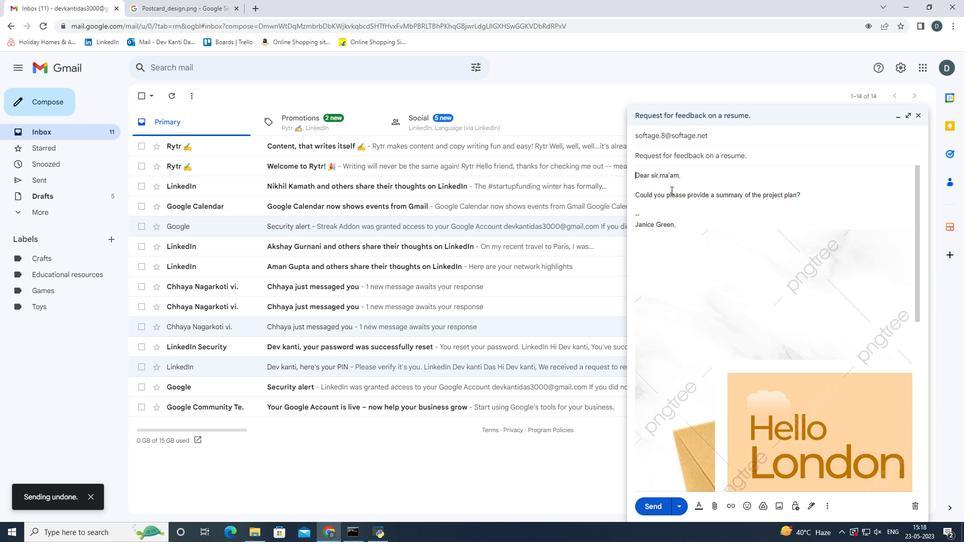
Action: Key pressed <Key.down><Key.delete><Key.delete><Key.delete><Key.delete><Key.delete><Key.delete><Key.delete><Key.delete><Key.delete><Key.delete><Key.delete><Key.delete><Key.delete><Key.delete><Key.delete><Key.delete><Key.delete><Key.delete><Key.delete><Key.delete><Key.delete><Key.delete><Key.delete><Key.delete><Key.delete><Key.delete><Key.delete><Key.delete><Key.delete><Key.delete><Key.delete><Key.delete><Key.delete><Key.delete><Key.delete><Key.delete><Key.delete><Key.delete><Key.delete><Key.delete><Key.delete><Key.delete><Key.delete><Key.delete><Key.delete><Key.delete><Key.delete><Key.delete><Key.delete><Key.delete><Key.delete><Key.delete><Key.delete><Key.delete><Key.delete><Key.delete><Key.enter><Key.shift>I<Key.space>am<Key.space>writing<Key.space>to<Key.space>request<Key.space>your<Key.space>feedback<Key.space>on<Key.space>the<Key.space>project<Key.space>propo<Key.right>.
Screenshot: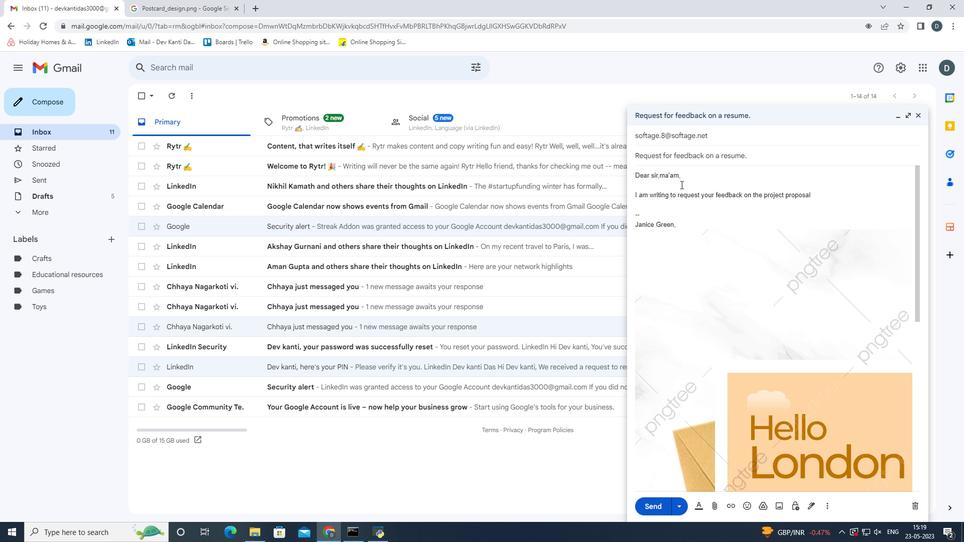 
Action: Mouse moved to (656, 502)
Screenshot: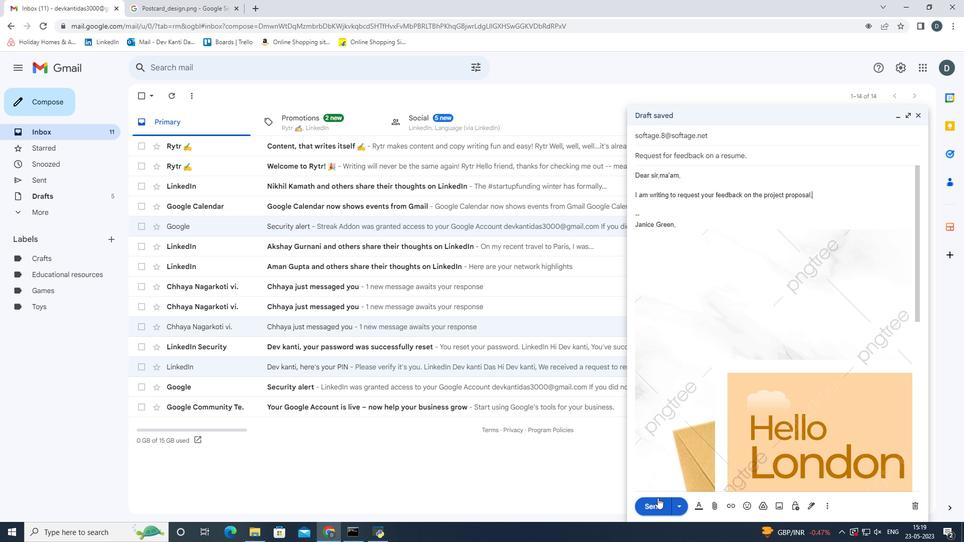 
Action: Mouse pressed left at (656, 502)
Screenshot: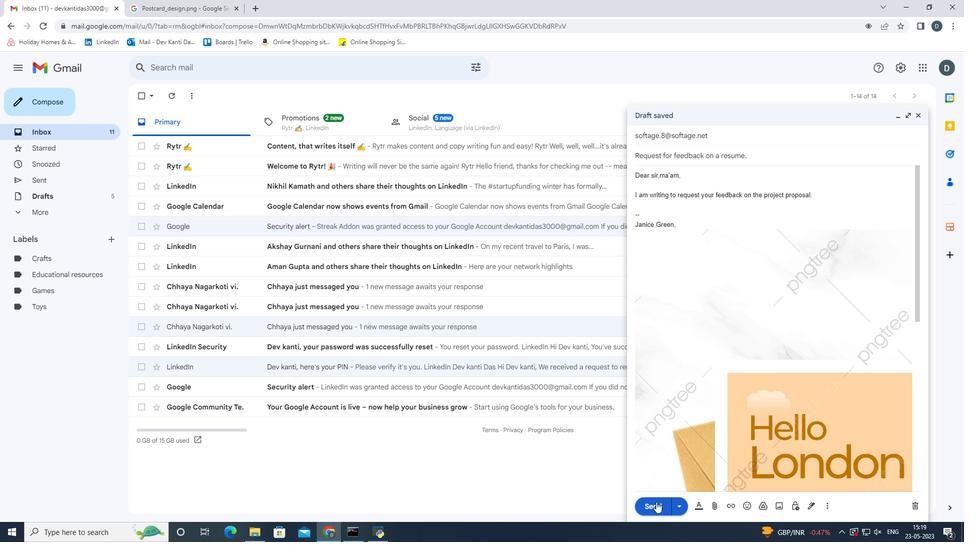 
Action: Mouse moved to (93, 496)
Screenshot: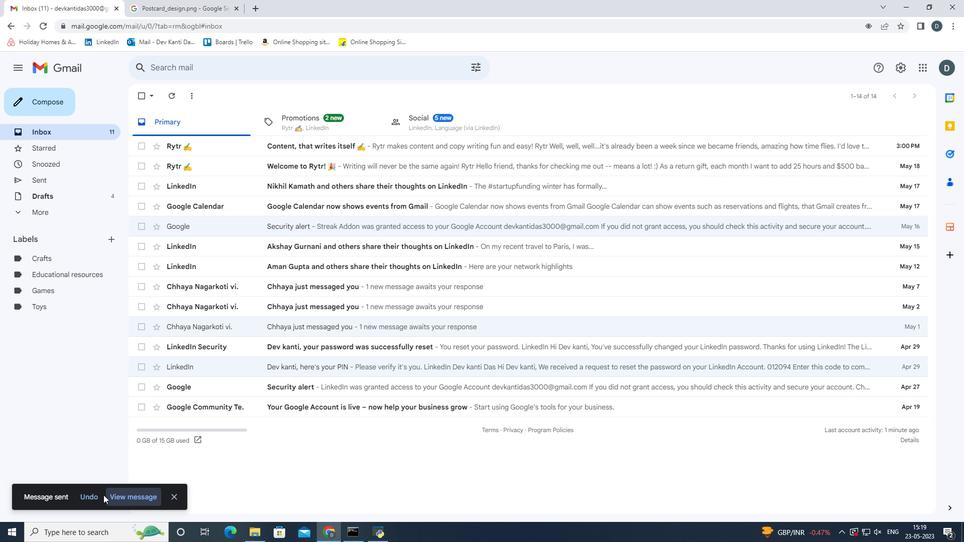 
Action: Mouse pressed left at (93, 496)
Screenshot: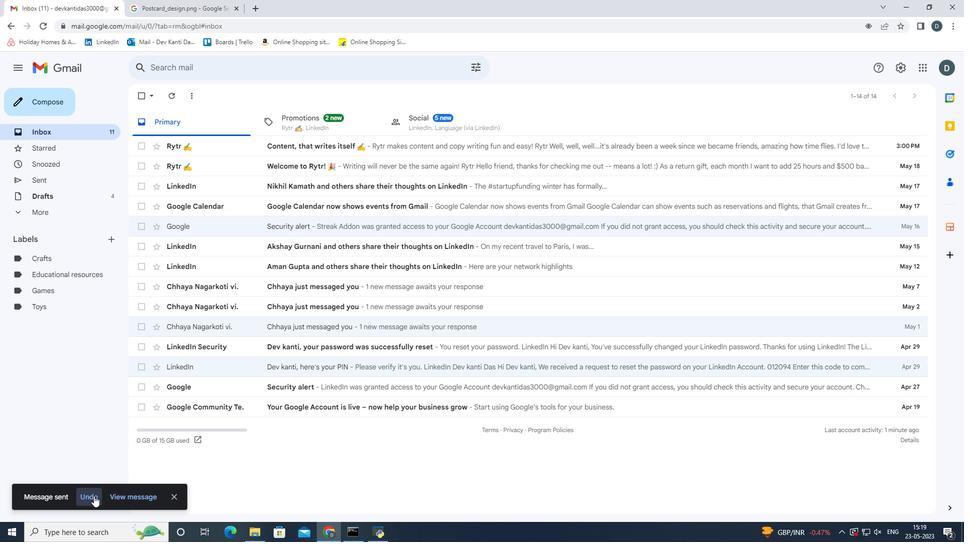 
Action: Mouse moved to (654, 503)
Screenshot: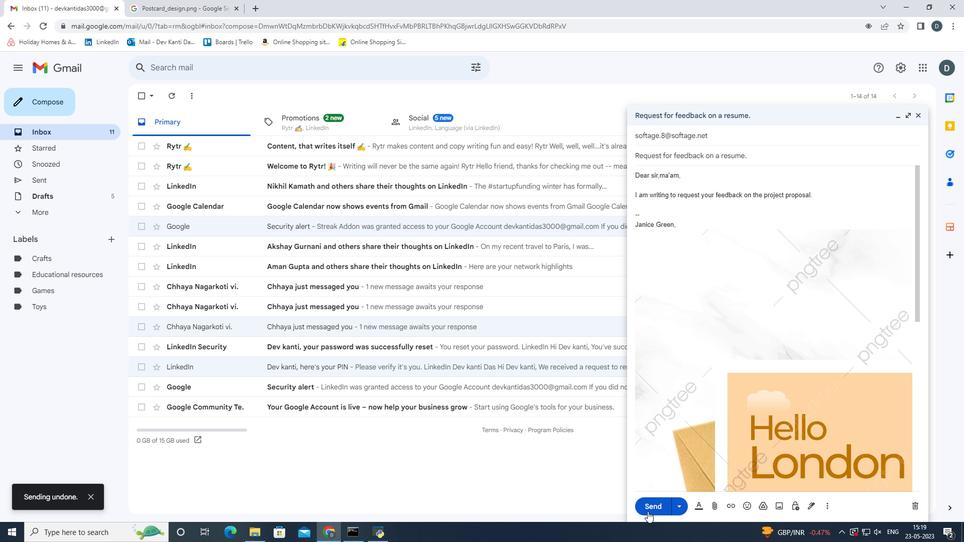 
Action: Mouse pressed left at (654, 503)
Screenshot: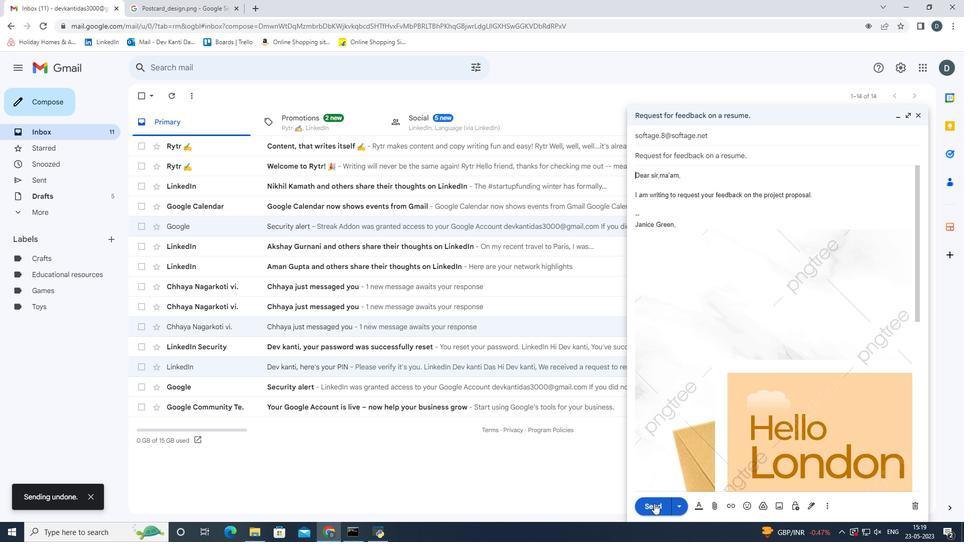 
Action: Mouse moved to (47, 184)
Screenshot: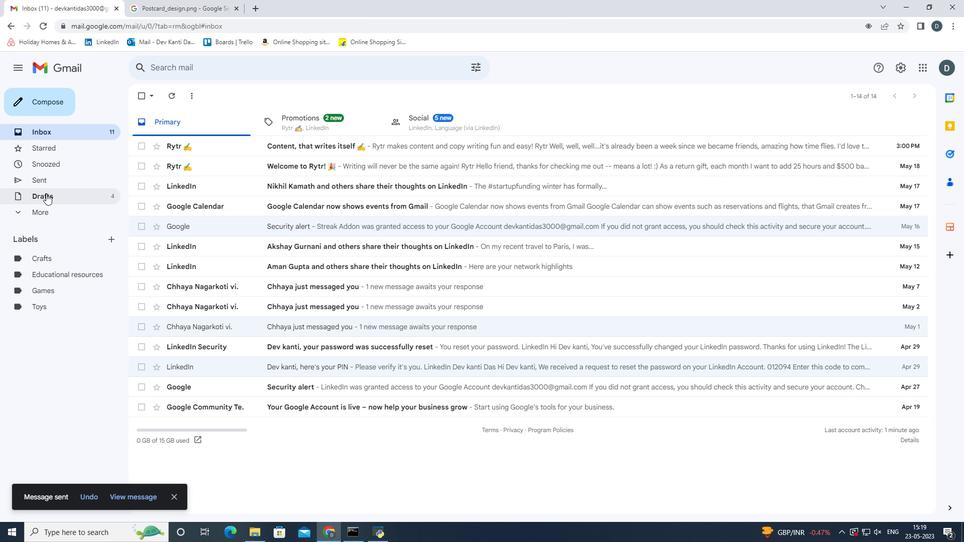 
Action: Mouse pressed left at (47, 184)
Screenshot: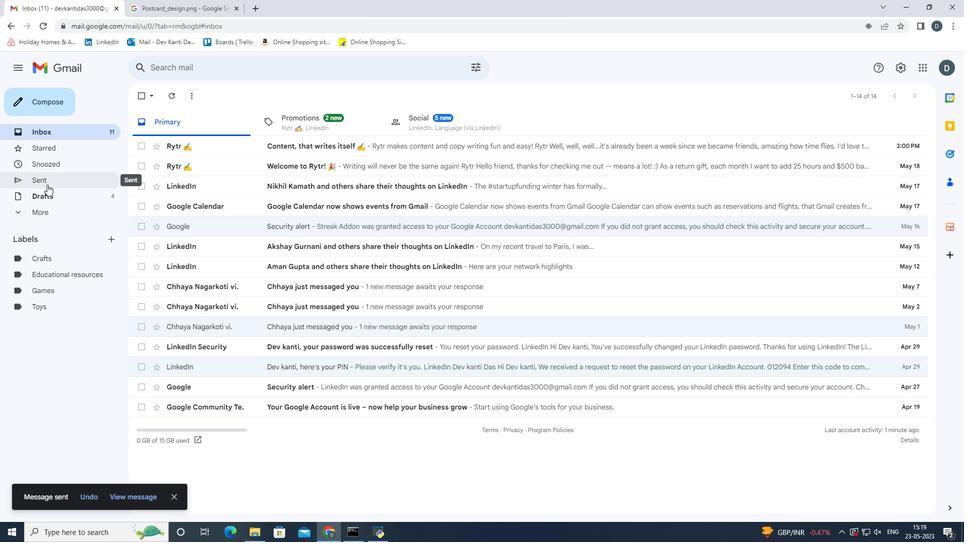 
Action: Mouse moved to (144, 142)
Screenshot: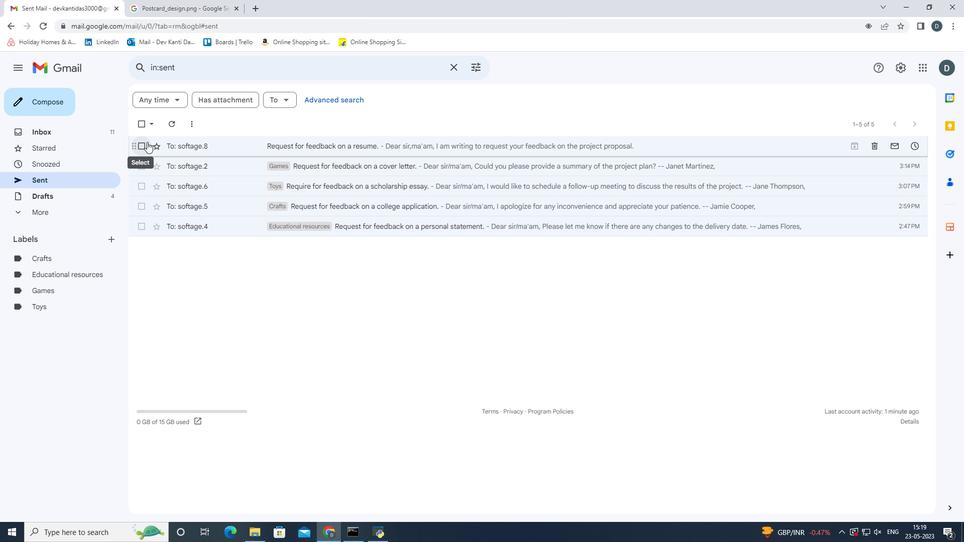 
Action: Mouse pressed left at (144, 142)
Screenshot: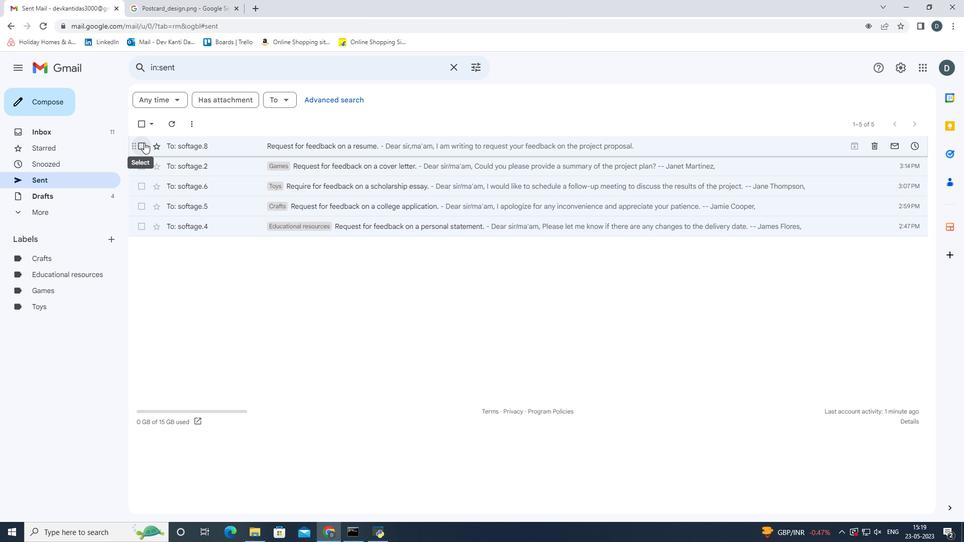 
Action: Mouse moved to (344, 128)
Screenshot: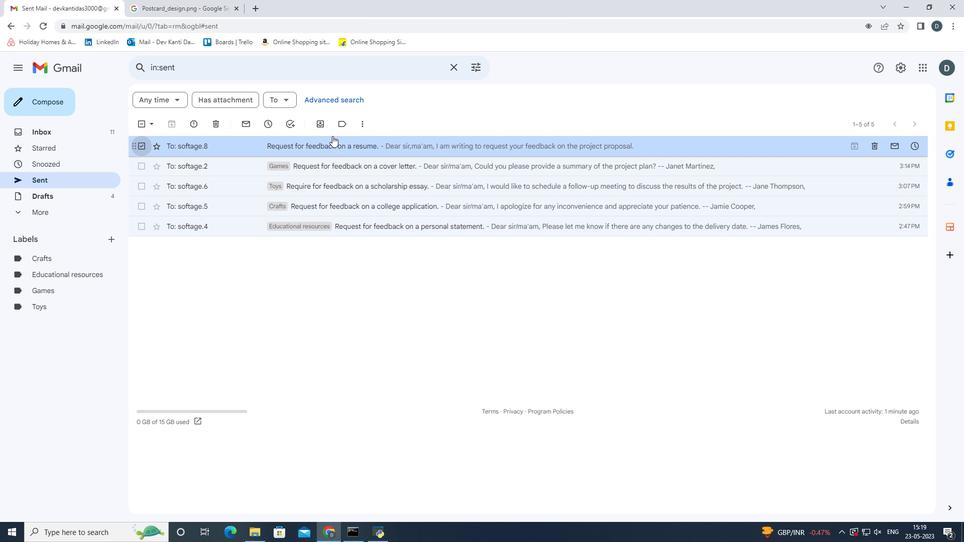 
Action: Mouse pressed left at (344, 128)
Screenshot: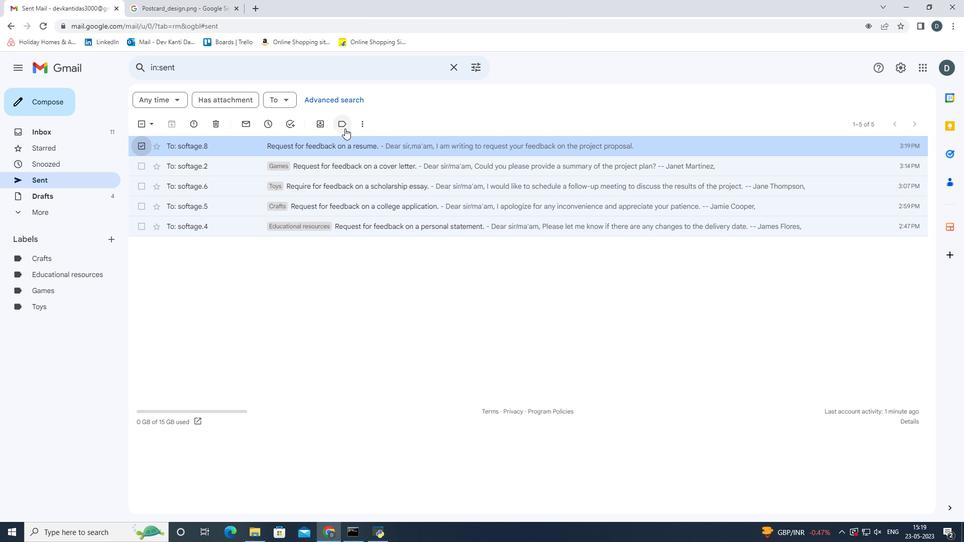 
Action: Mouse moved to (381, 307)
Screenshot: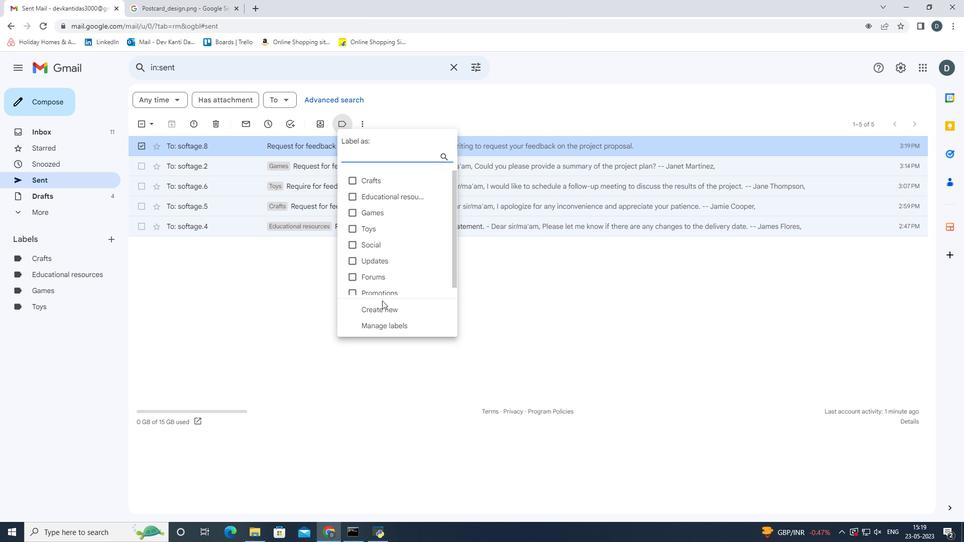 
Action: Mouse pressed left at (381, 307)
Screenshot: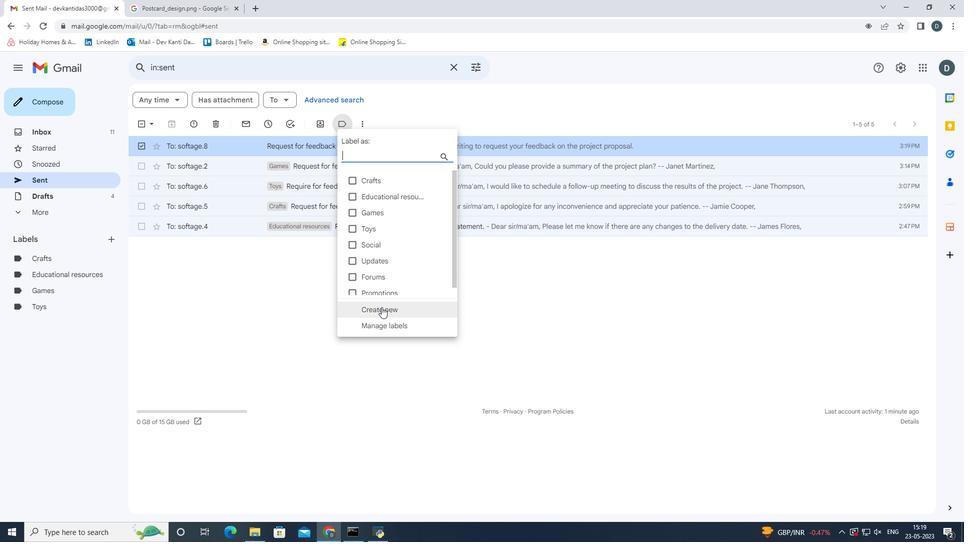 
Action: Mouse moved to (403, 272)
Screenshot: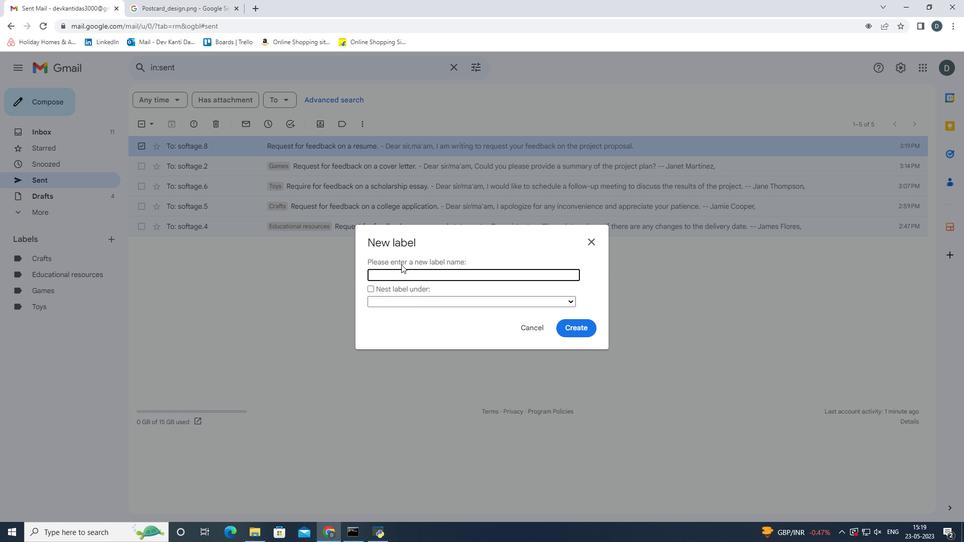 
Action: Key pressed <Key.shift_r>Birthday<Key.space><Key.shift_r>Parties<Key.enter>
Screenshot: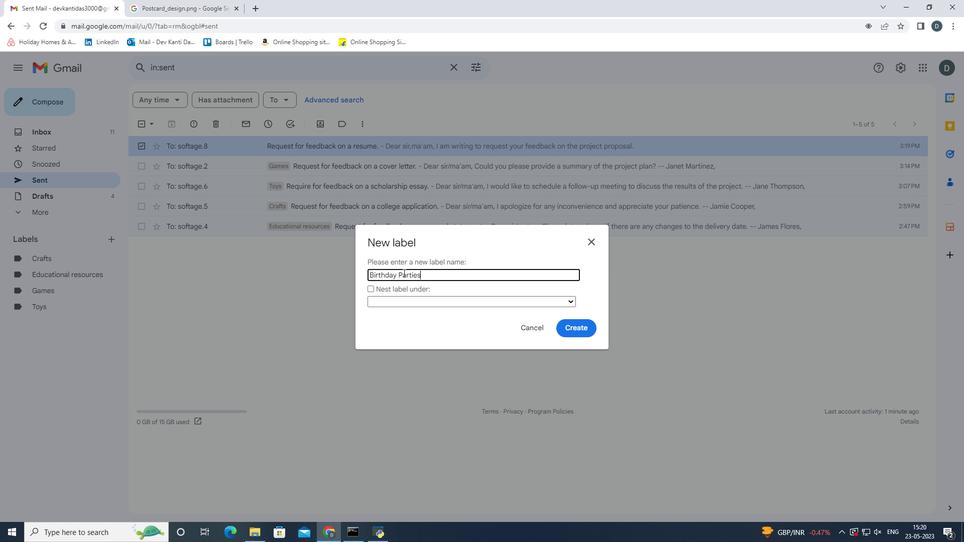 
Action: Mouse moved to (452, 147)
Screenshot: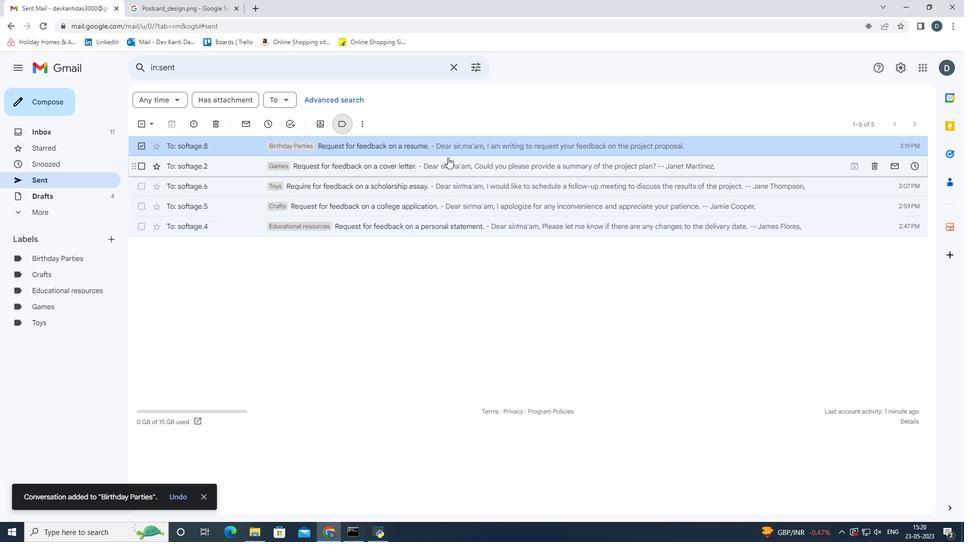 
Action: Mouse pressed left at (452, 147)
Screenshot: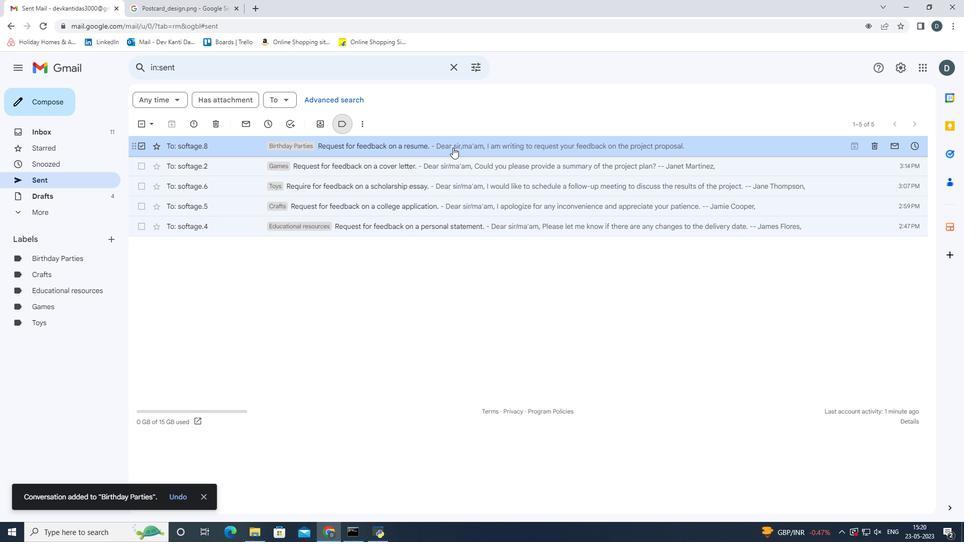 
Action: Mouse moved to (602, 257)
Screenshot: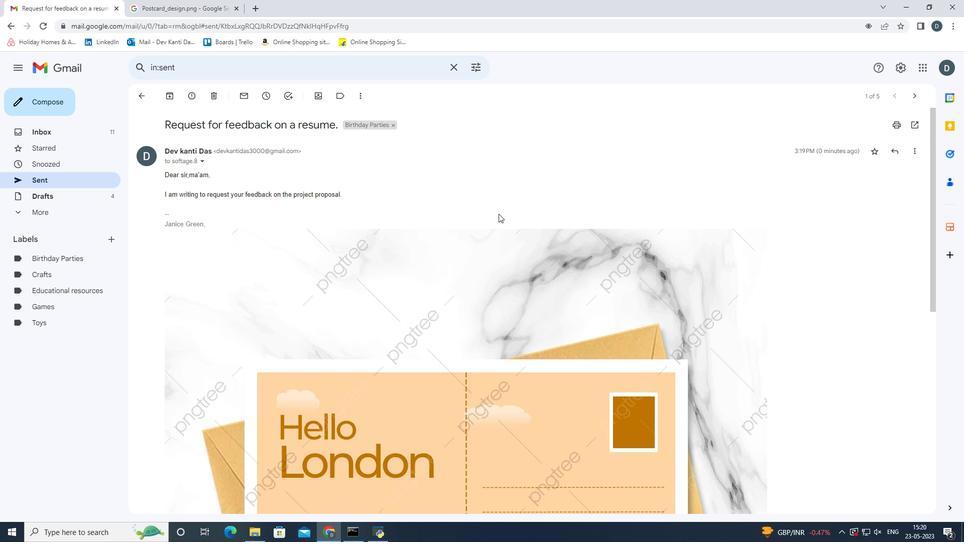 
Action: Mouse scrolled (602, 256) with delta (0, 0)
Screenshot: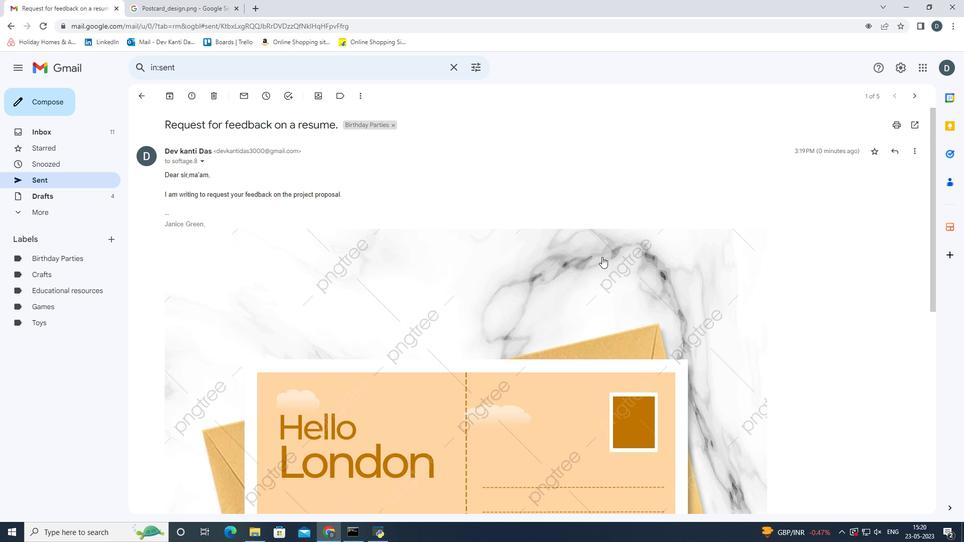 
Action: Mouse scrolled (602, 256) with delta (0, 0)
Screenshot: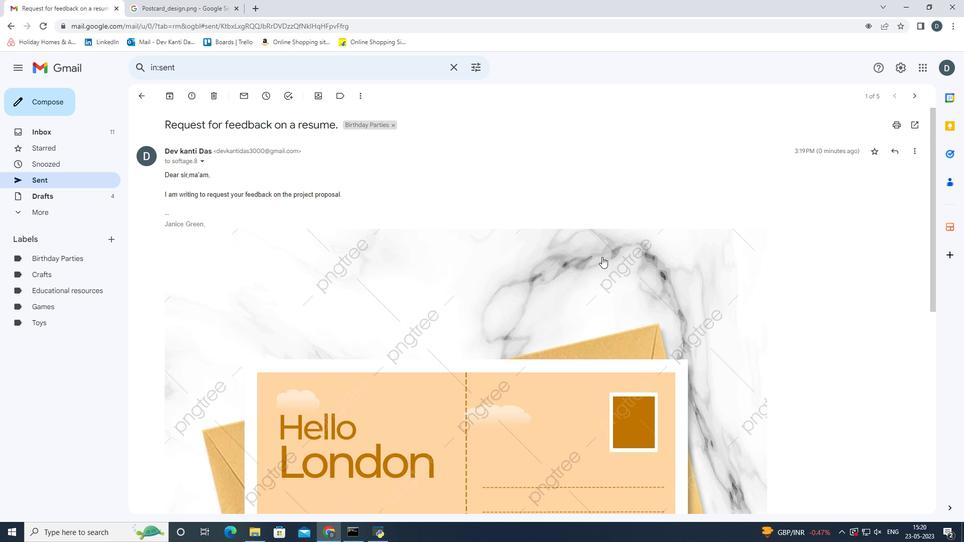 
Action: Mouse scrolled (602, 256) with delta (0, 0)
Screenshot: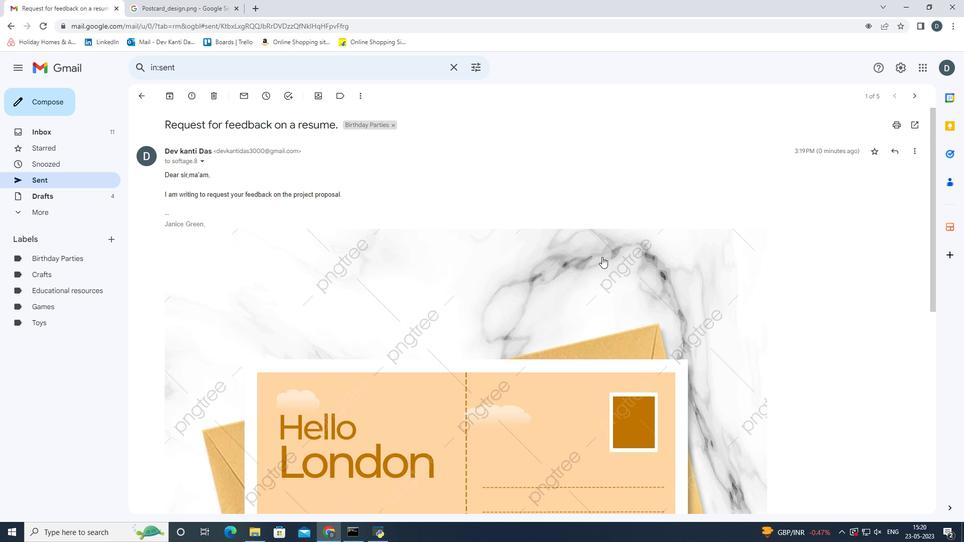 
Action: Mouse scrolled (602, 256) with delta (0, 0)
Screenshot: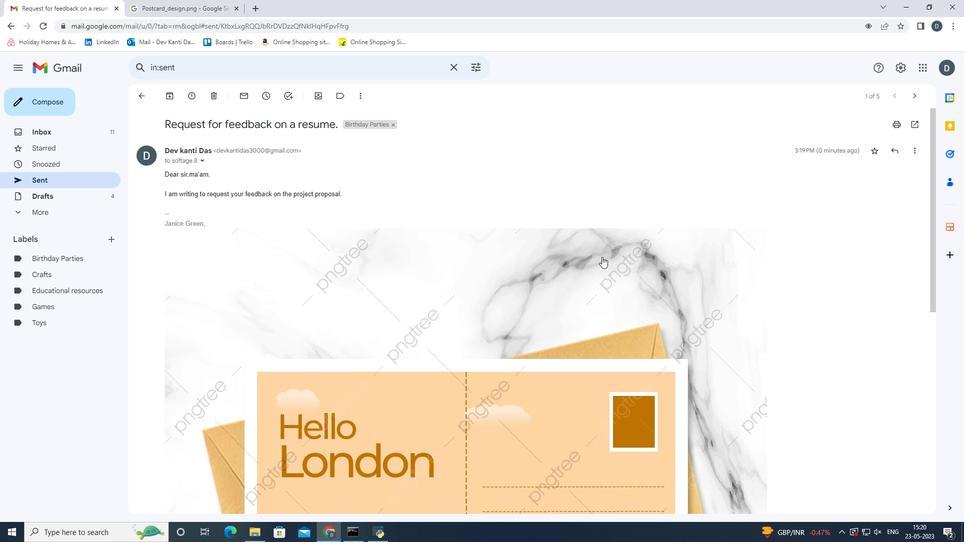 
Action: Mouse scrolled (602, 256) with delta (0, 0)
Screenshot: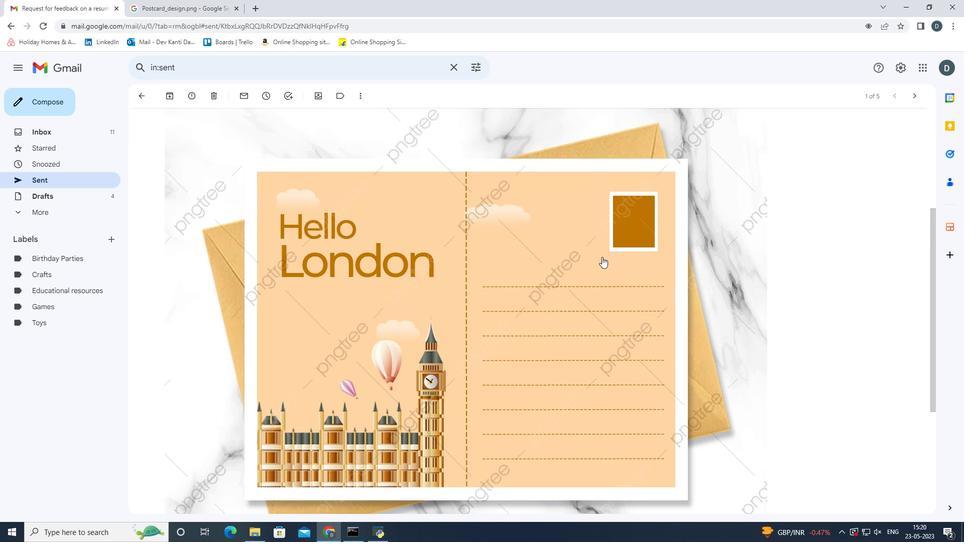 
Action: Mouse scrolled (602, 256) with delta (0, 0)
Screenshot: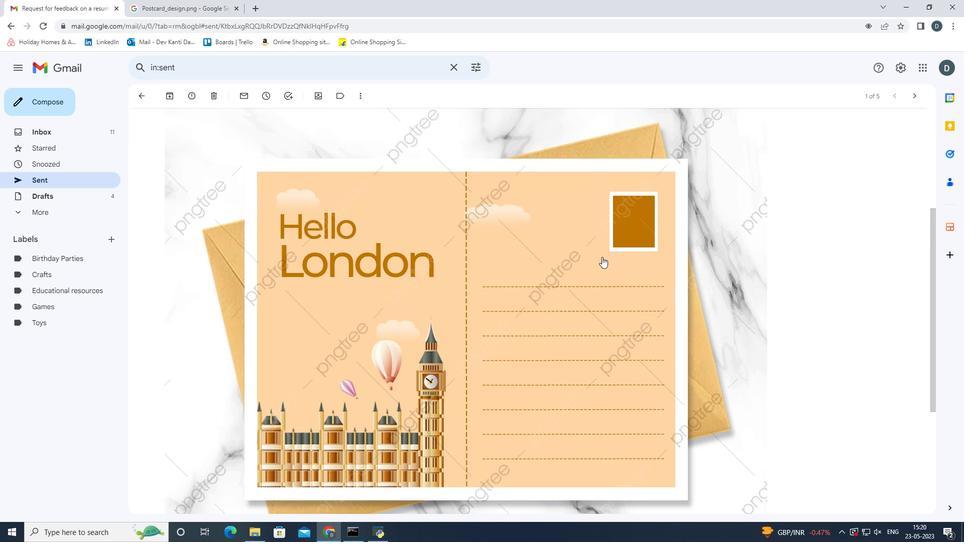 
Action: Mouse scrolled (602, 256) with delta (0, 0)
Screenshot: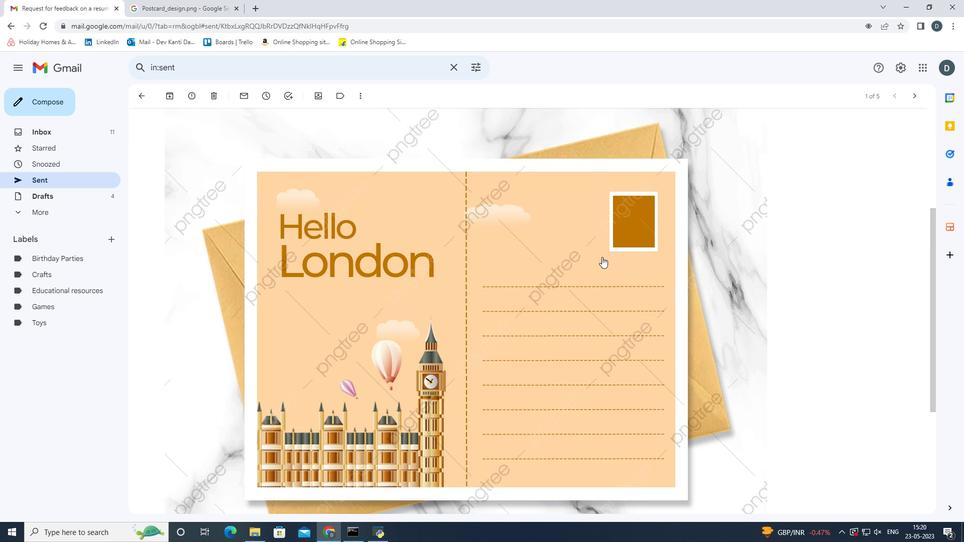 
Action: Mouse scrolled (602, 256) with delta (0, 0)
Screenshot: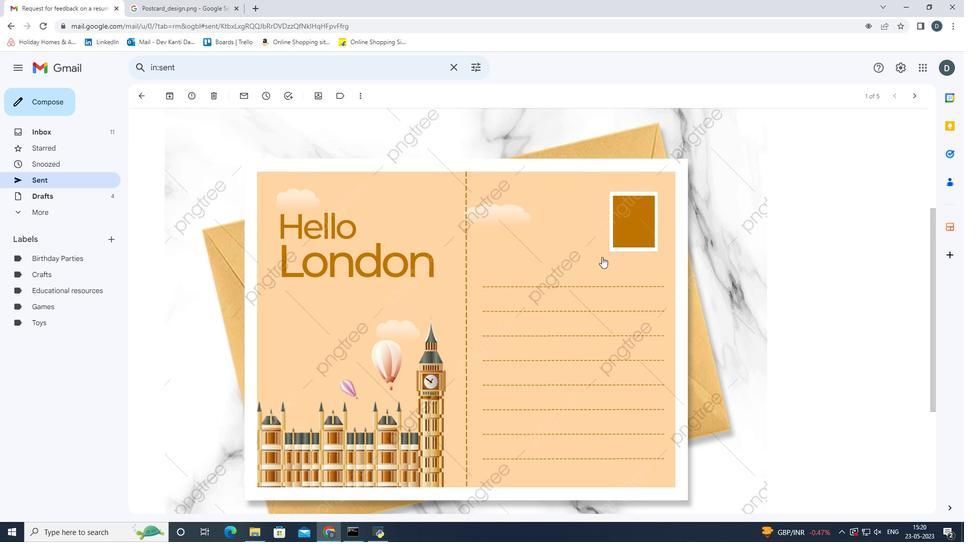 
Action: Mouse scrolled (602, 256) with delta (0, 0)
Screenshot: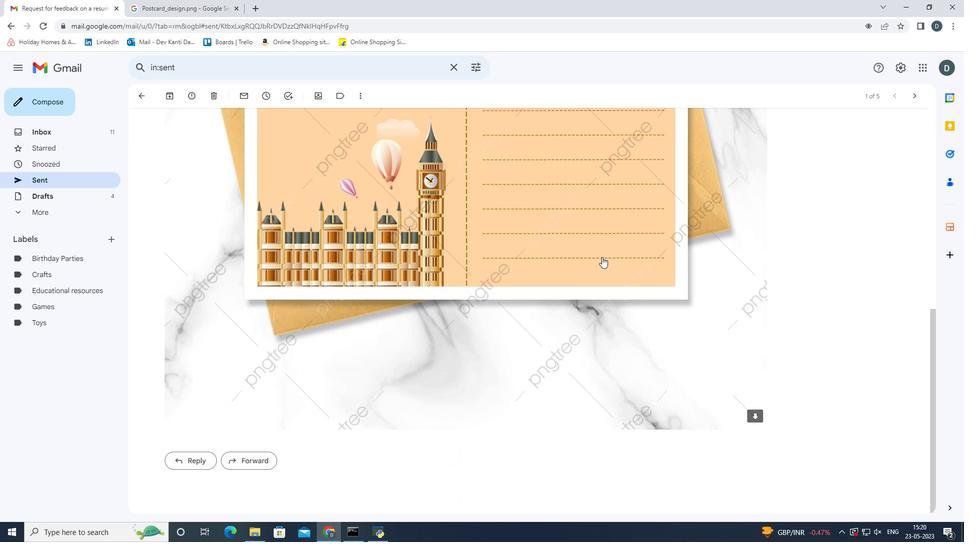 
Action: Mouse scrolled (602, 256) with delta (0, 0)
Screenshot: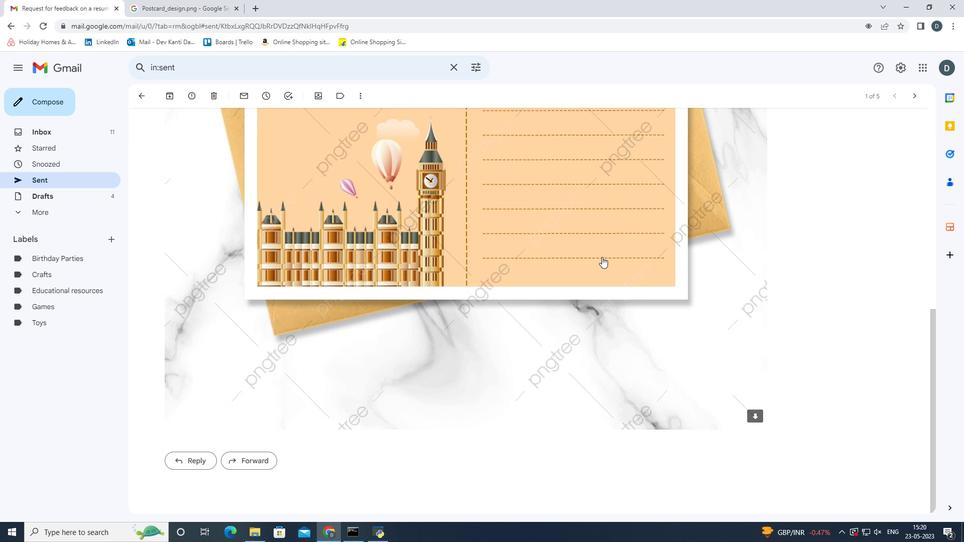 
Action: Mouse scrolled (602, 256) with delta (0, 0)
Screenshot: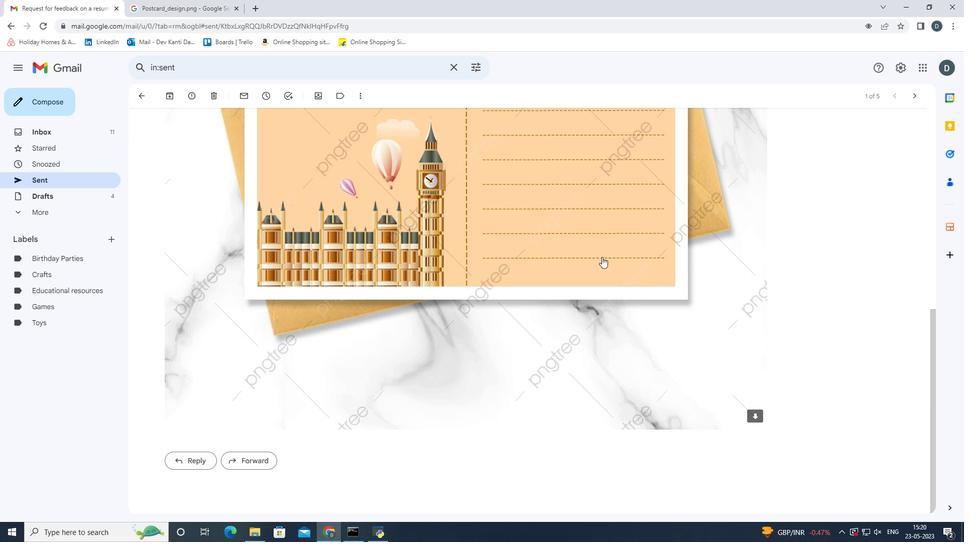 
Action: Mouse scrolled (602, 256) with delta (0, 0)
Screenshot: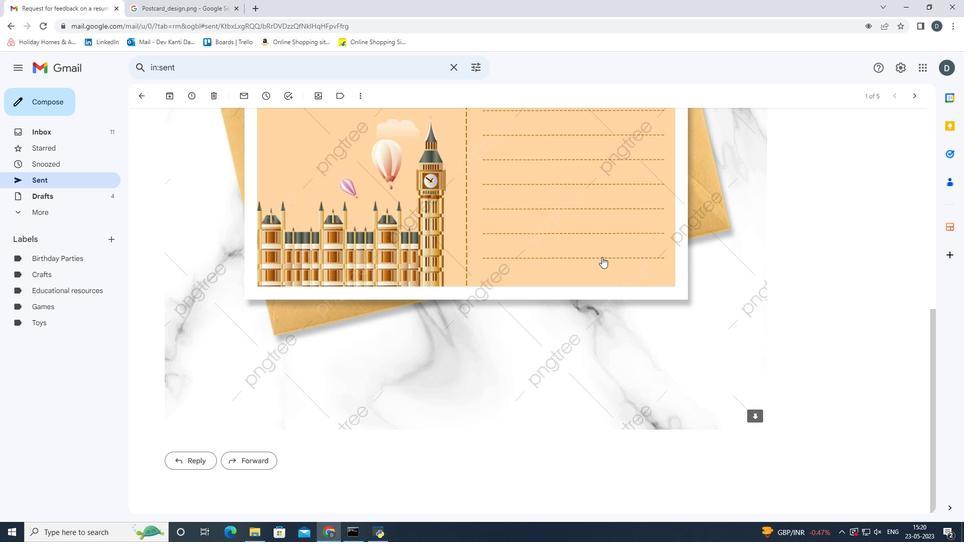 
Action: Mouse scrolled (602, 257) with delta (0, 0)
Screenshot: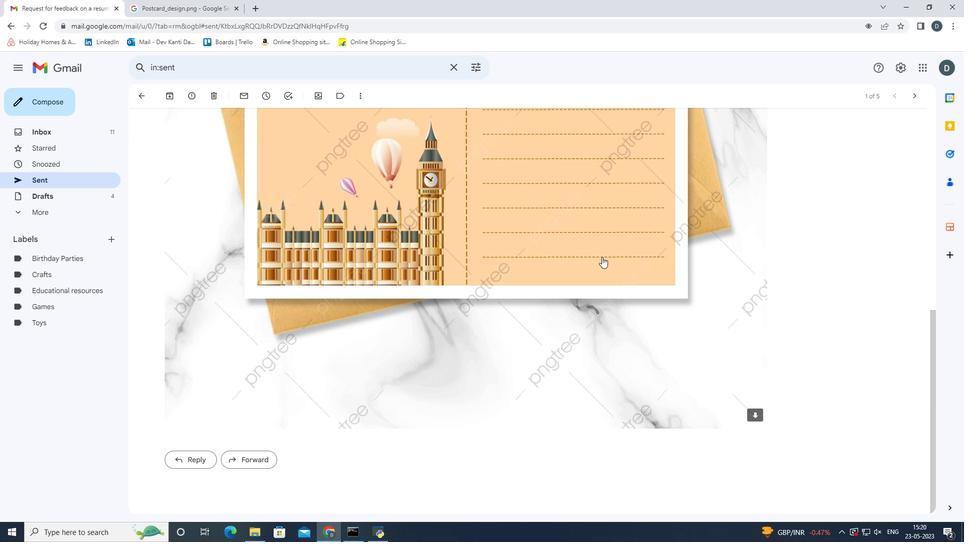 
Action: Mouse scrolled (602, 257) with delta (0, 0)
Screenshot: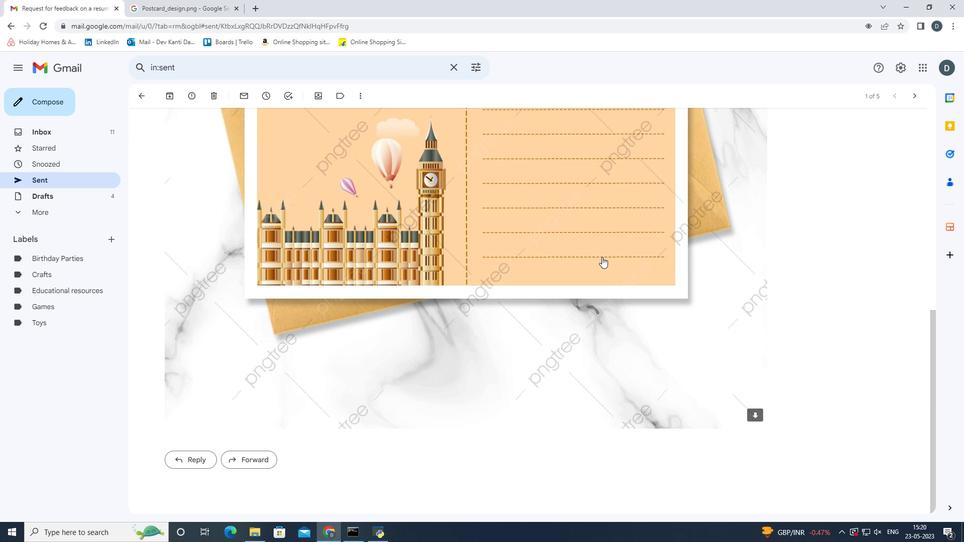
Action: Mouse scrolled (602, 257) with delta (0, 0)
Screenshot: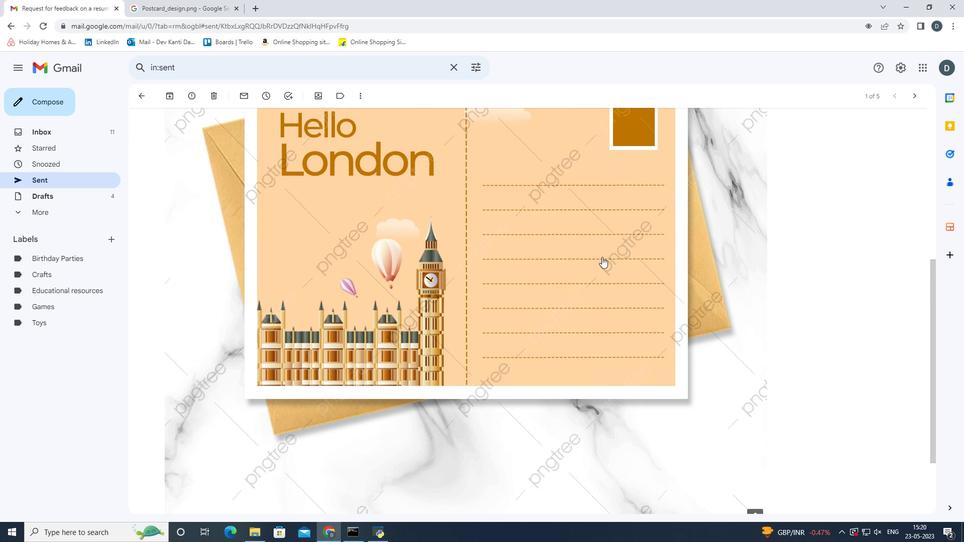 
Action: Mouse scrolled (602, 257) with delta (0, 0)
Screenshot: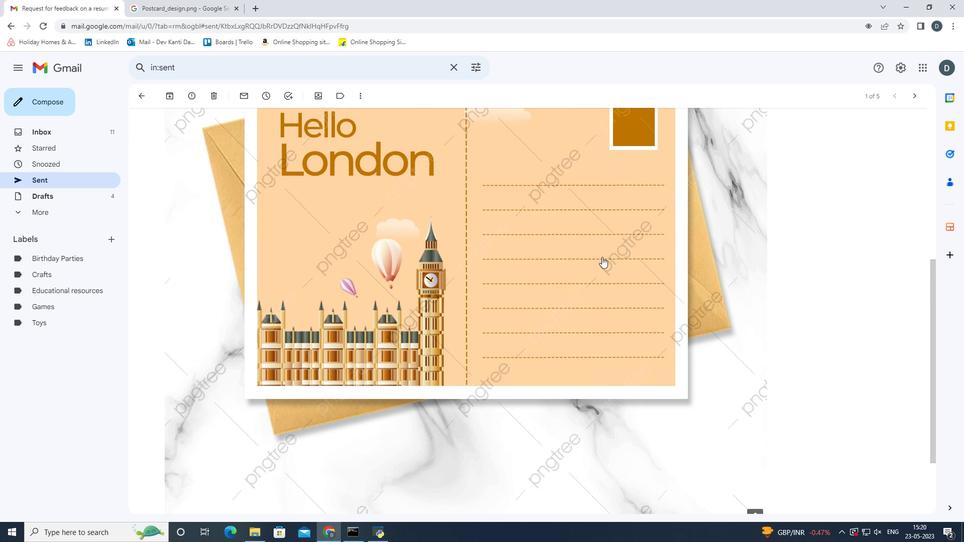 
Action: Mouse scrolled (602, 257) with delta (0, 0)
Screenshot: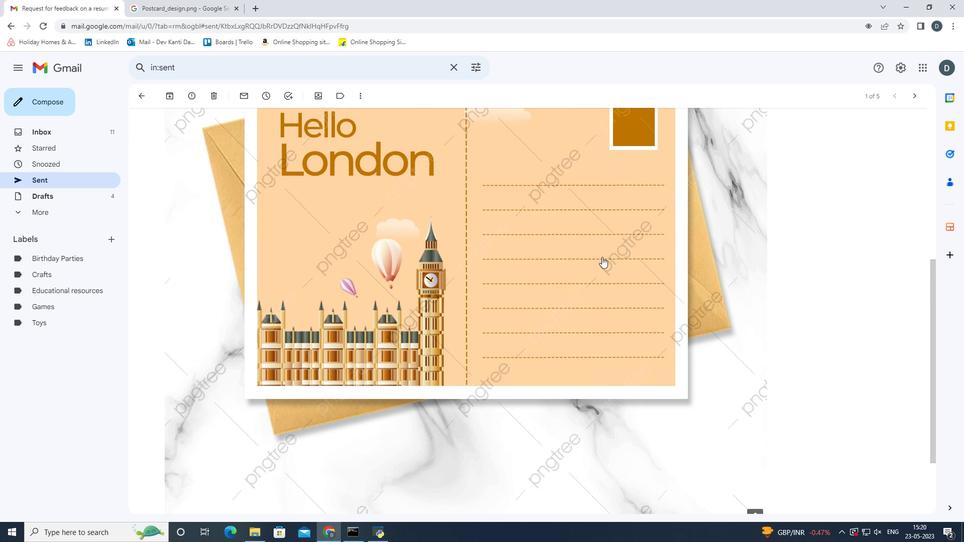 
Action: Mouse scrolled (602, 257) with delta (0, 0)
Screenshot: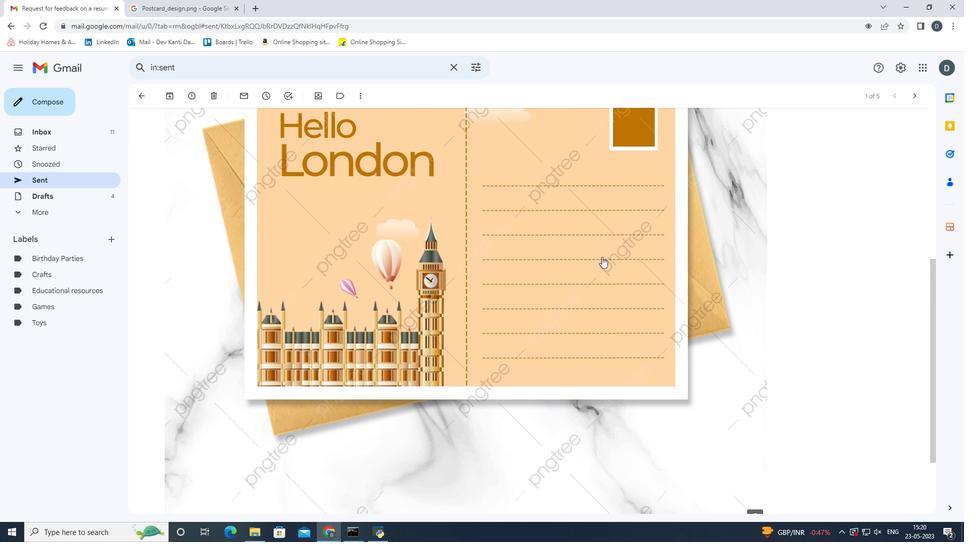 
Action: Mouse scrolled (602, 257) with delta (0, 0)
Screenshot: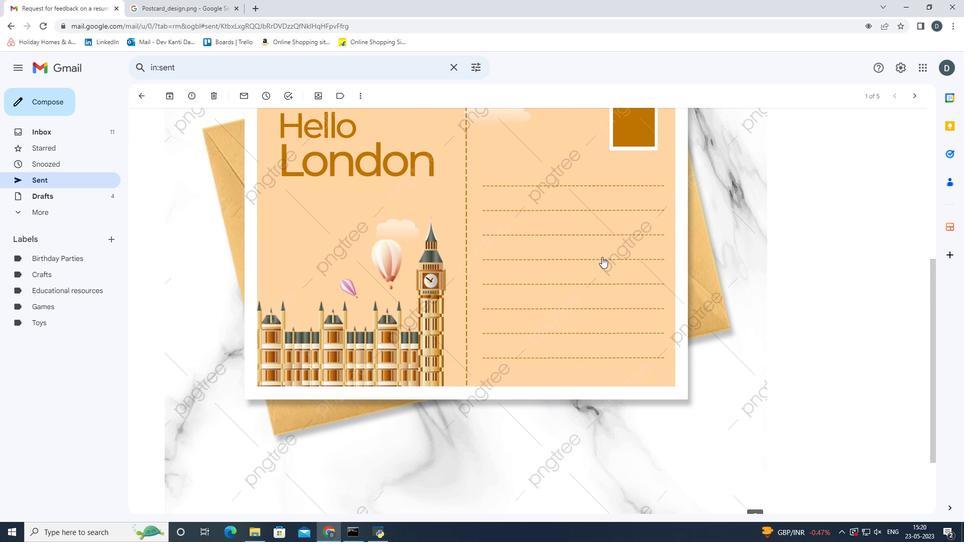 
Action: Mouse scrolled (602, 257) with delta (0, 0)
Screenshot: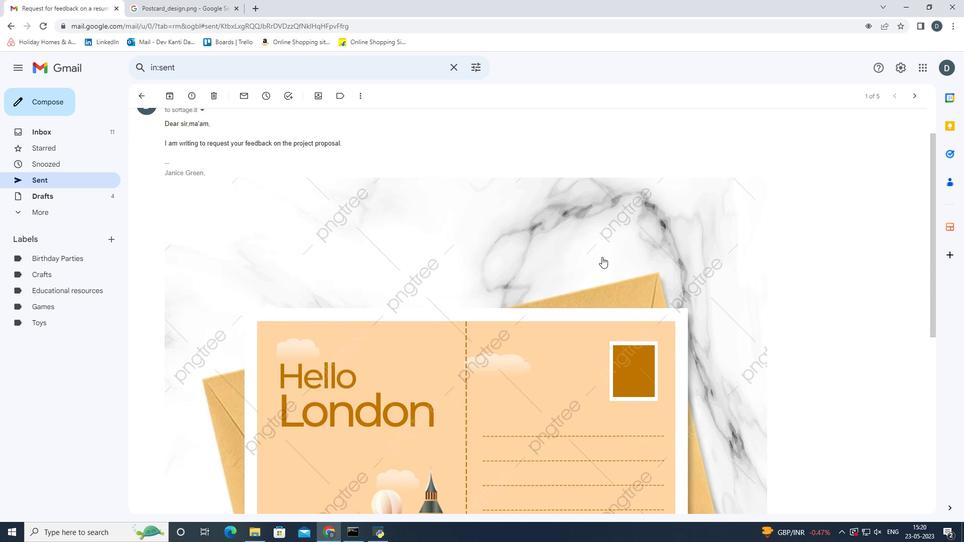 
Action: Mouse scrolled (602, 257) with delta (0, 0)
Screenshot: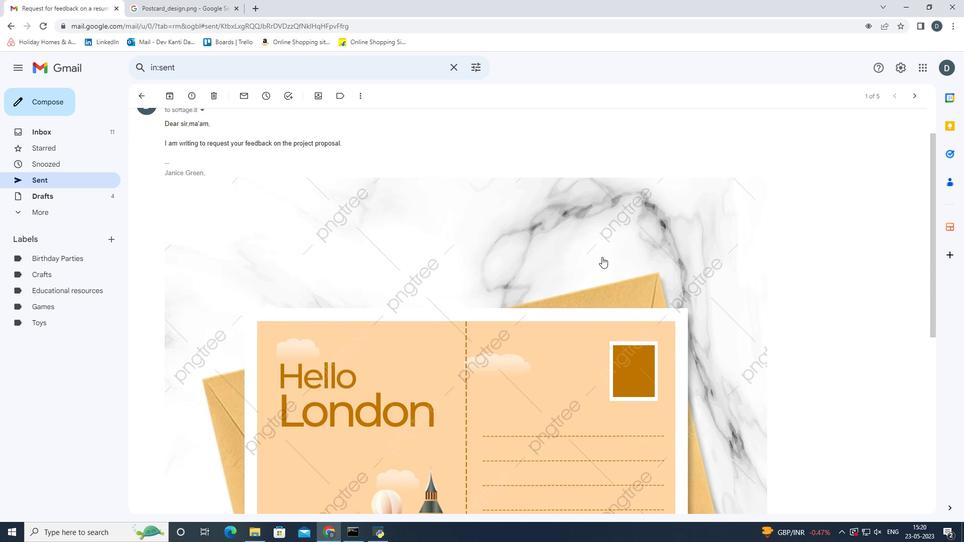 
Action: Mouse scrolled (602, 257) with delta (0, 0)
Screenshot: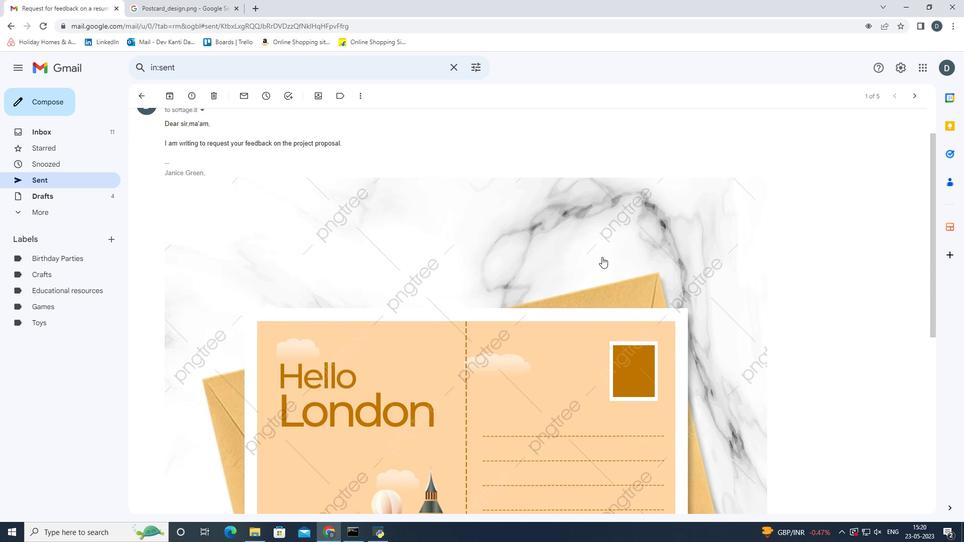 
Action: Mouse scrolled (602, 257) with delta (0, 0)
Screenshot: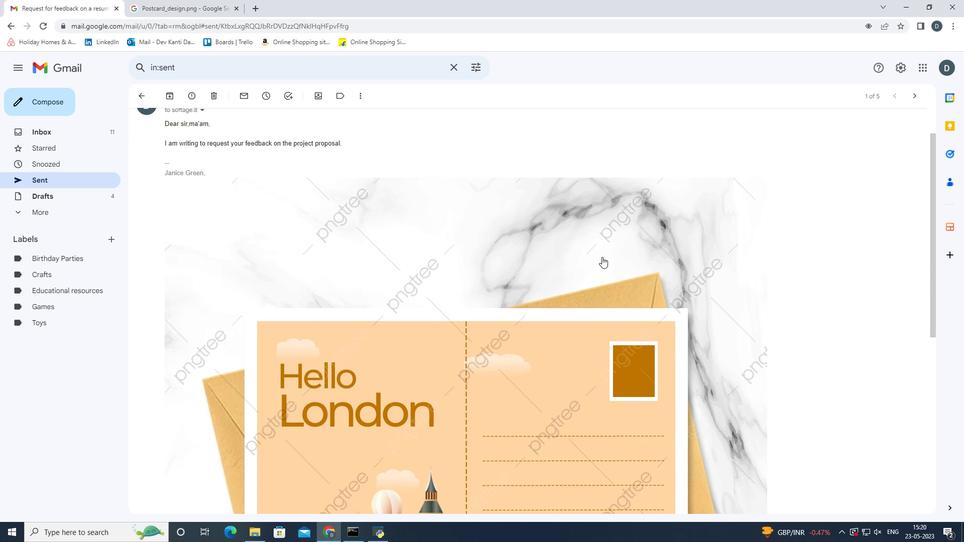 
